 Task: Find connections with filter location Cruzeiro do Sul with filter topic #healthcarewith filter profile language German with filter current company Job4freshers with filter school Modern Education Society's College of Engineering, Pune with filter industry Air, Water, and Waste Program Management with filter service category Commercial Real Estate with filter keywords title Bookkeeper
Action: Mouse moved to (624, 114)
Screenshot: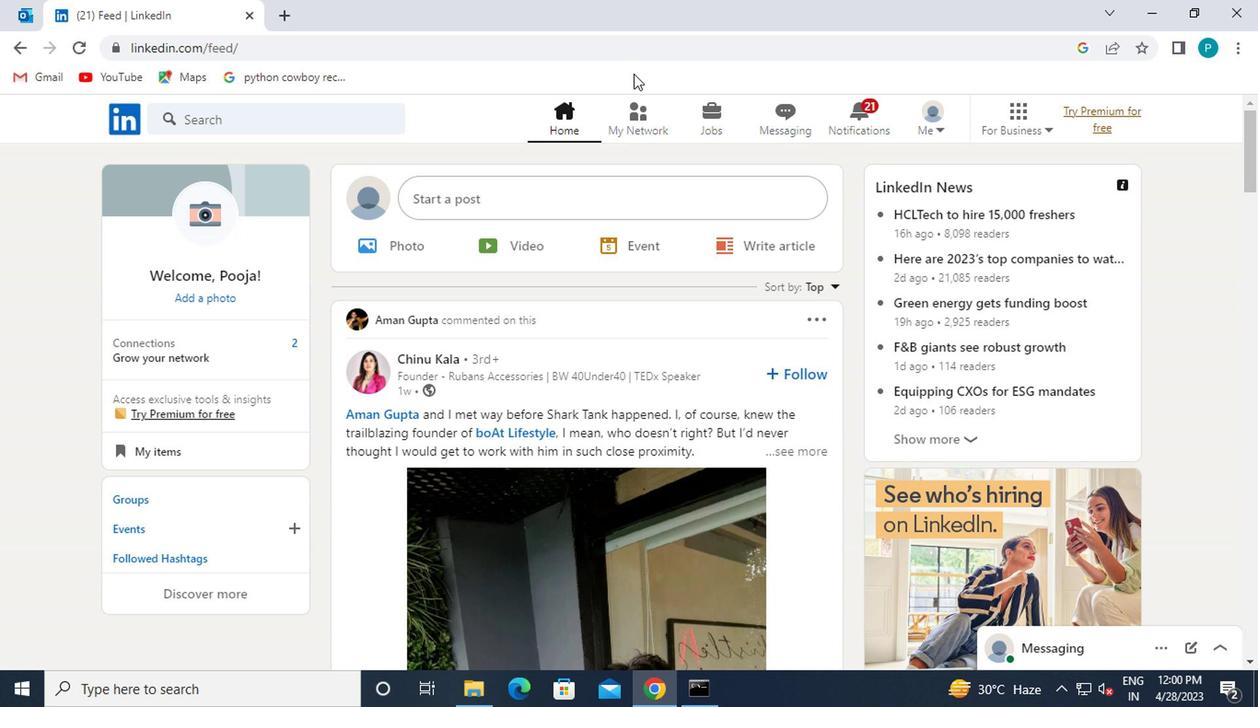 
Action: Mouse pressed left at (624, 114)
Screenshot: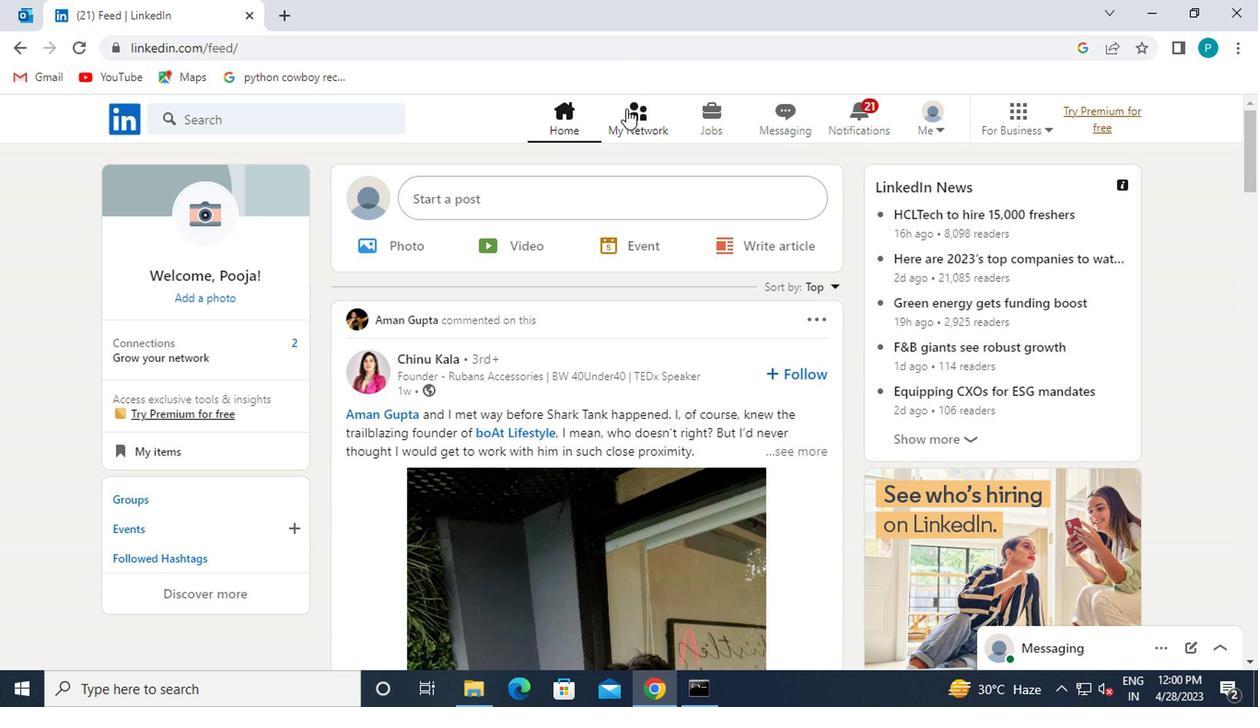 
Action: Mouse moved to (223, 217)
Screenshot: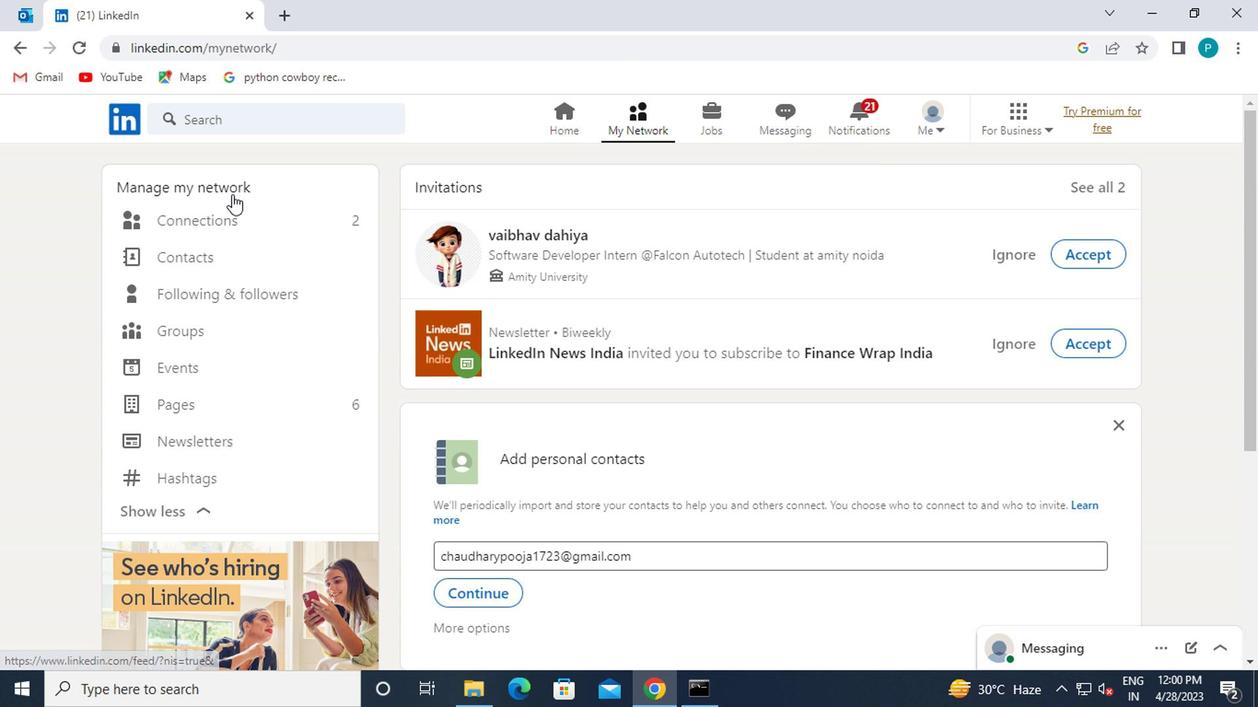 
Action: Mouse pressed left at (223, 217)
Screenshot: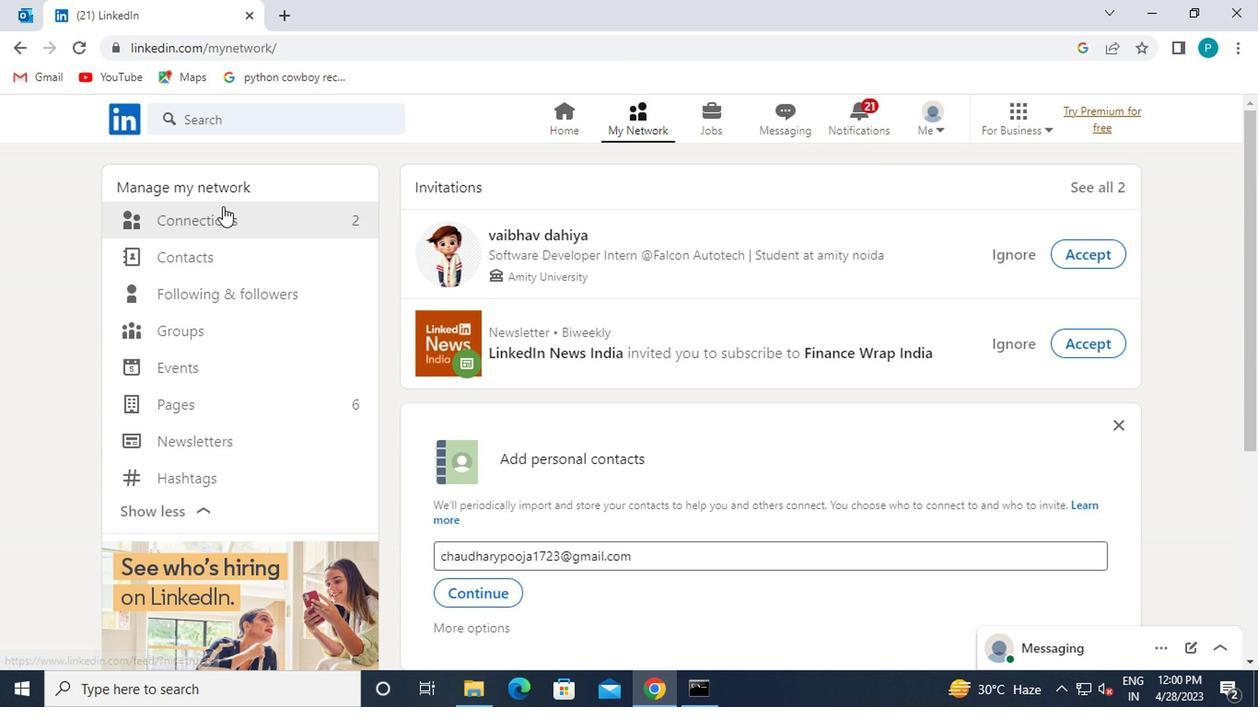 
Action: Mouse moved to (710, 228)
Screenshot: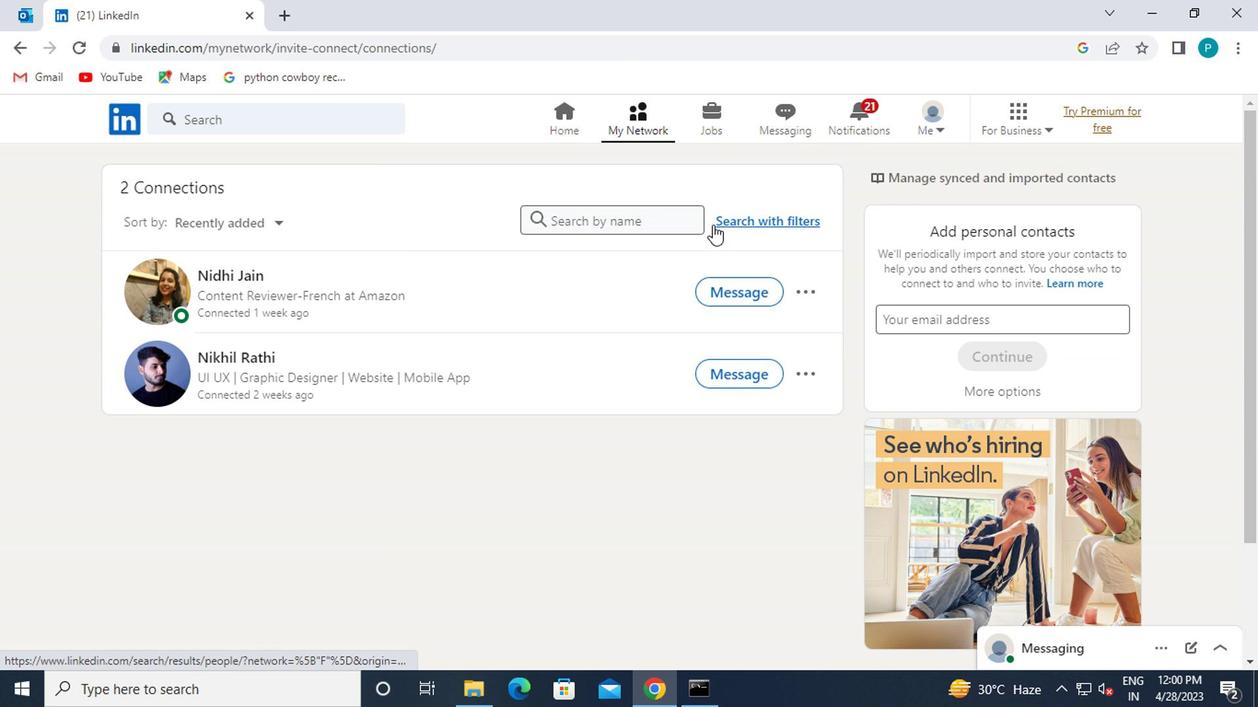 
Action: Mouse pressed left at (710, 228)
Screenshot: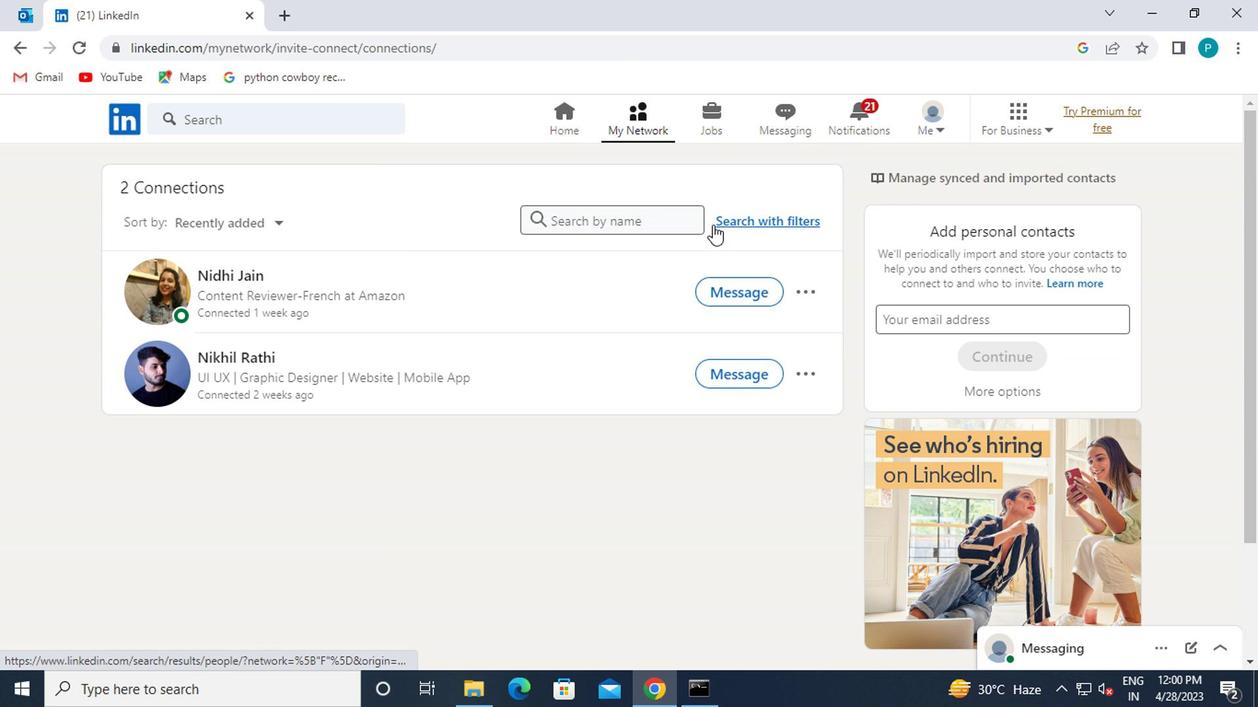 
Action: Mouse moved to (665, 167)
Screenshot: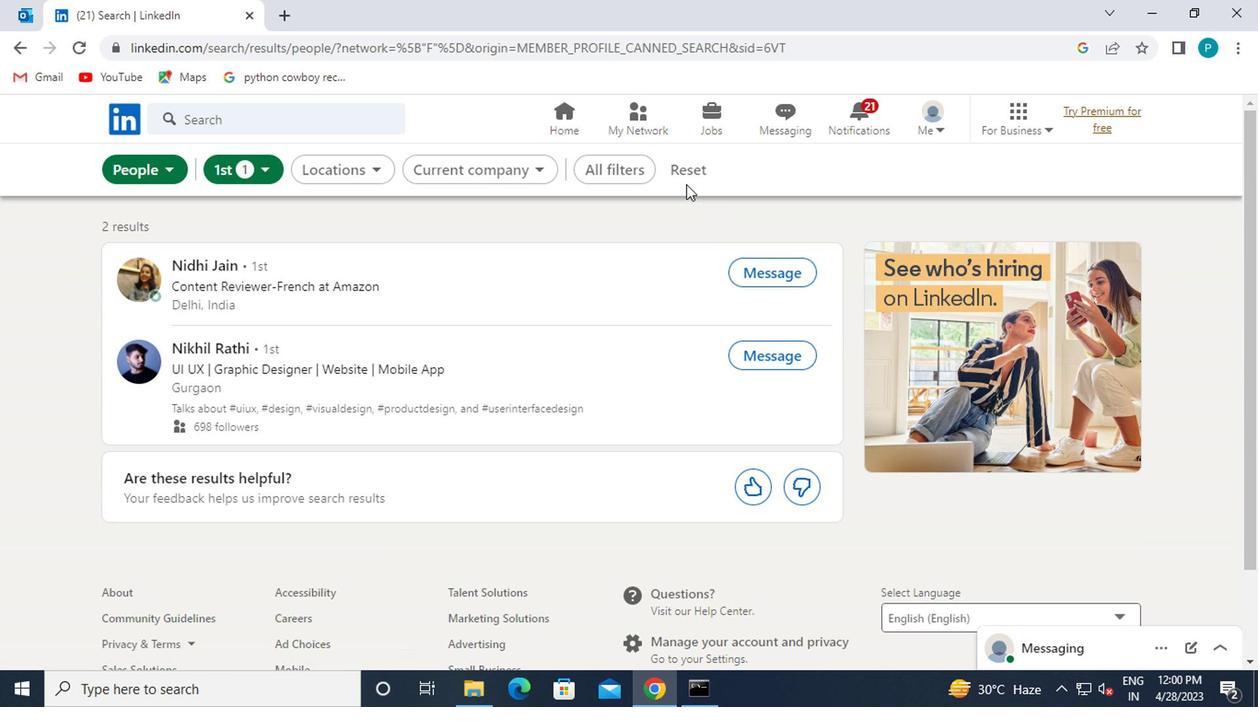 
Action: Mouse pressed left at (665, 167)
Screenshot: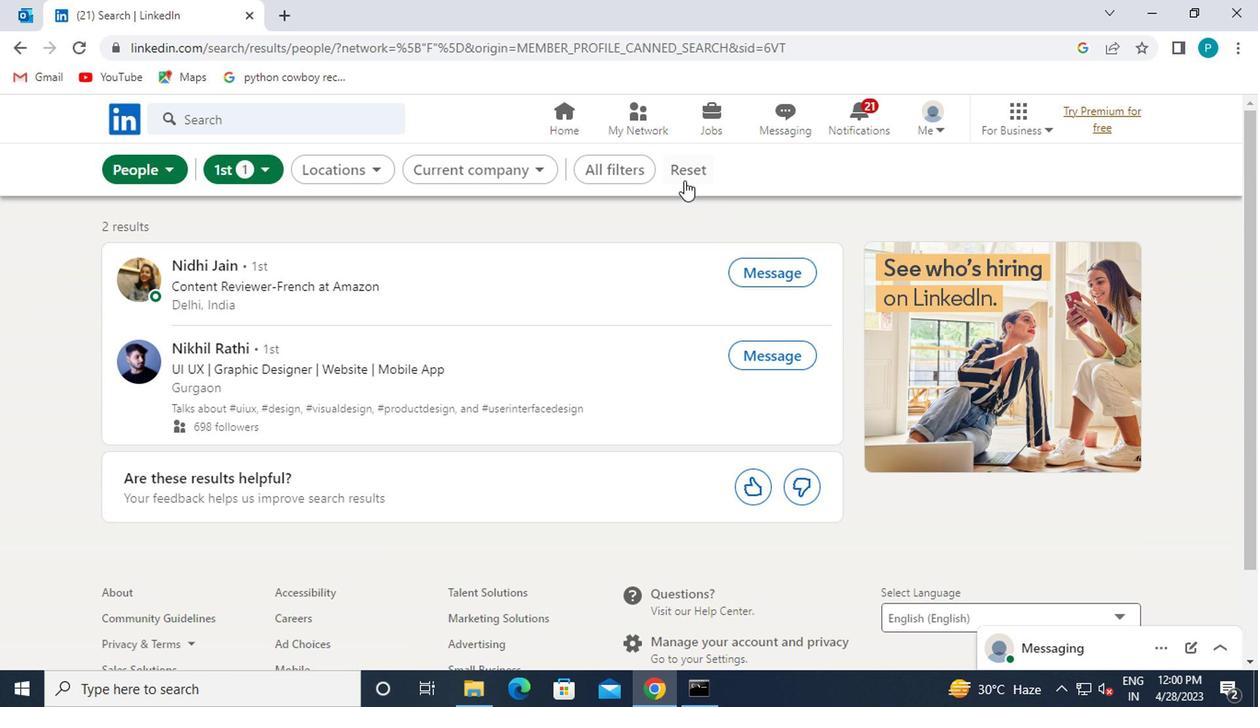 
Action: Mouse moved to (659, 178)
Screenshot: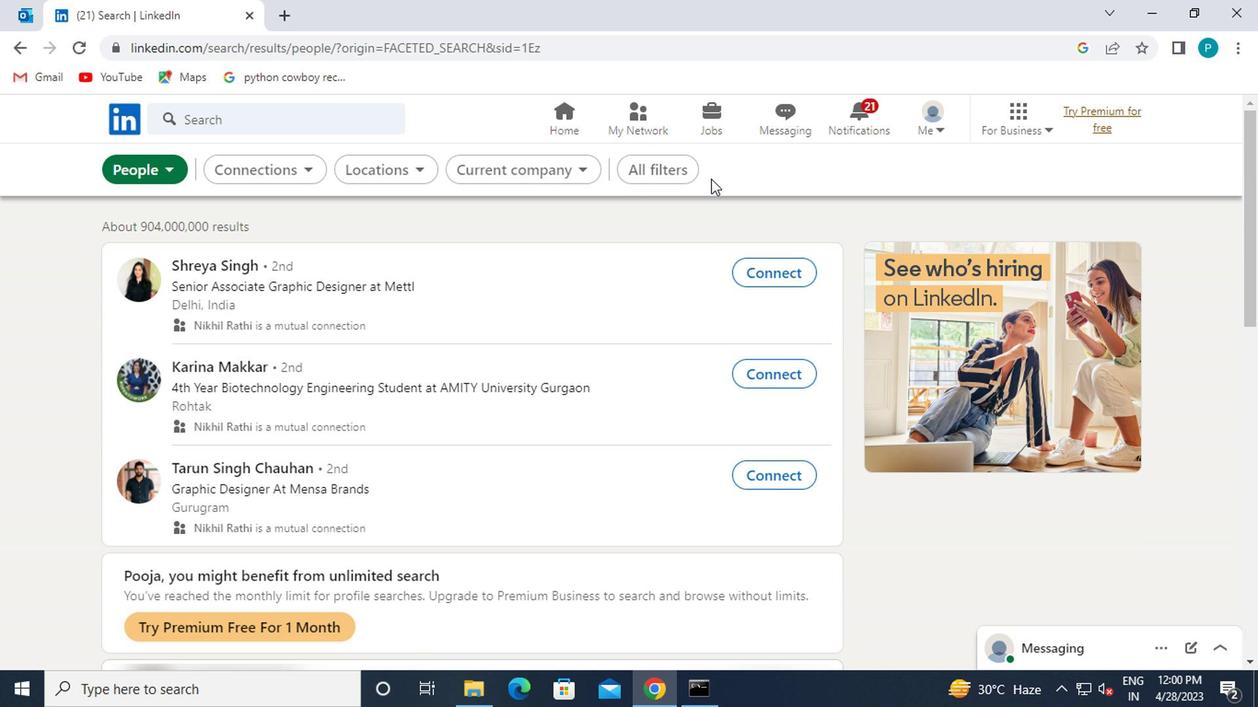 
Action: Mouse pressed left at (659, 178)
Screenshot: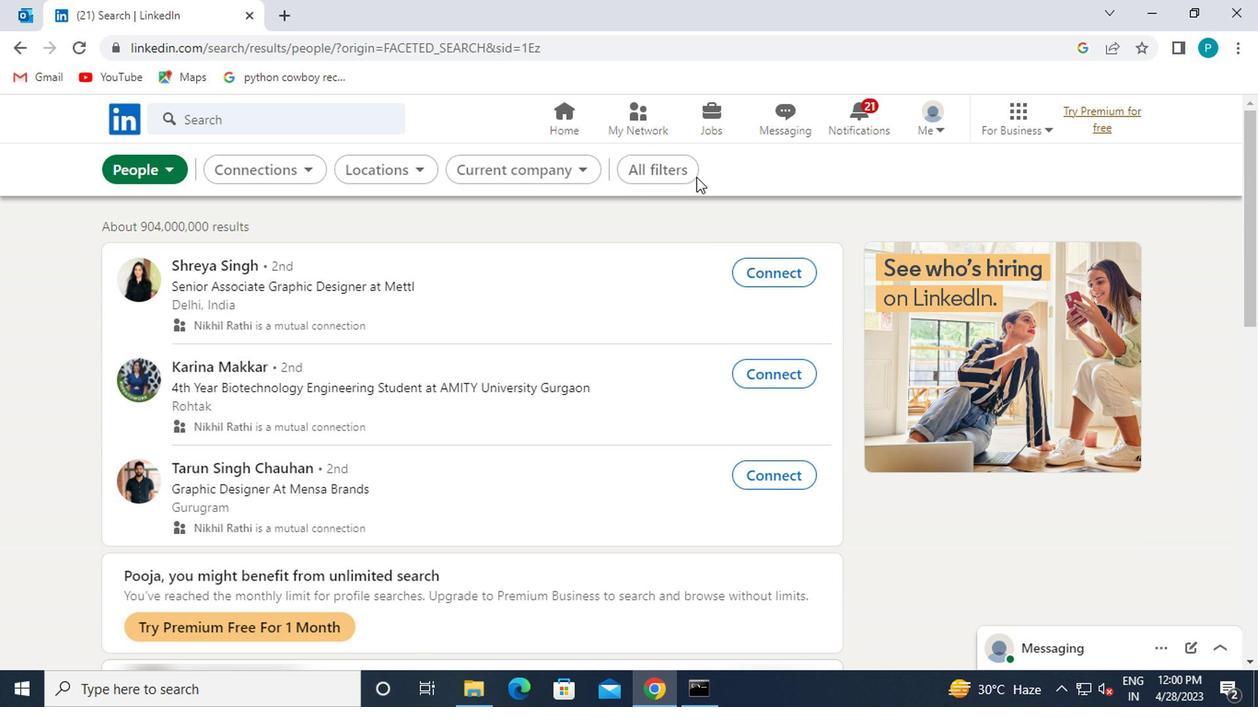 
Action: Mouse moved to (1148, 448)
Screenshot: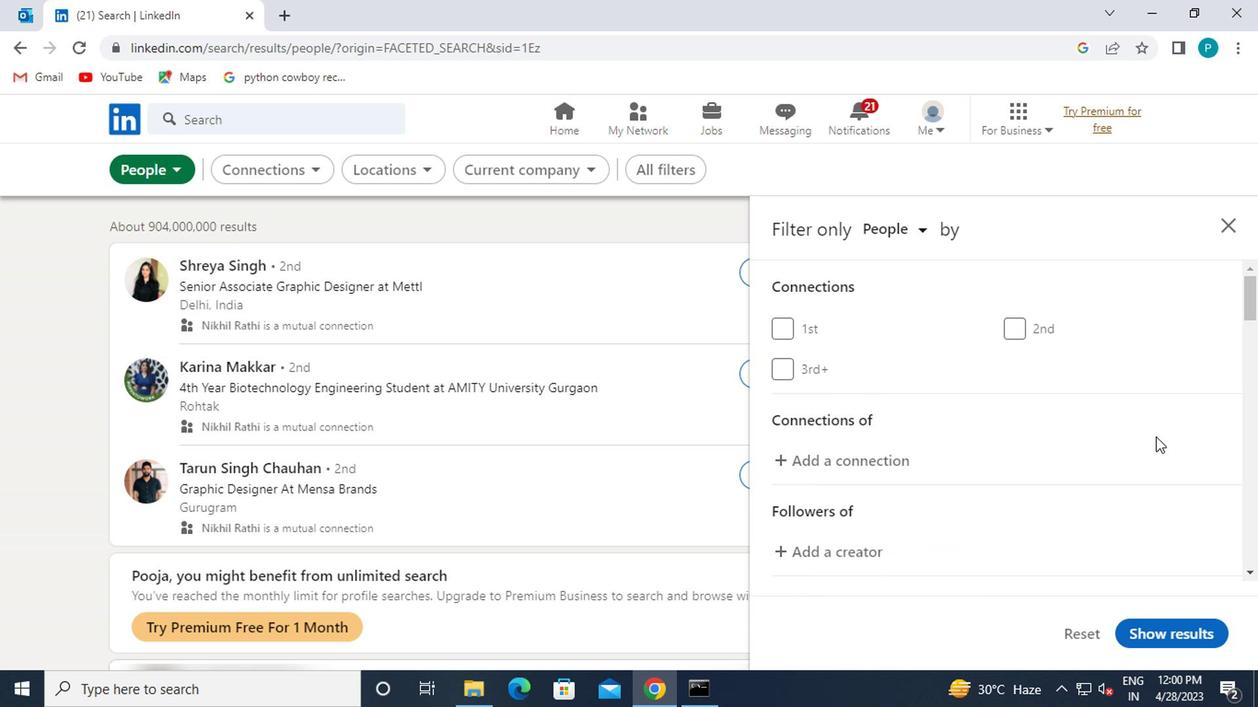 
Action: Mouse scrolled (1148, 447) with delta (0, 0)
Screenshot: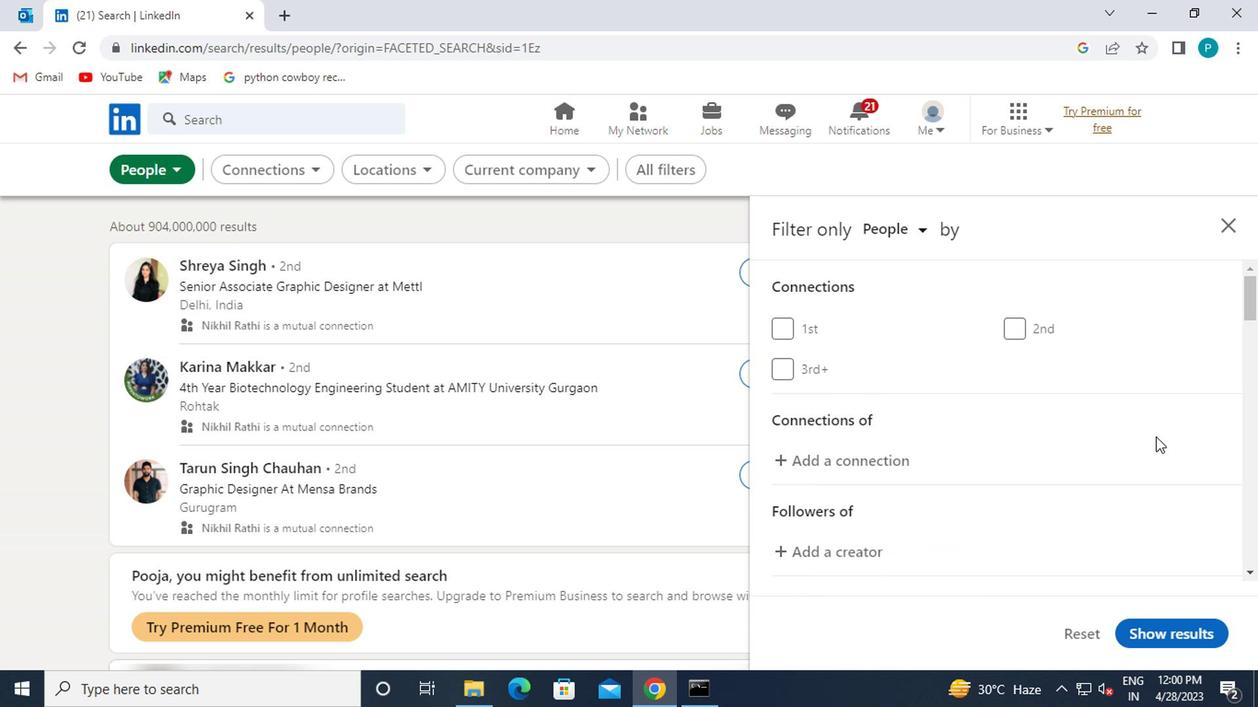 
Action: Mouse moved to (1146, 449)
Screenshot: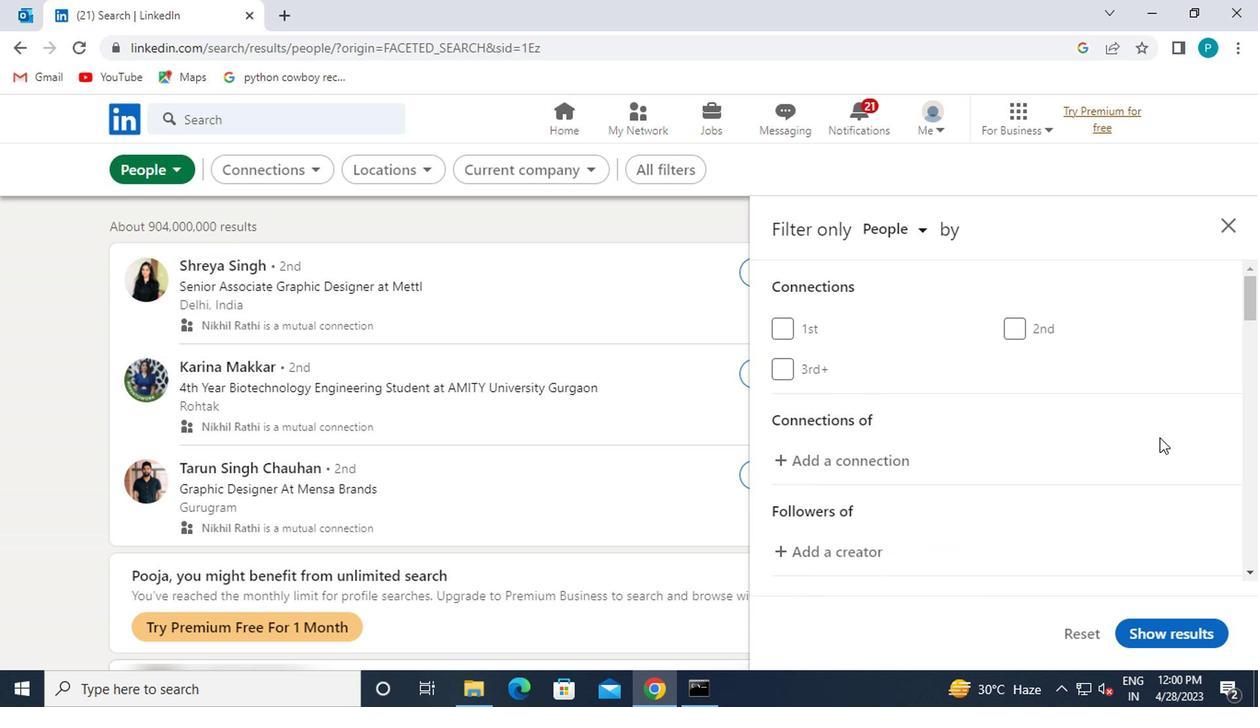 
Action: Mouse scrolled (1146, 448) with delta (0, -1)
Screenshot: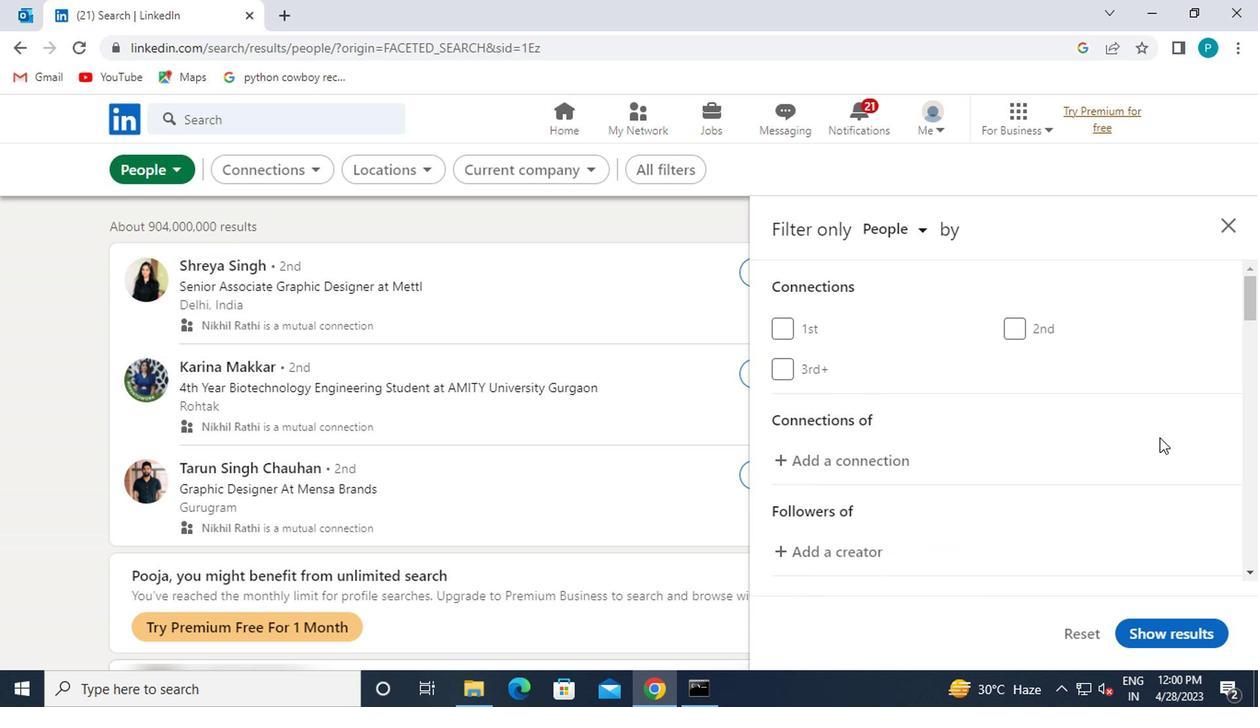 
Action: Mouse moved to (1068, 474)
Screenshot: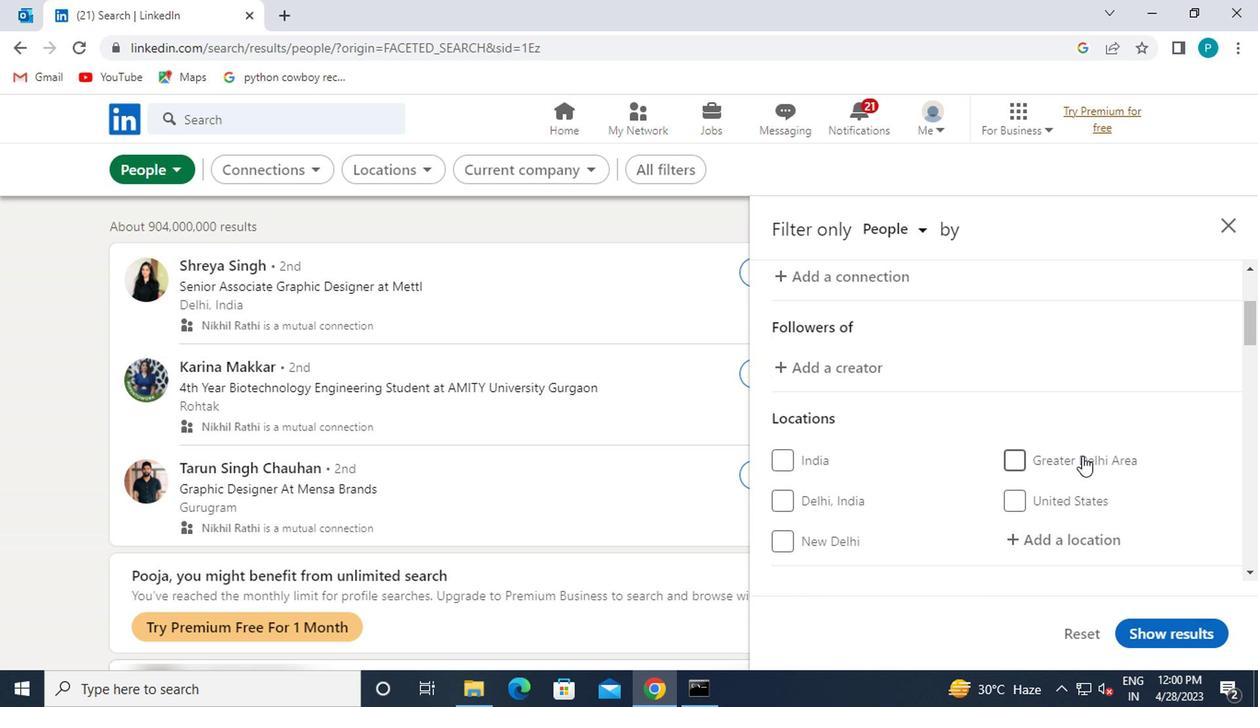 
Action: Mouse scrolled (1068, 473) with delta (0, 0)
Screenshot: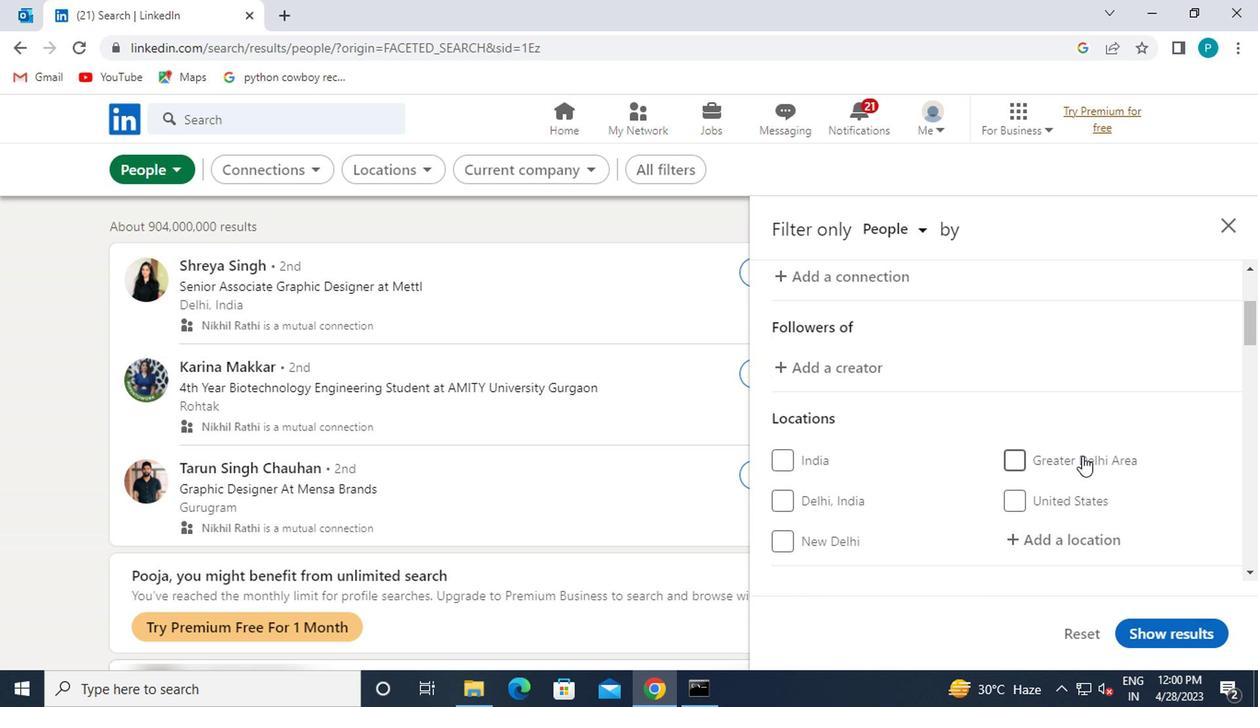 
Action: Mouse moved to (1061, 454)
Screenshot: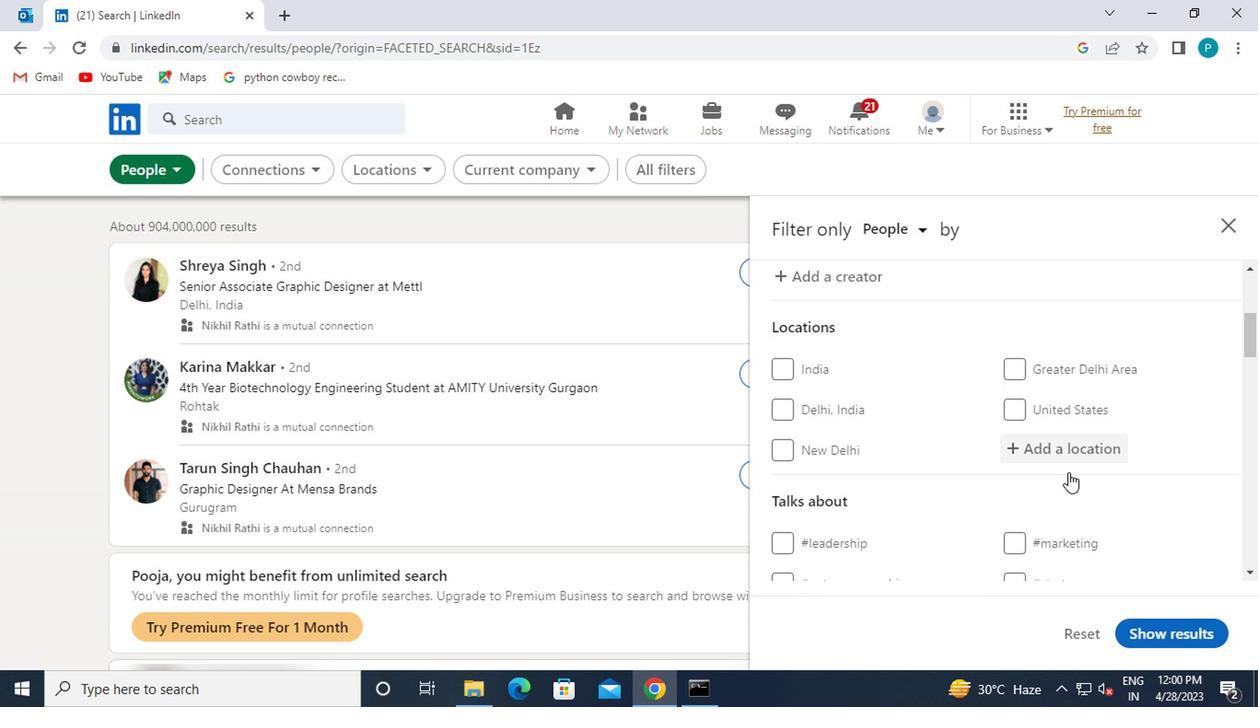 
Action: Mouse pressed left at (1061, 454)
Screenshot: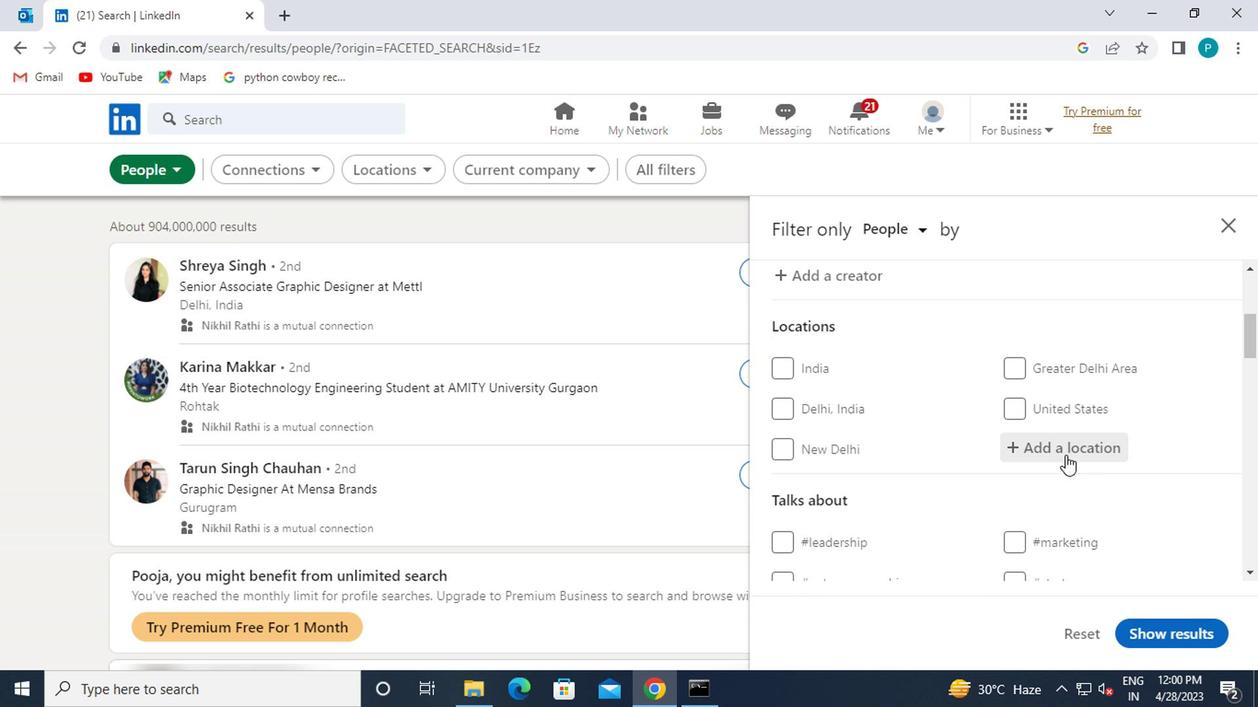 
Action: Mouse moved to (1026, 503)
Screenshot: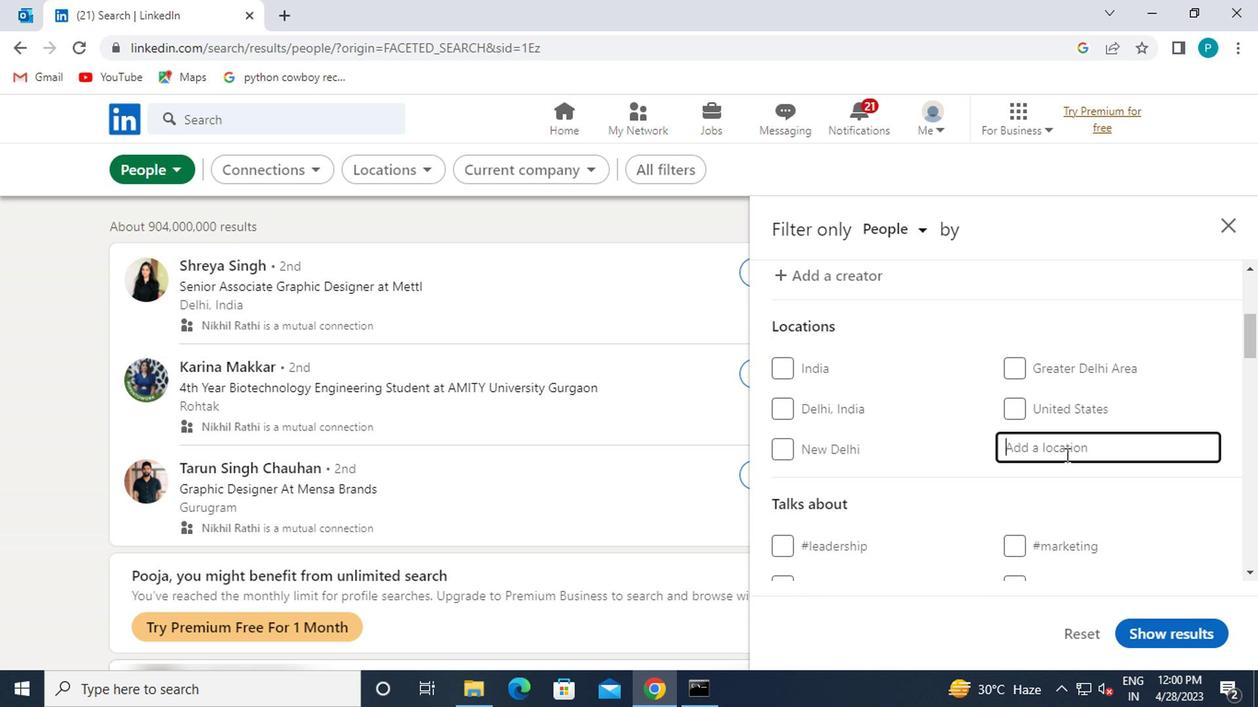 
Action: Key pressed <Key.caps_lock>c<Key.caps_lock>ru
Screenshot: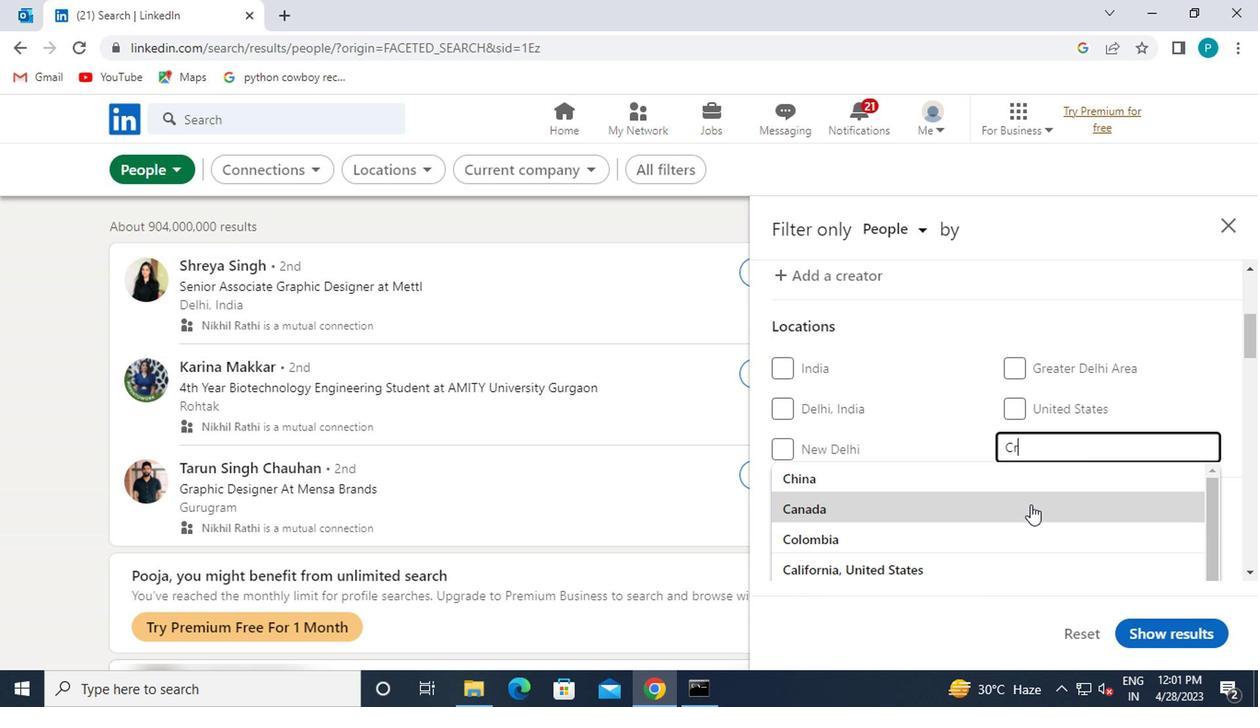 
Action: Mouse moved to (1025, 504)
Screenshot: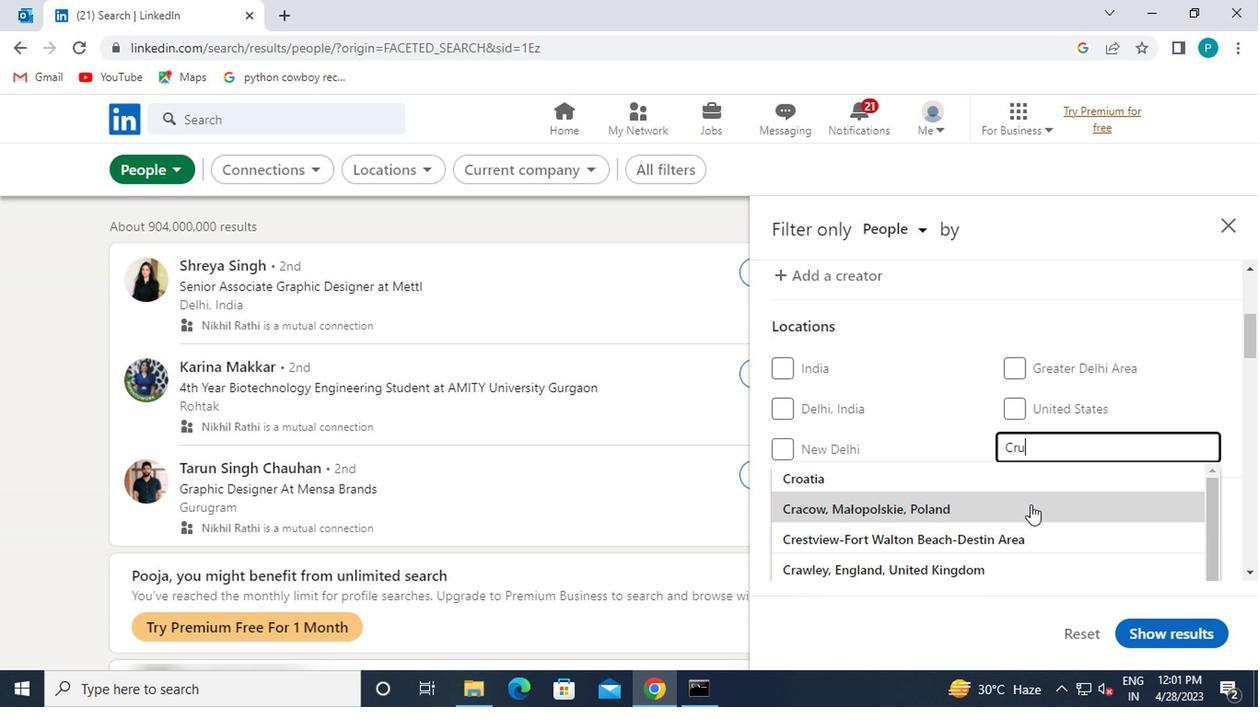 
Action: Key pressed ze
Screenshot: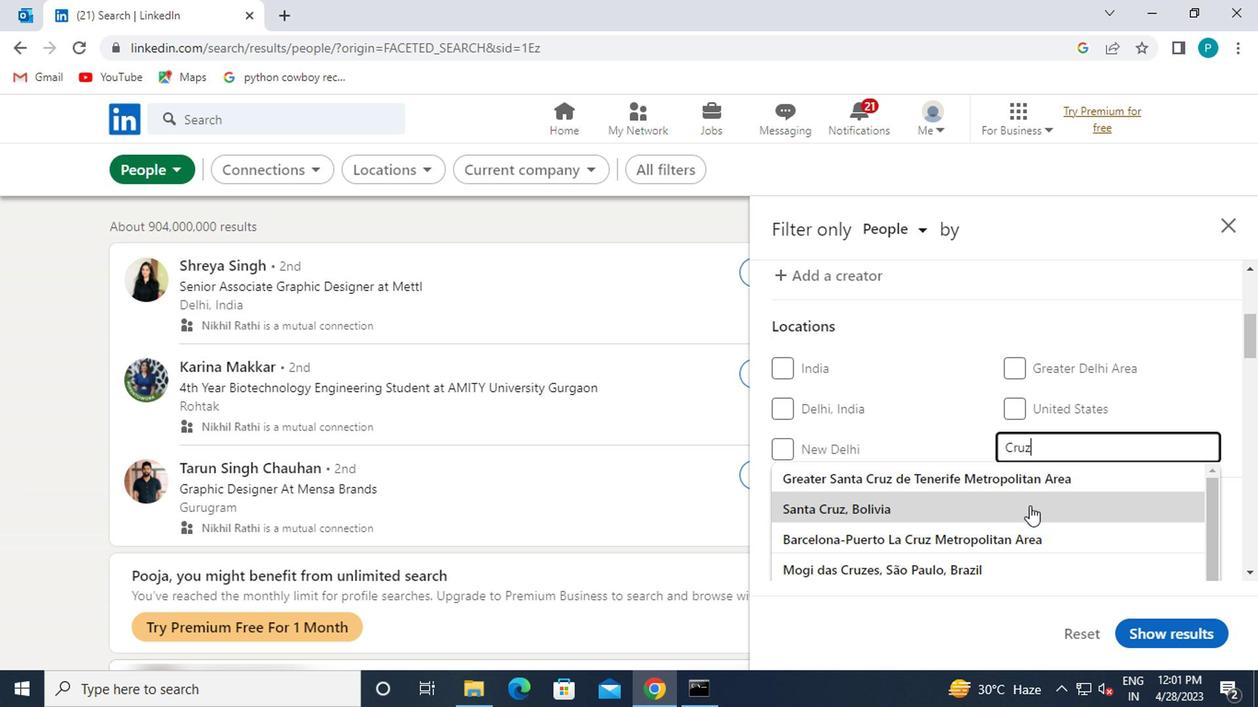 
Action: Mouse moved to (1001, 528)
Screenshot: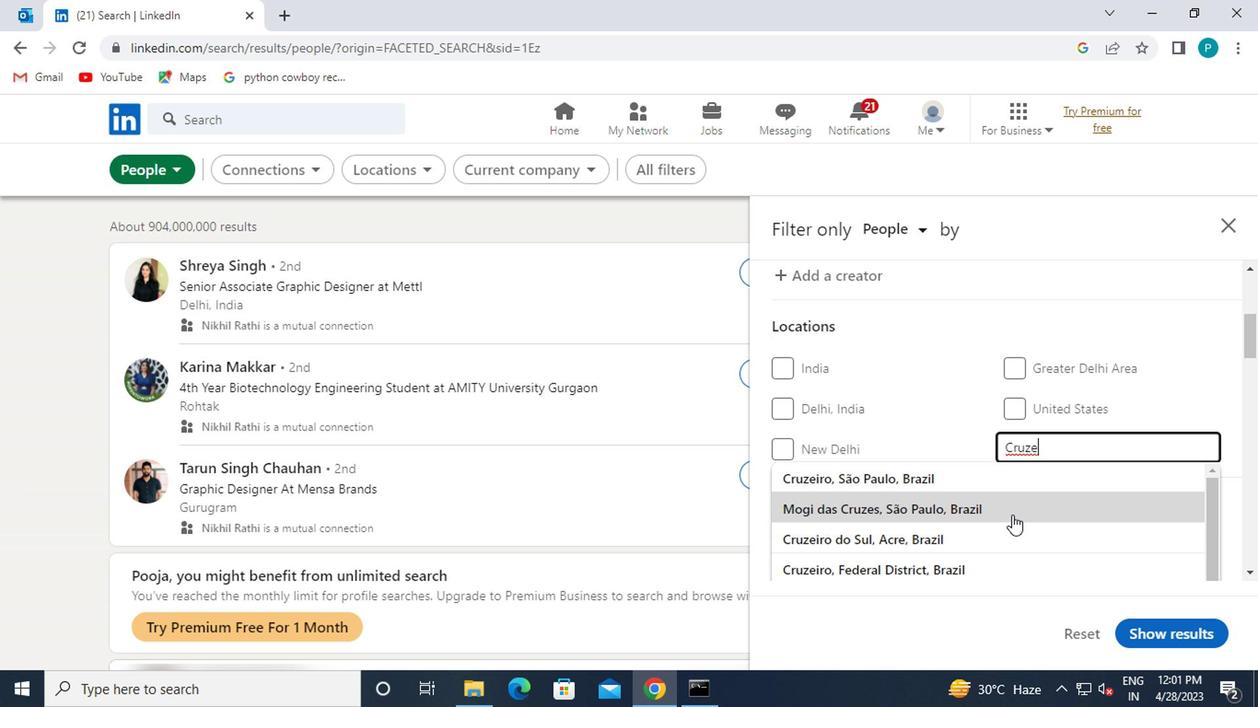 
Action: Mouse pressed left at (1001, 528)
Screenshot: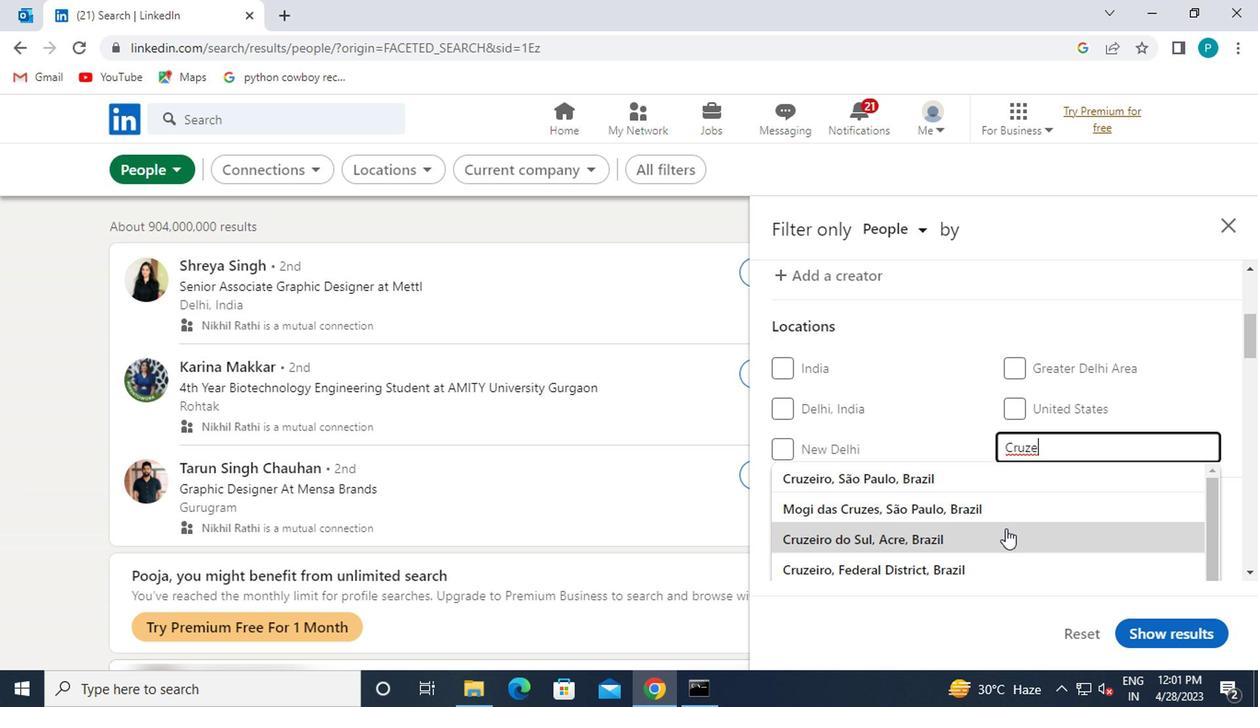 
Action: Mouse moved to (999, 520)
Screenshot: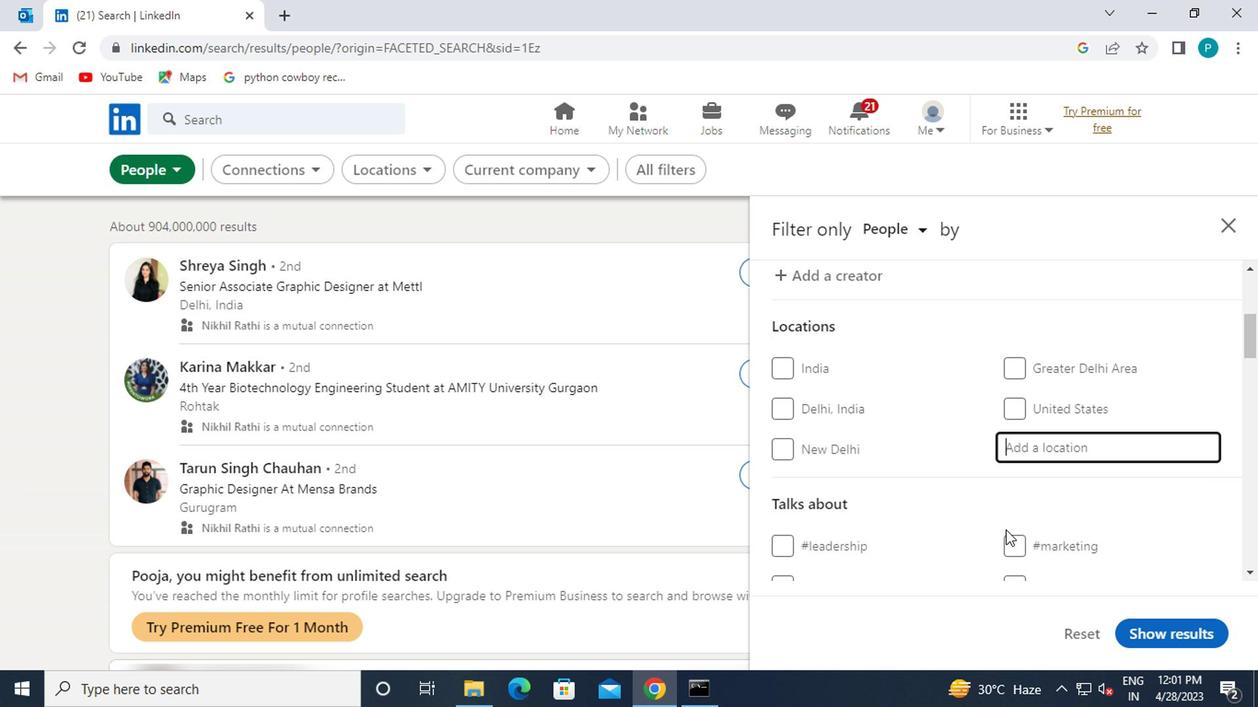 
Action: Mouse scrolled (999, 520) with delta (0, 0)
Screenshot: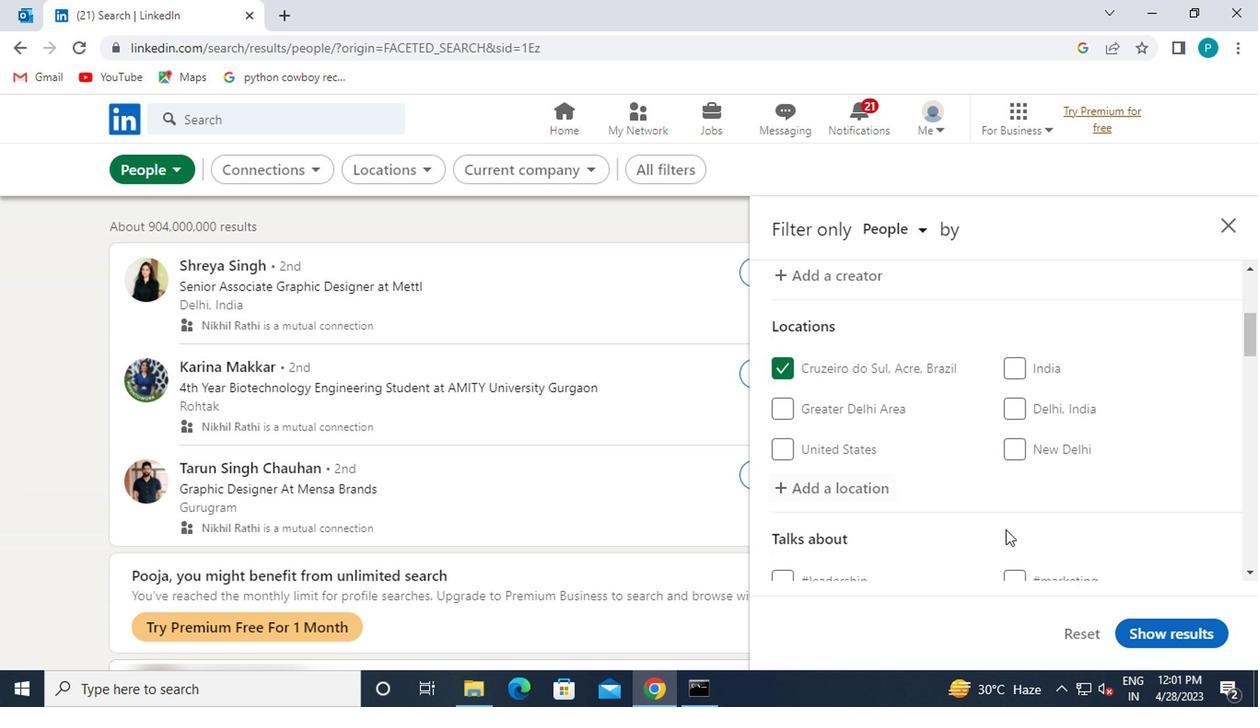 
Action: Mouse scrolled (999, 520) with delta (0, 0)
Screenshot: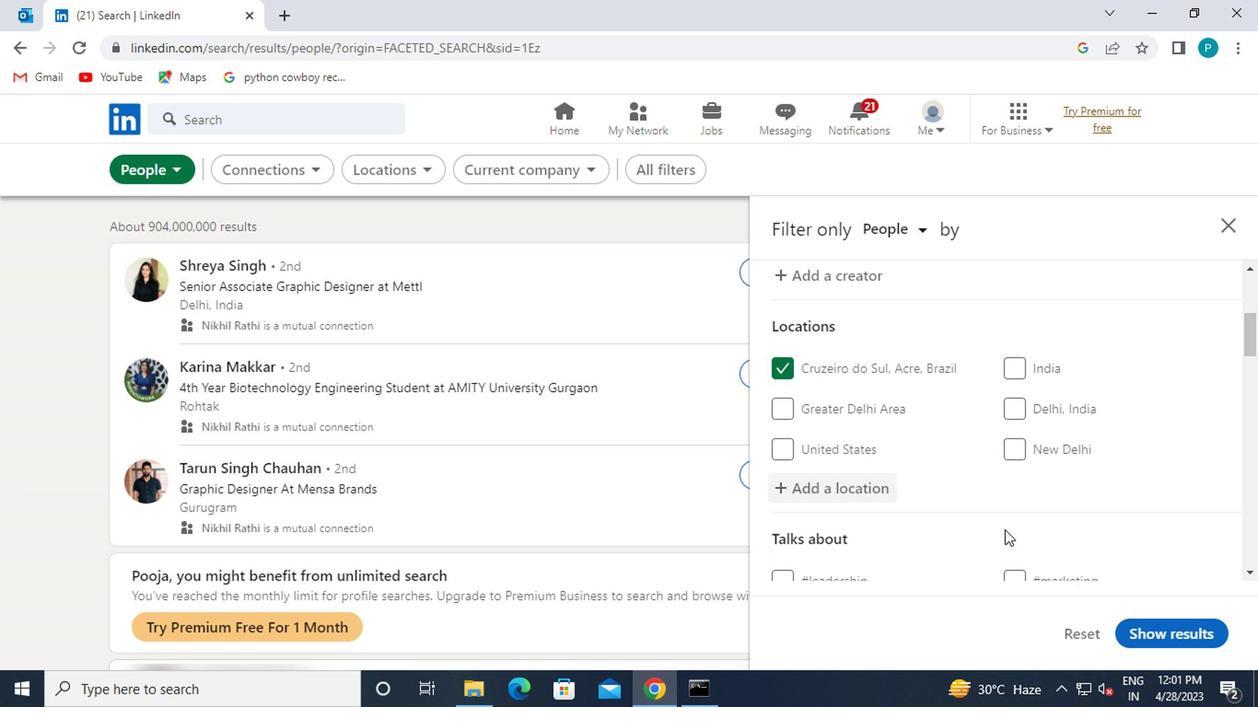 
Action: Mouse moved to (1041, 473)
Screenshot: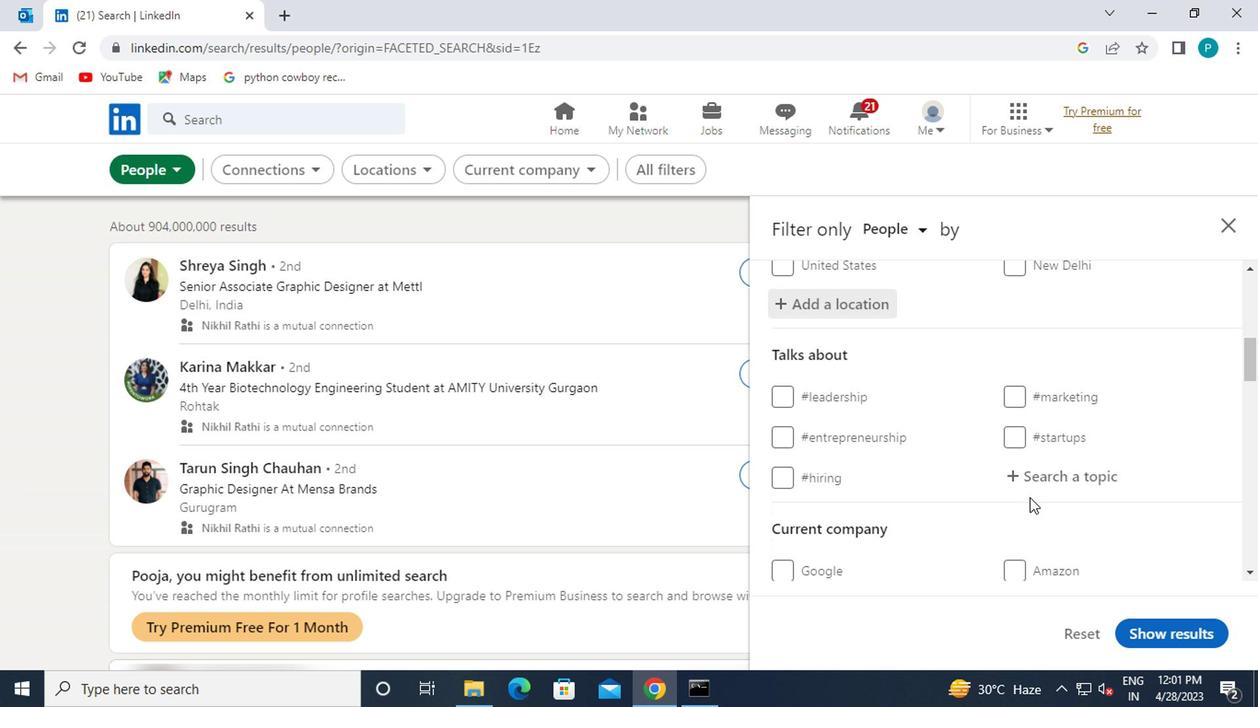 
Action: Mouse pressed left at (1041, 473)
Screenshot: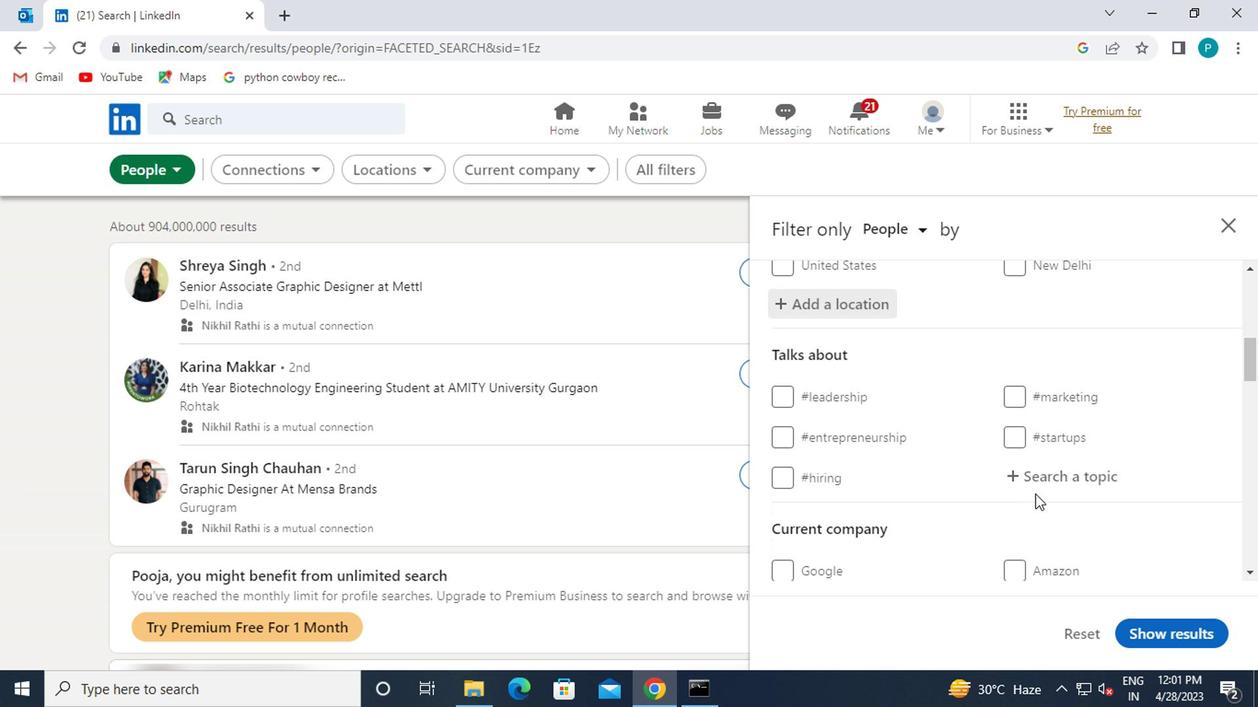 
Action: Mouse moved to (1045, 473)
Screenshot: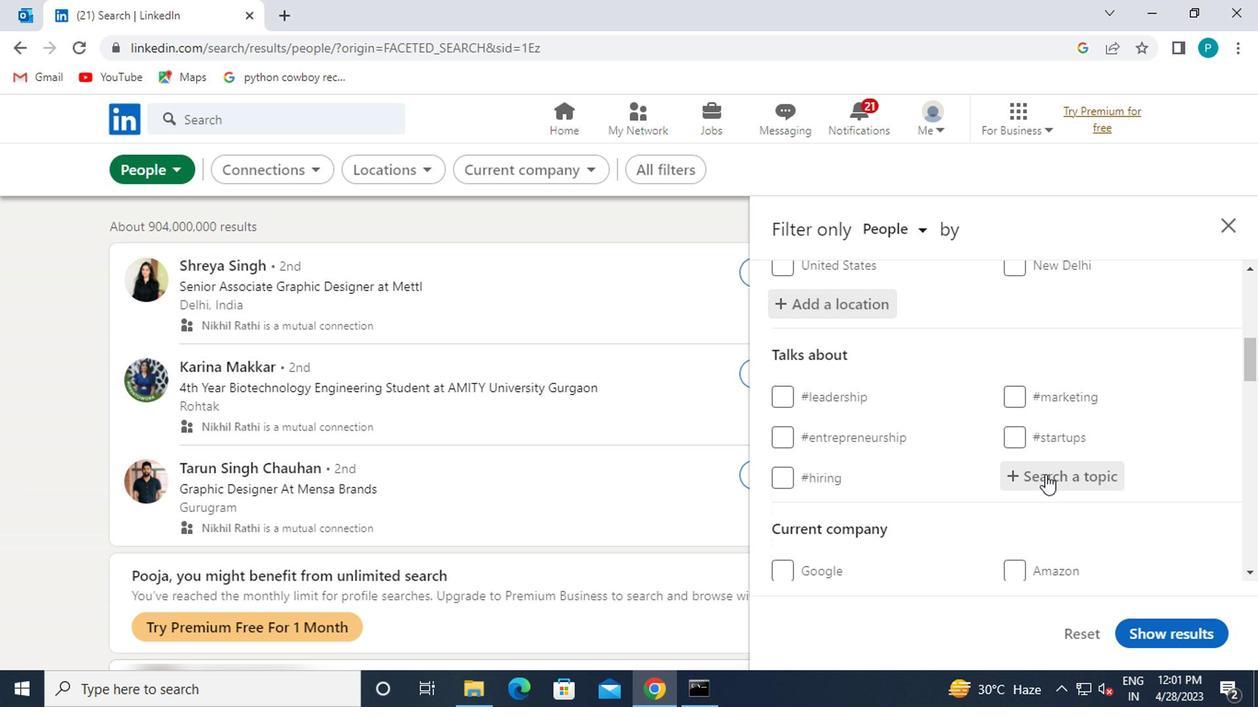 
Action: Key pressed <Key.shift>#HEALTHCARE
Screenshot: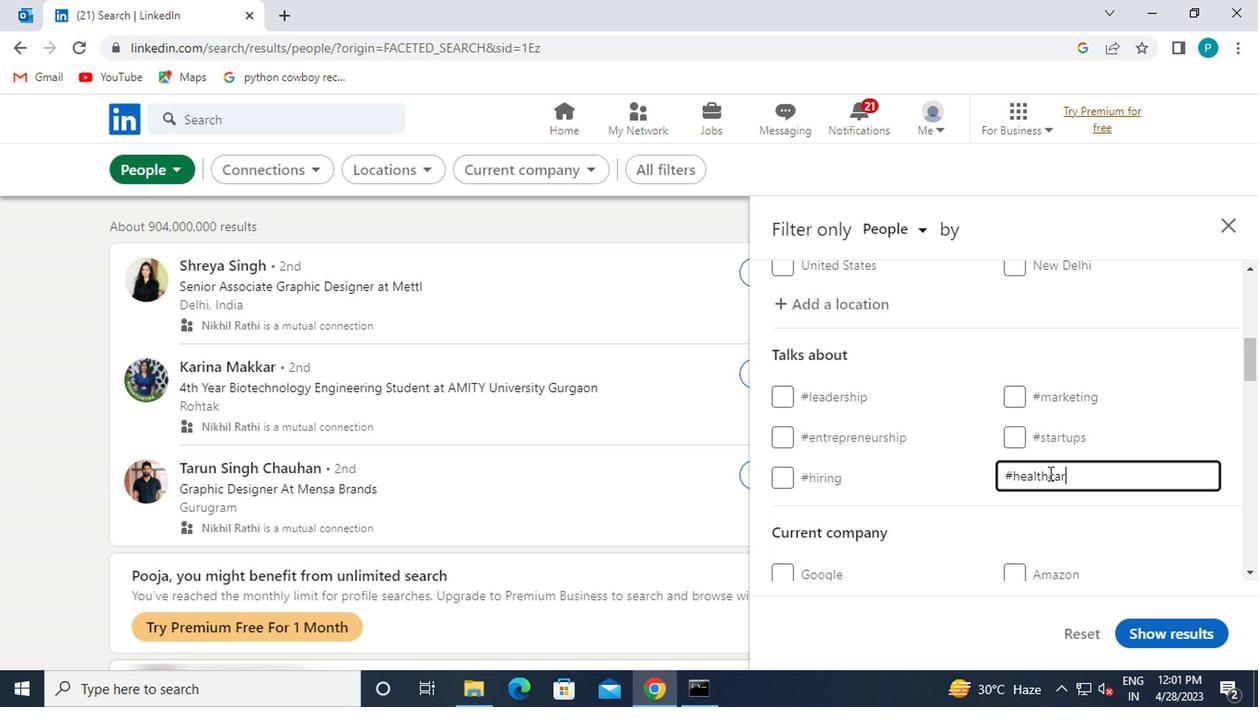 
Action: Mouse moved to (1057, 452)
Screenshot: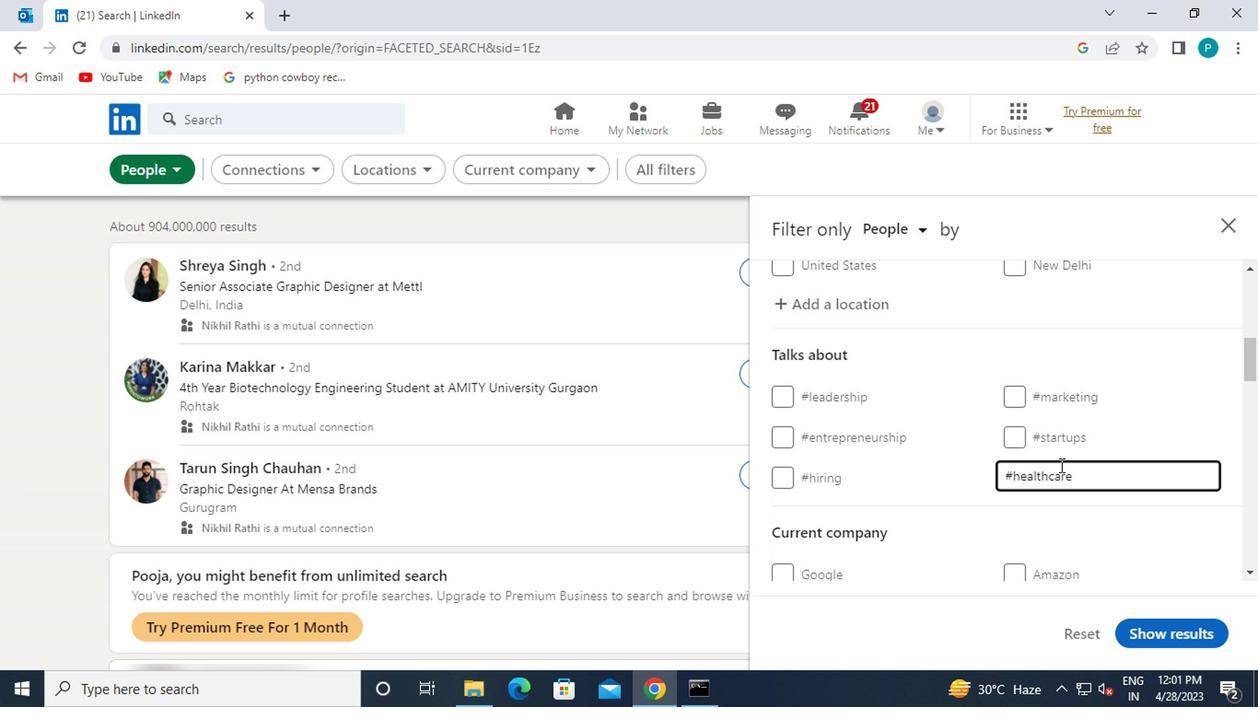 
Action: Mouse scrolled (1057, 450) with delta (0, -1)
Screenshot: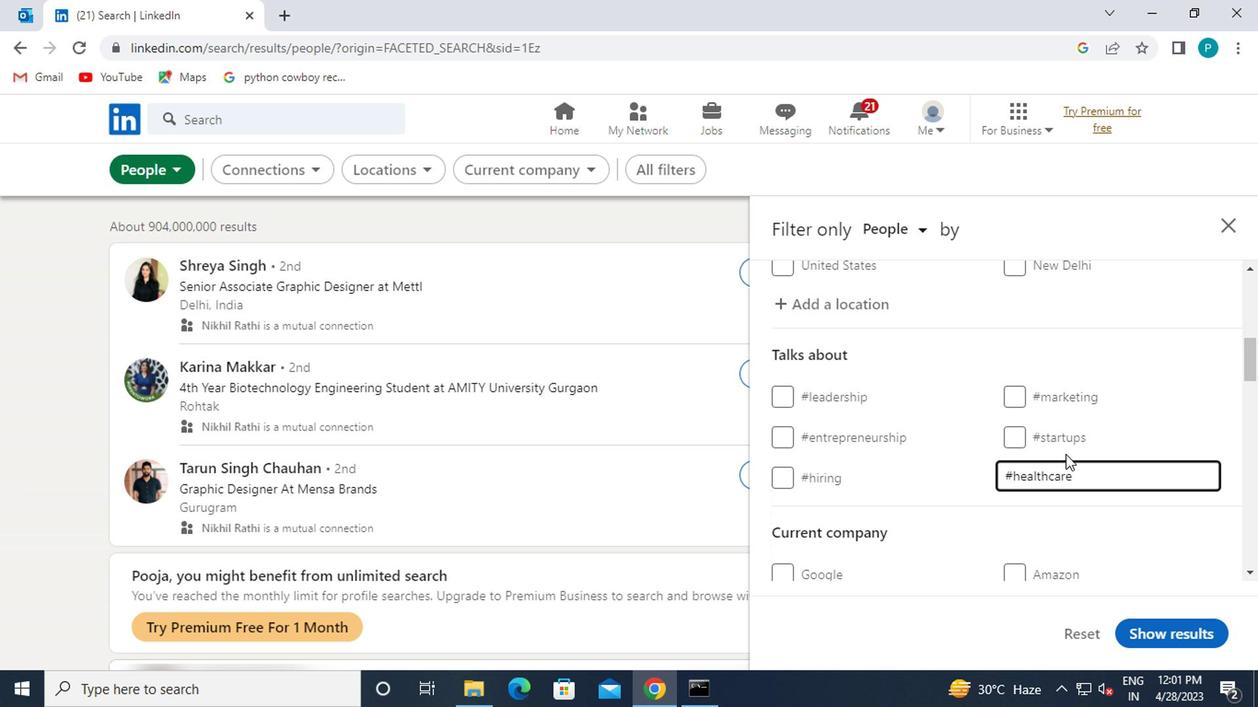 
Action: Mouse scrolled (1057, 450) with delta (0, -1)
Screenshot: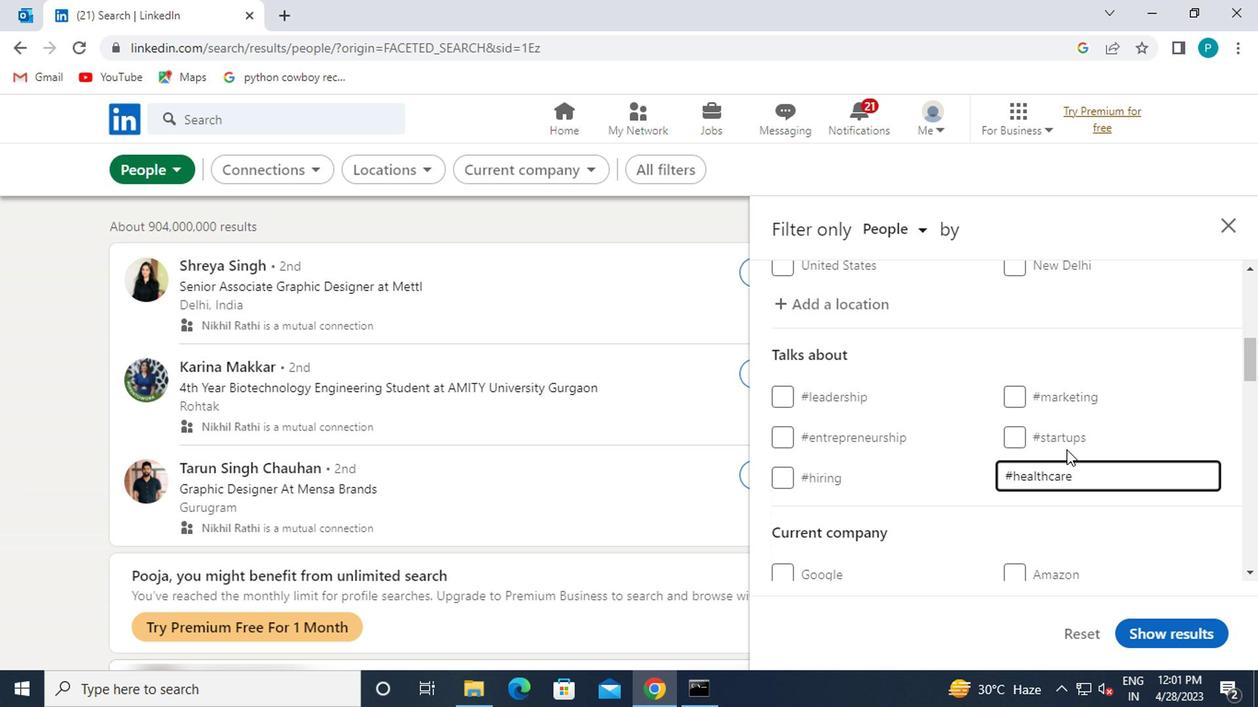 
Action: Mouse moved to (925, 469)
Screenshot: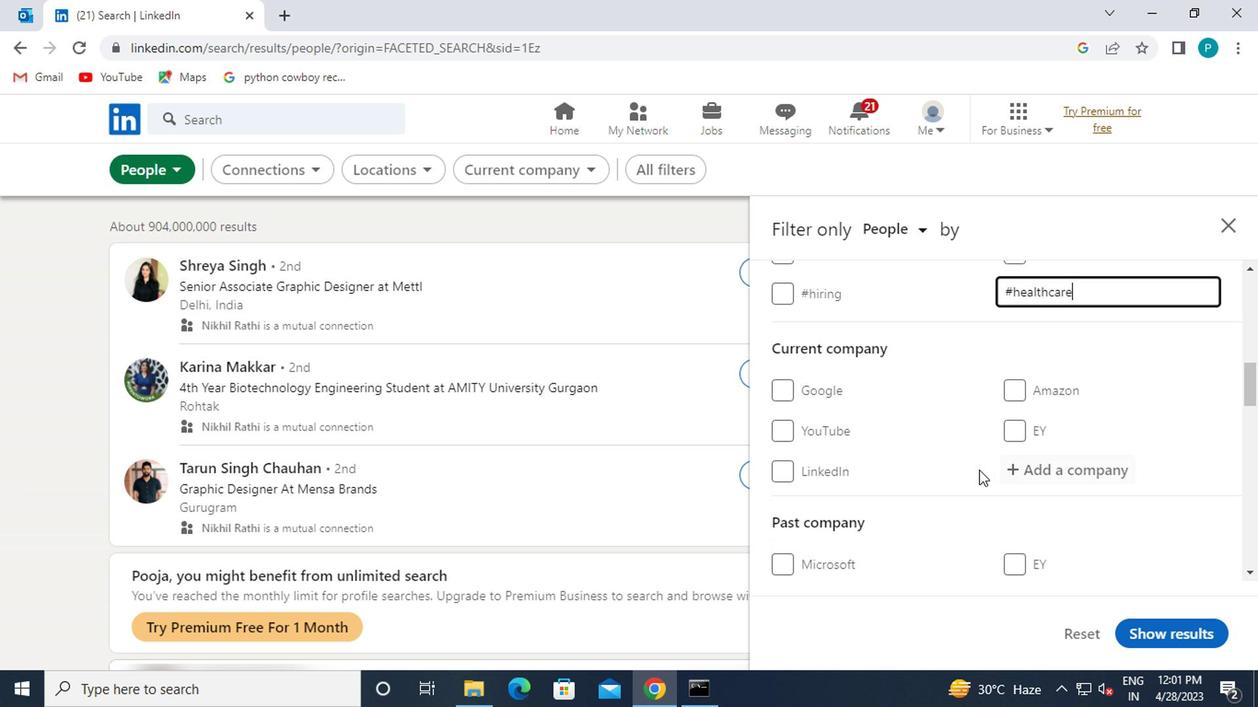 
Action: Mouse scrolled (925, 469) with delta (0, 0)
Screenshot: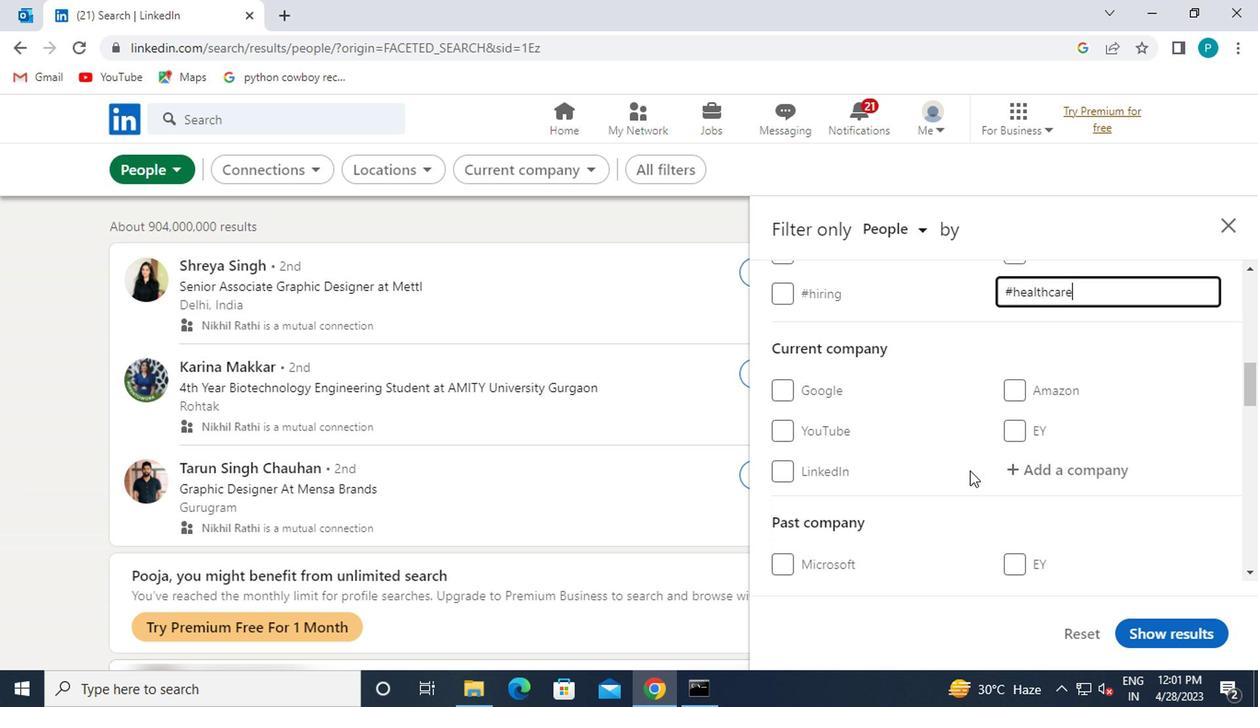
Action: Mouse scrolled (925, 469) with delta (0, 0)
Screenshot: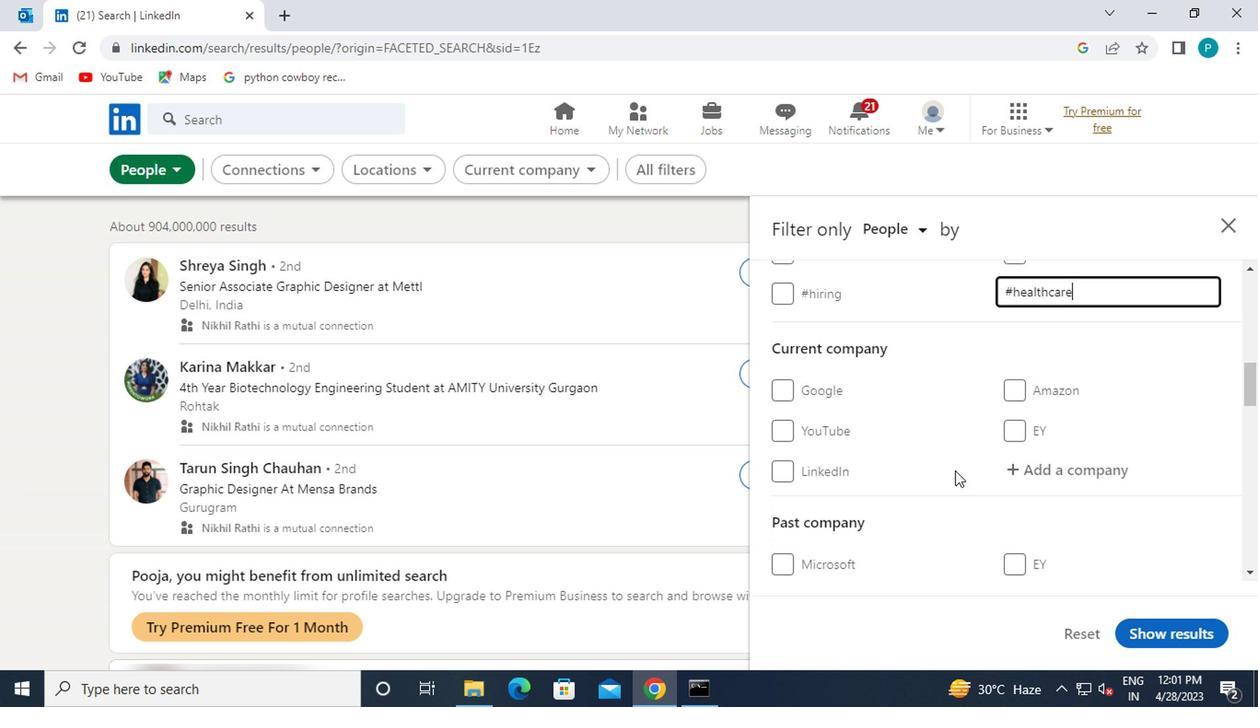 
Action: Mouse moved to (891, 469)
Screenshot: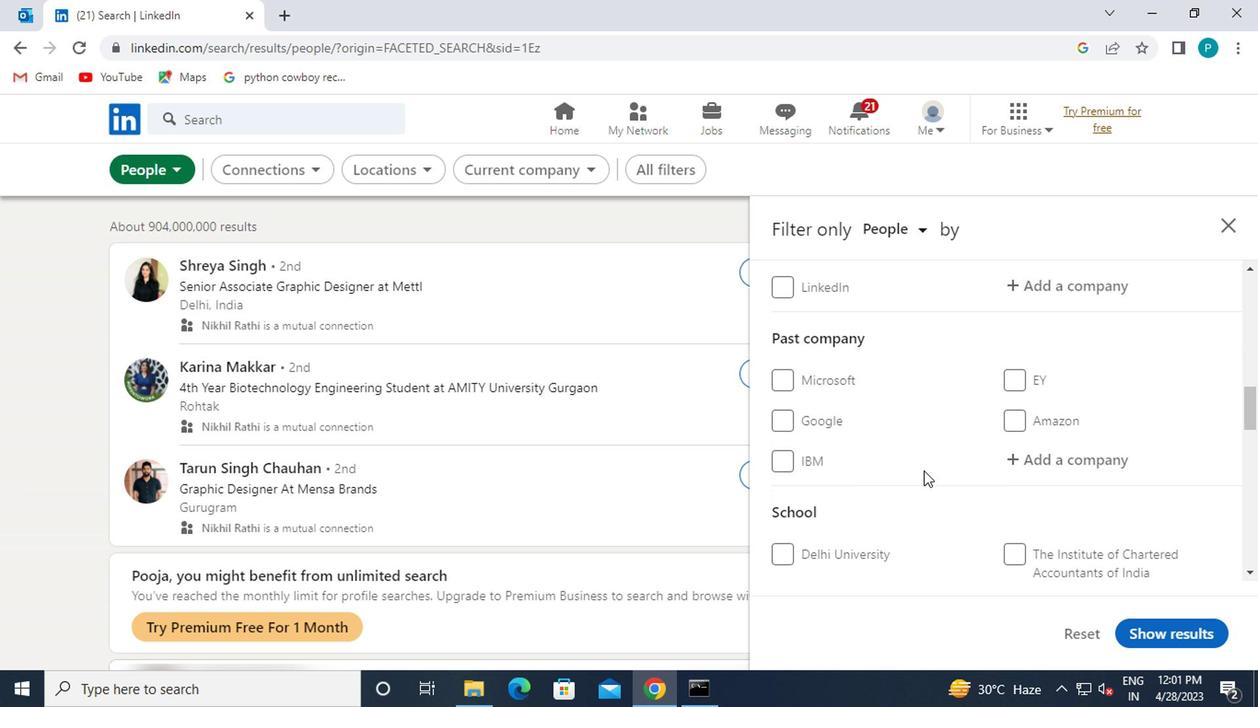 
Action: Mouse scrolled (891, 469) with delta (0, 0)
Screenshot: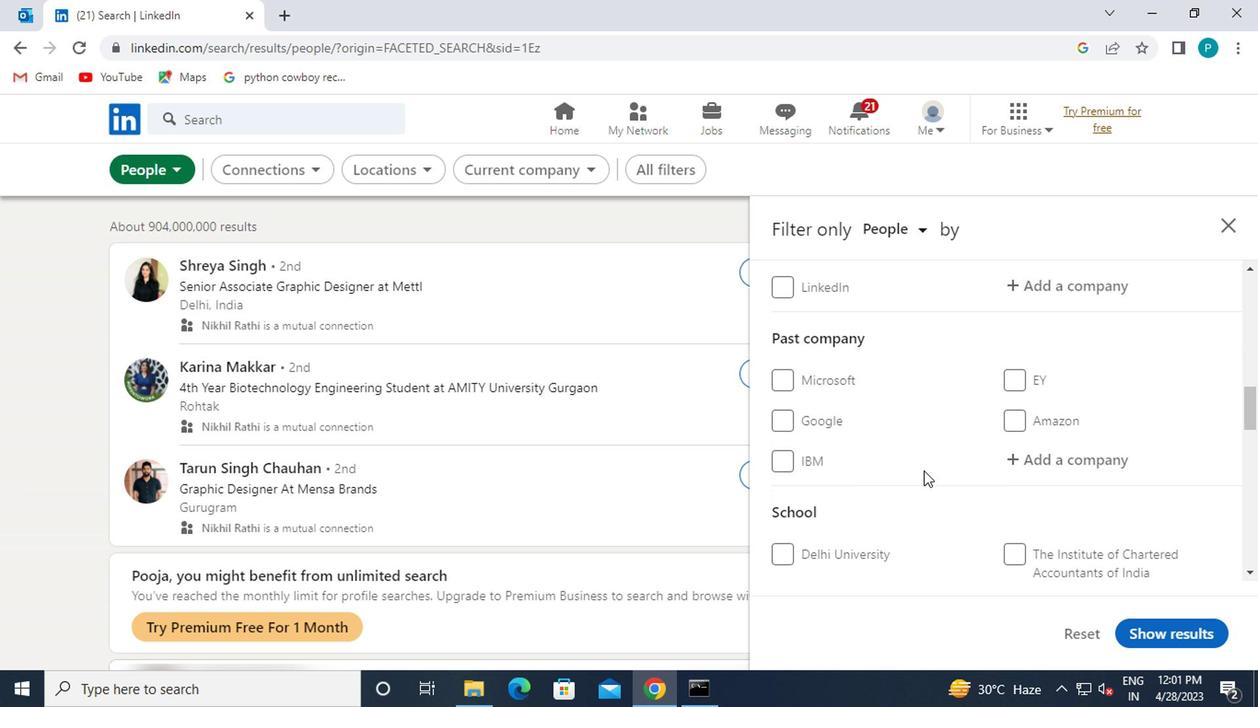 
Action: Mouse moved to (889, 469)
Screenshot: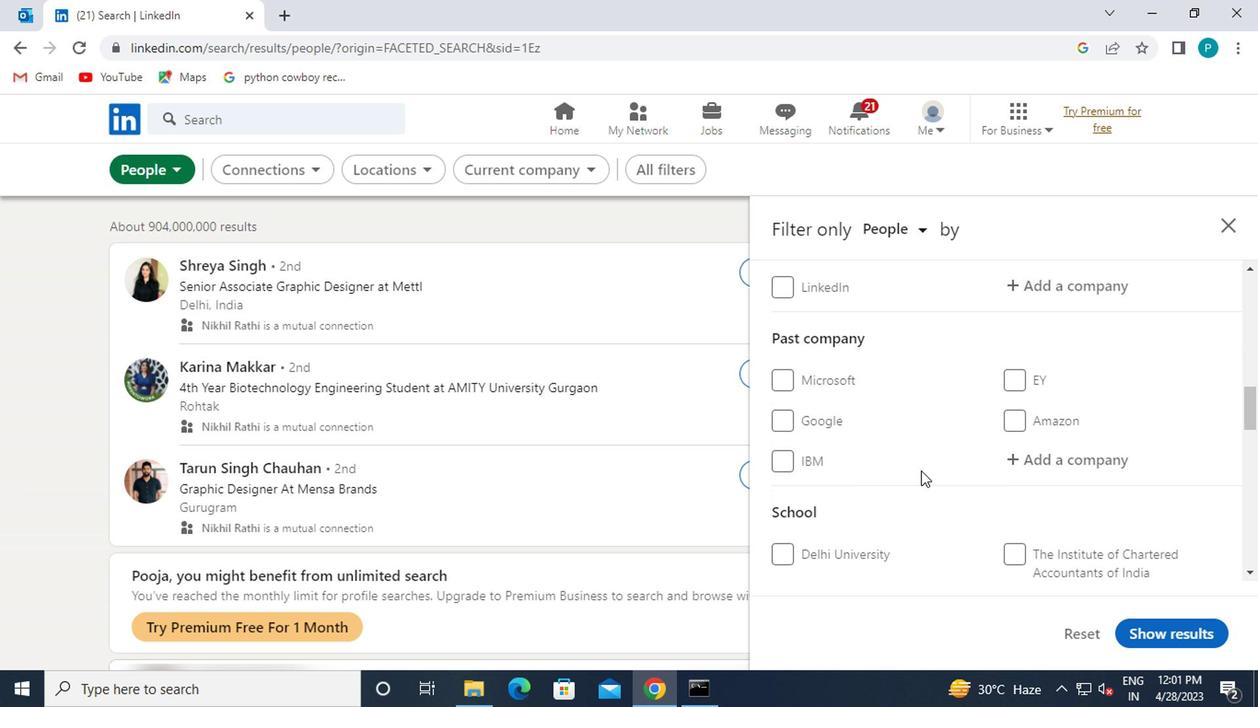 
Action: Mouse scrolled (889, 469) with delta (0, 0)
Screenshot: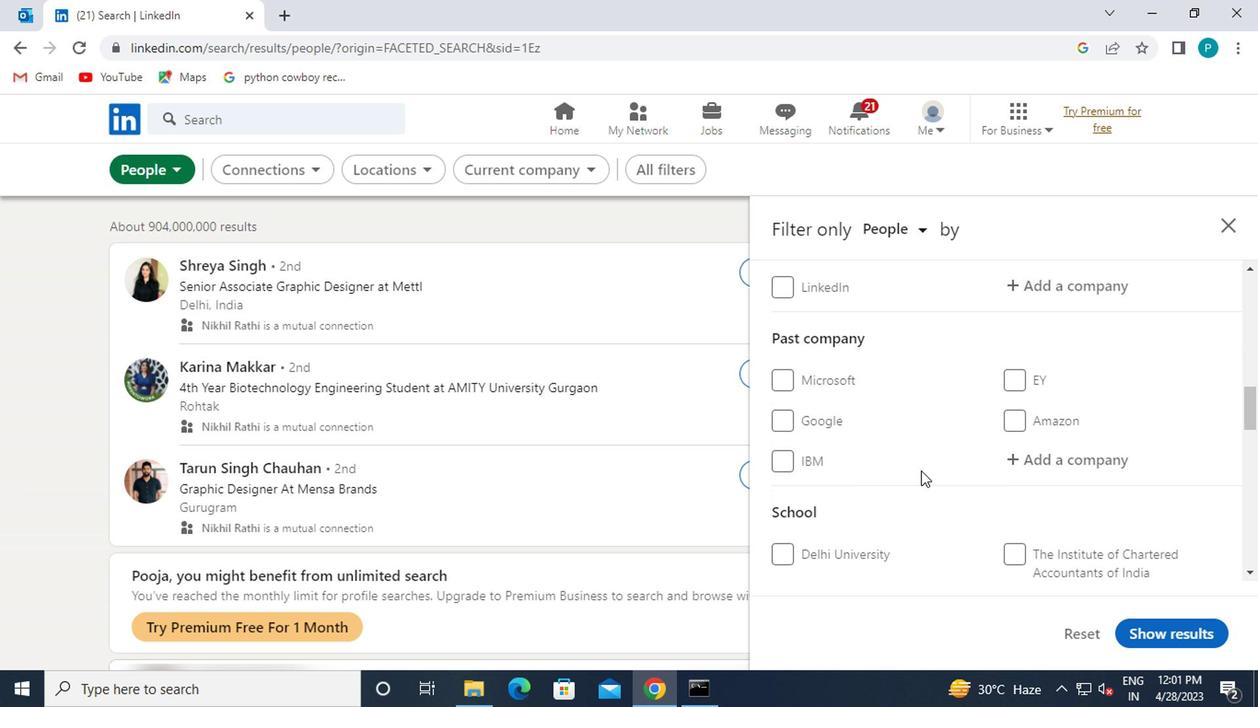 
Action: Mouse moved to (862, 474)
Screenshot: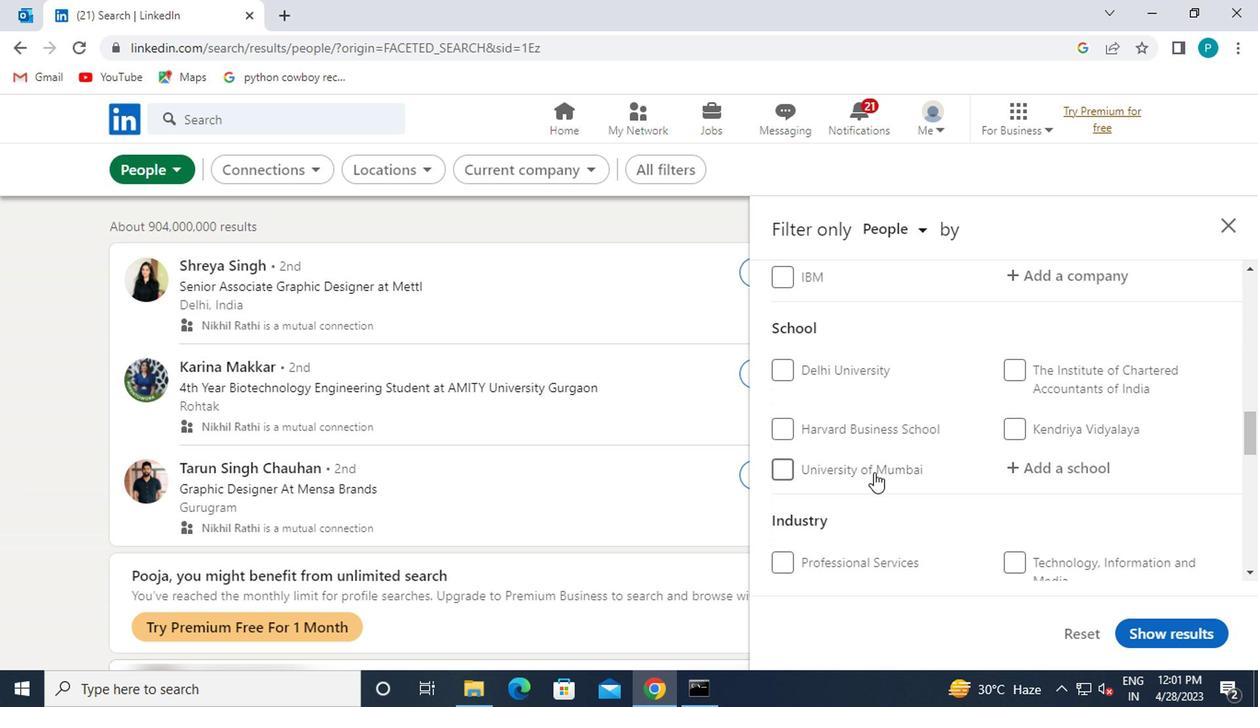 
Action: Mouse scrolled (862, 473) with delta (0, 0)
Screenshot: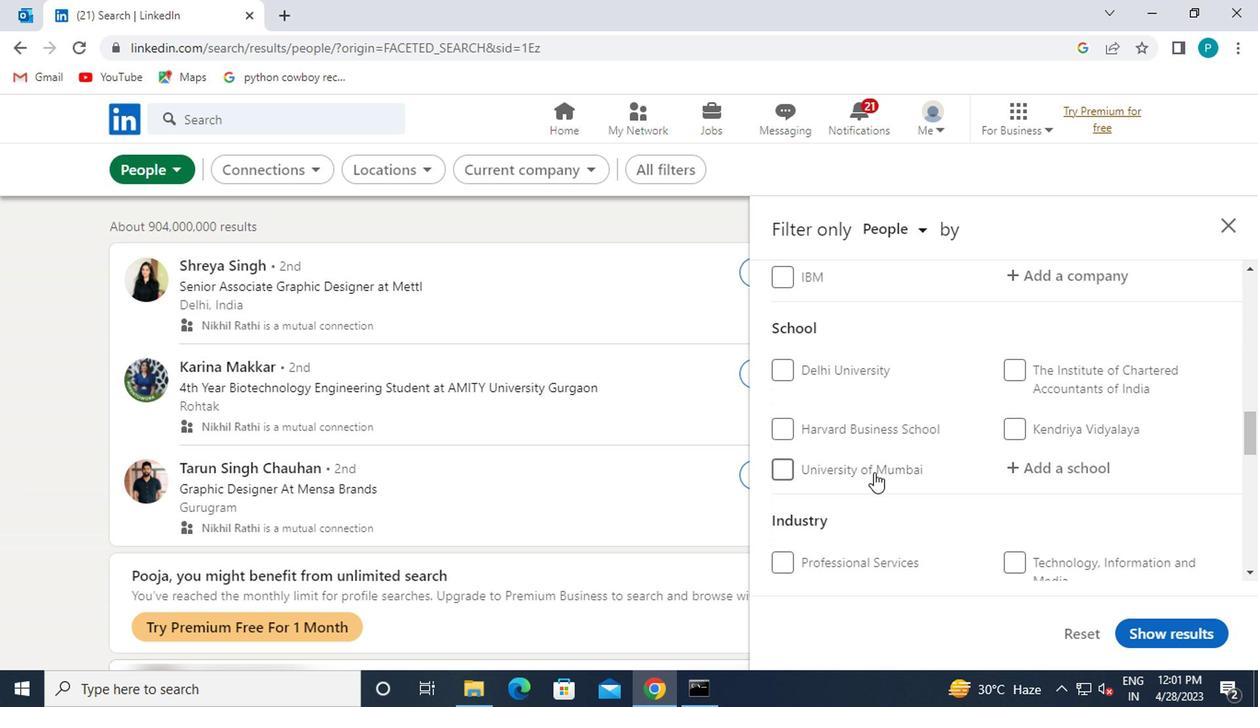 
Action: Mouse scrolled (862, 473) with delta (0, 0)
Screenshot: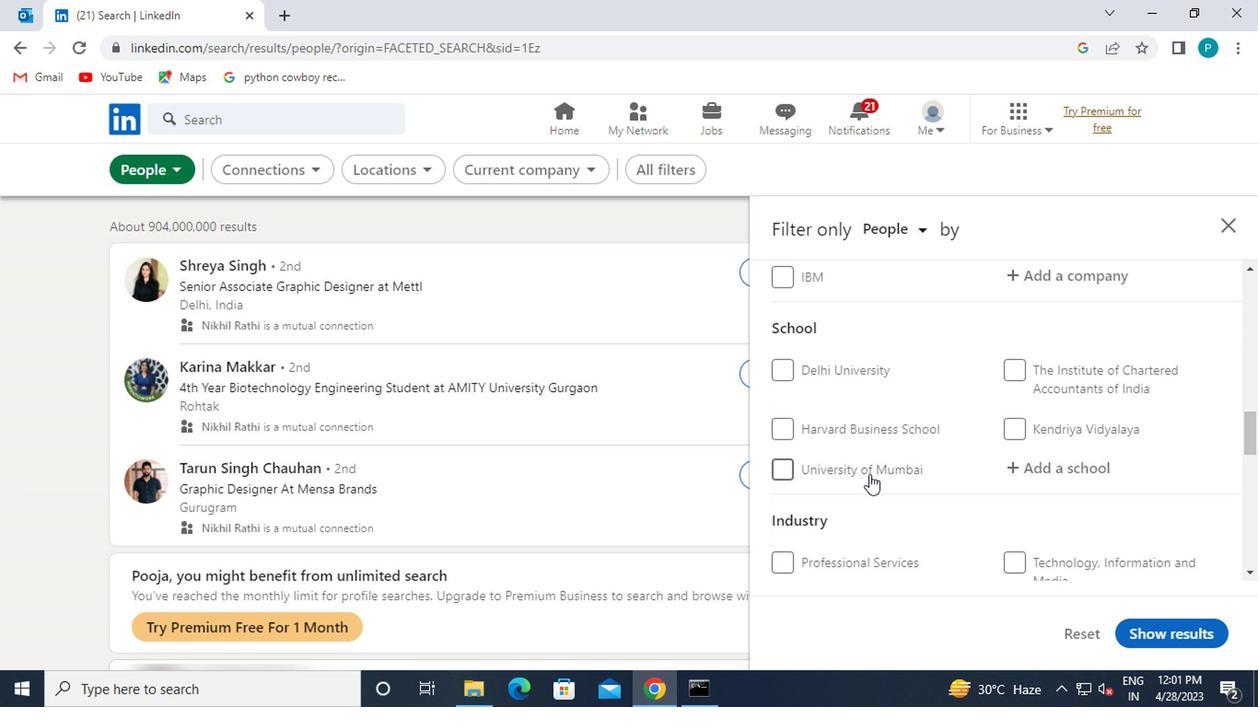 
Action: Mouse scrolled (862, 473) with delta (0, 0)
Screenshot: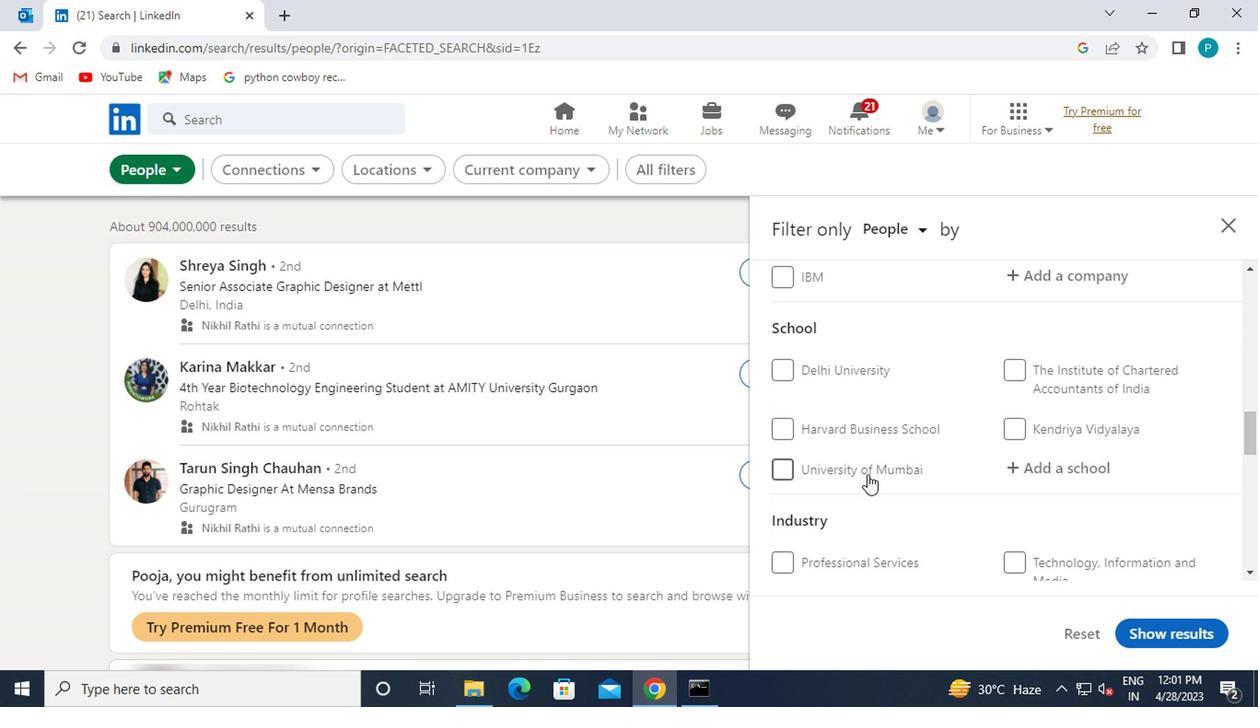 
Action: Mouse scrolled (862, 473) with delta (0, 0)
Screenshot: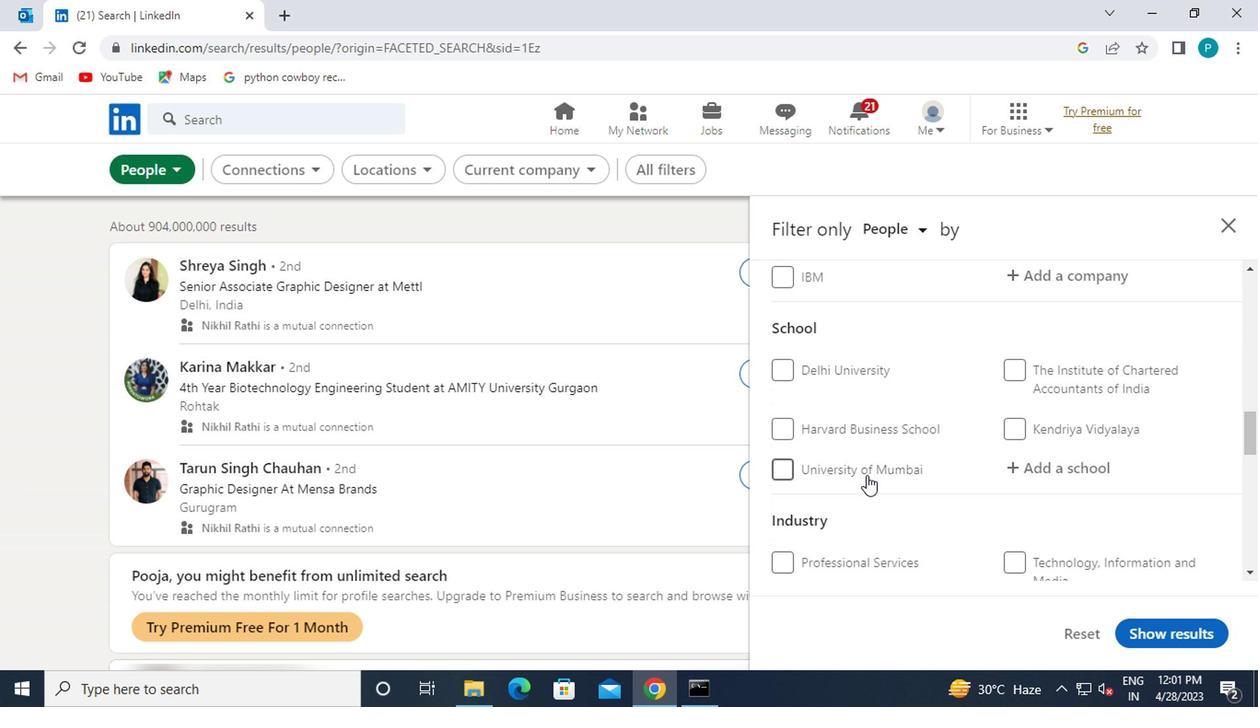 
Action: Mouse moved to (861, 475)
Screenshot: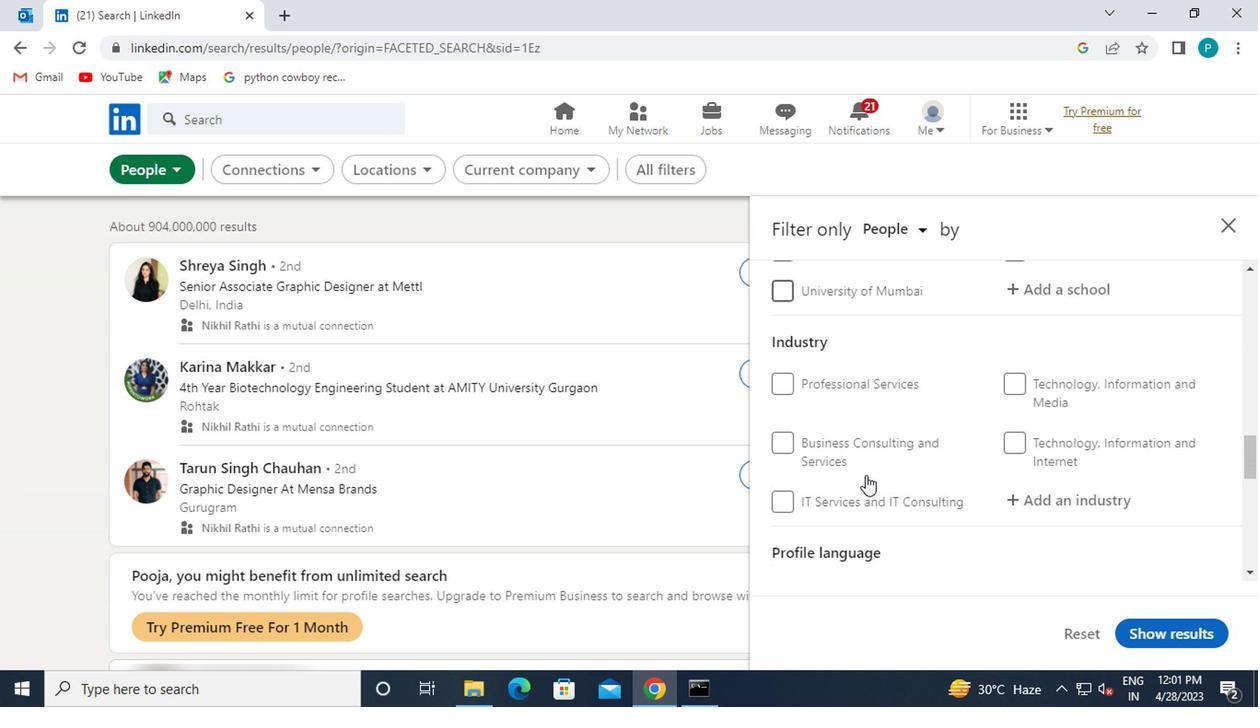
Action: Mouse scrolled (861, 474) with delta (0, -1)
Screenshot: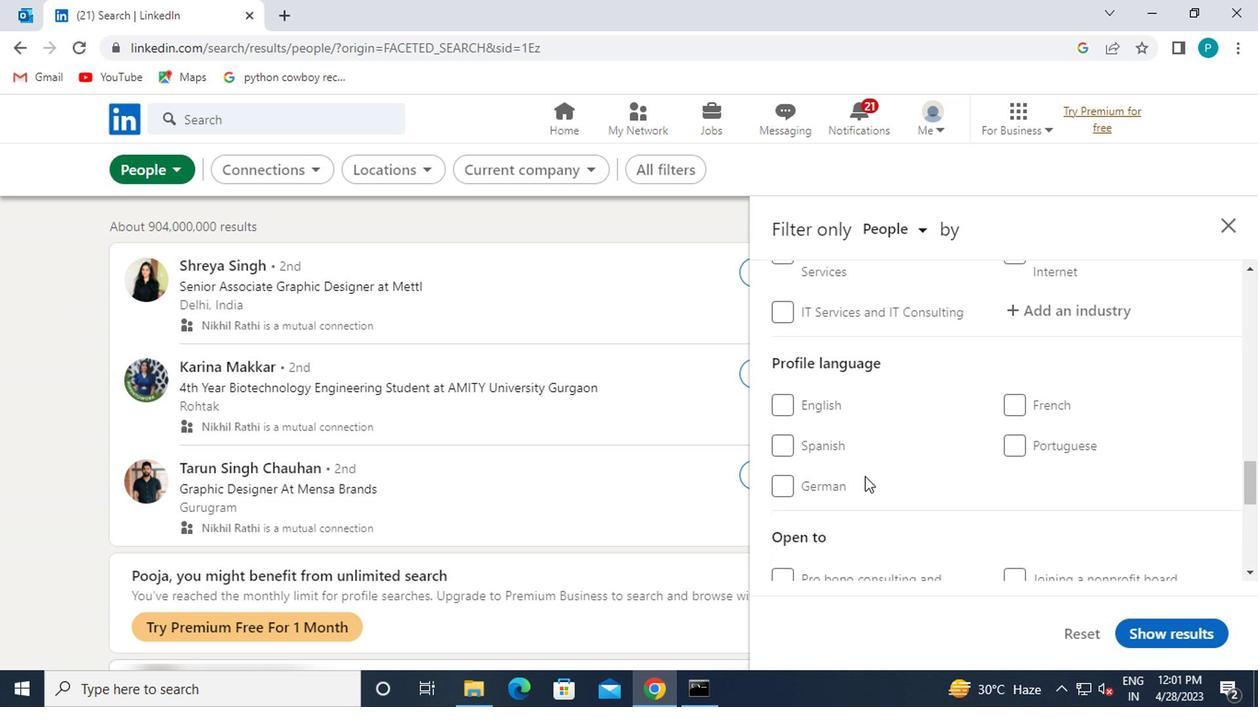 
Action: Mouse moved to (840, 450)
Screenshot: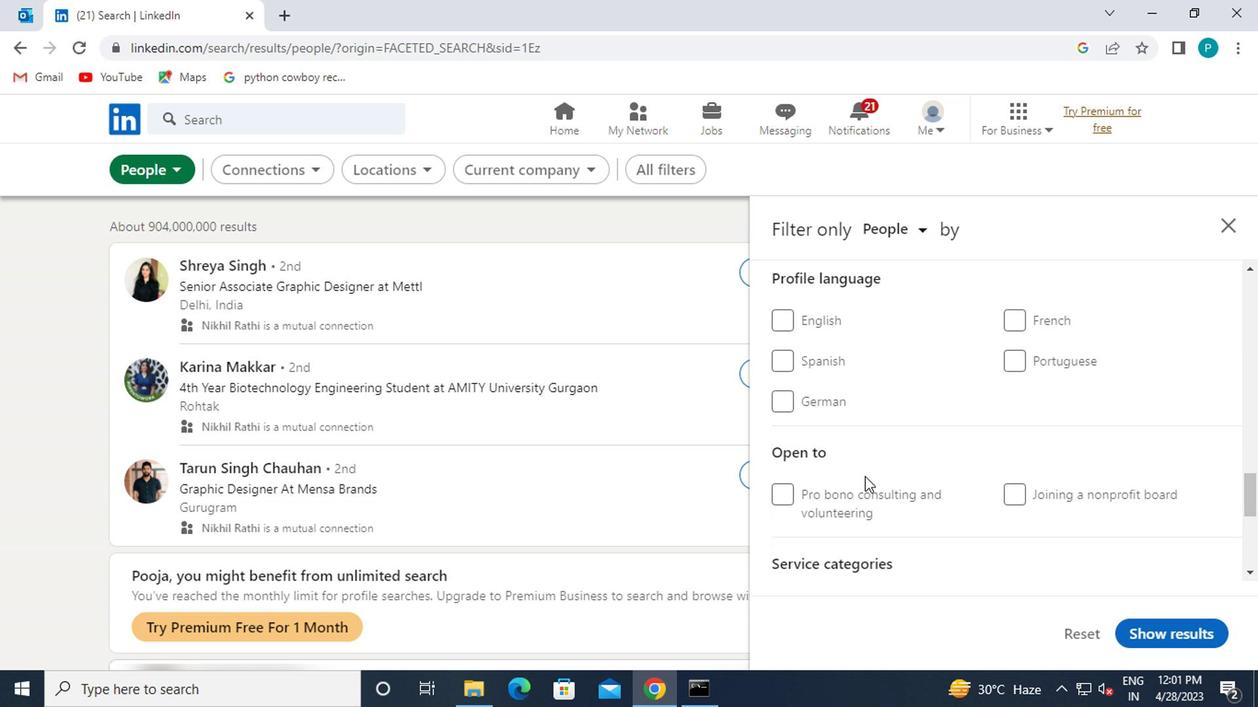 
Action: Mouse scrolled (840, 452) with delta (0, 1)
Screenshot: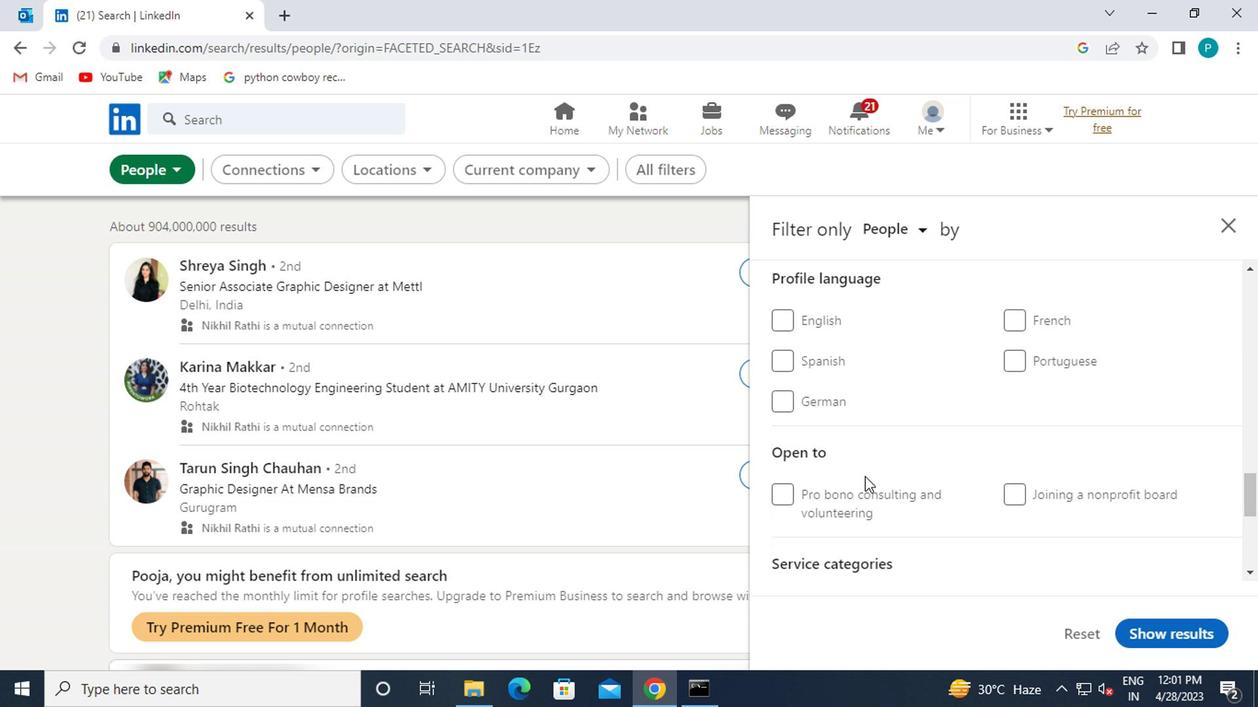 
Action: Mouse moved to (825, 492)
Screenshot: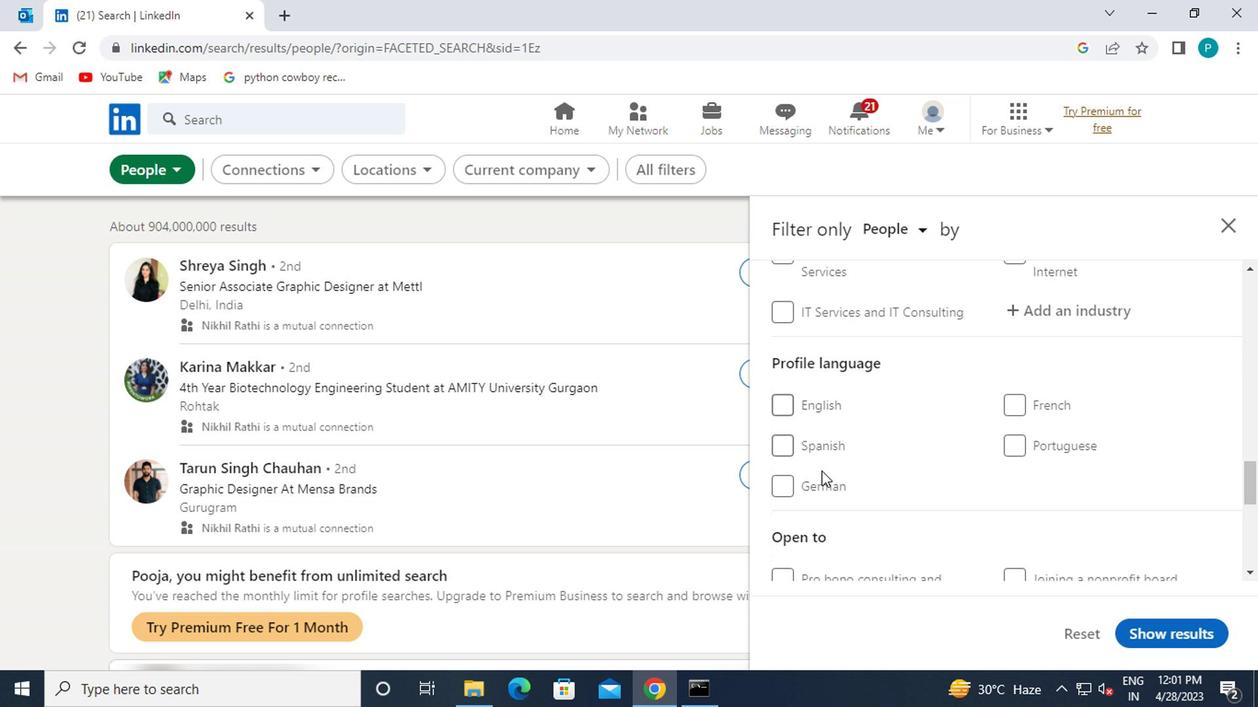 
Action: Mouse pressed left at (825, 492)
Screenshot: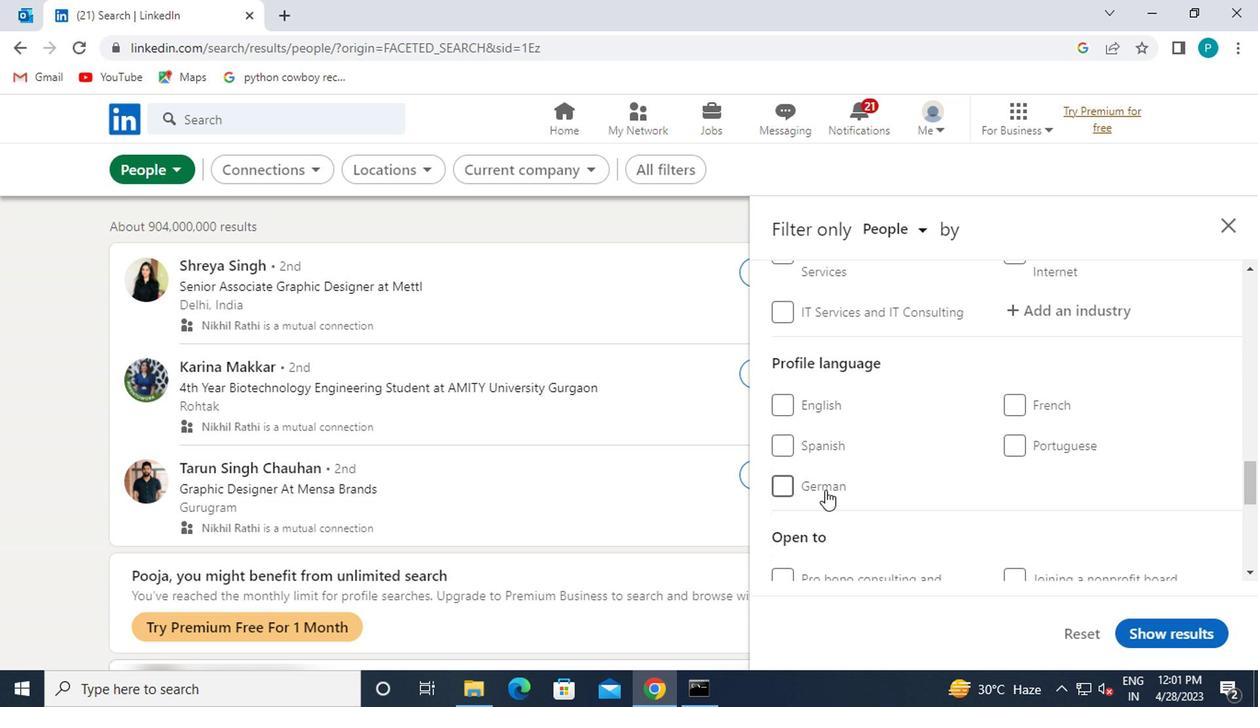 
Action: Mouse moved to (955, 490)
Screenshot: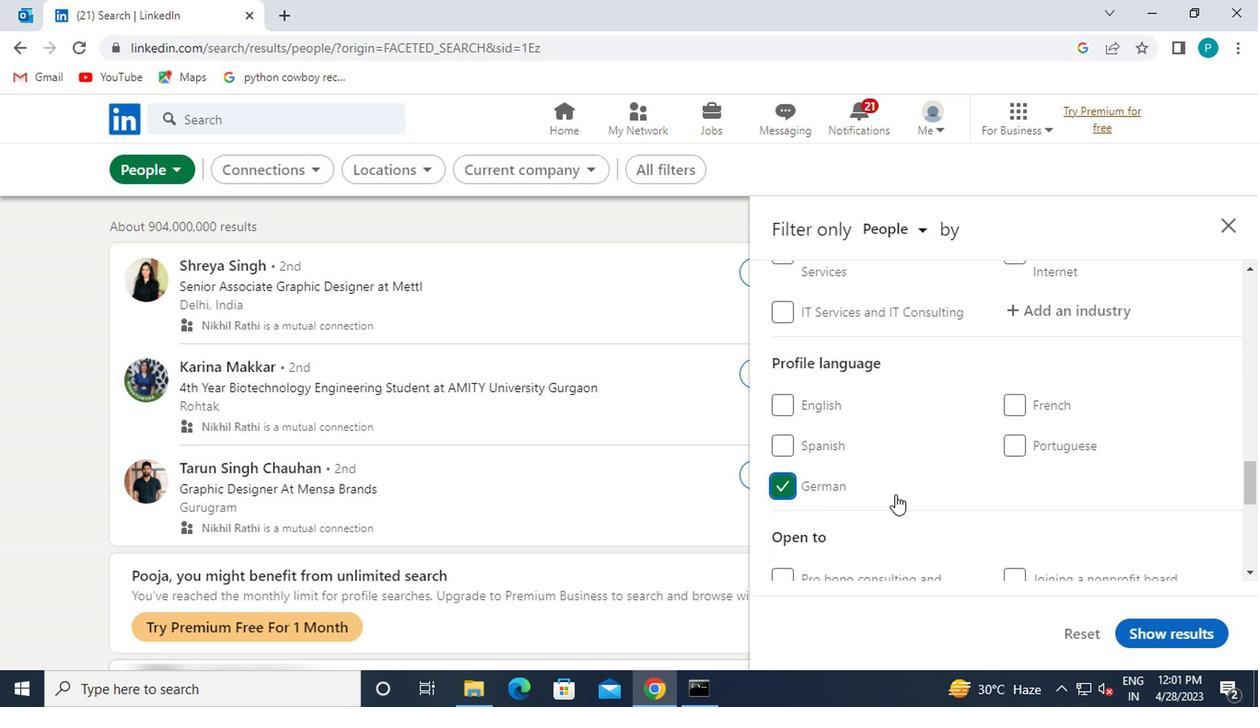 
Action: Mouse scrolled (955, 492) with delta (0, 1)
Screenshot: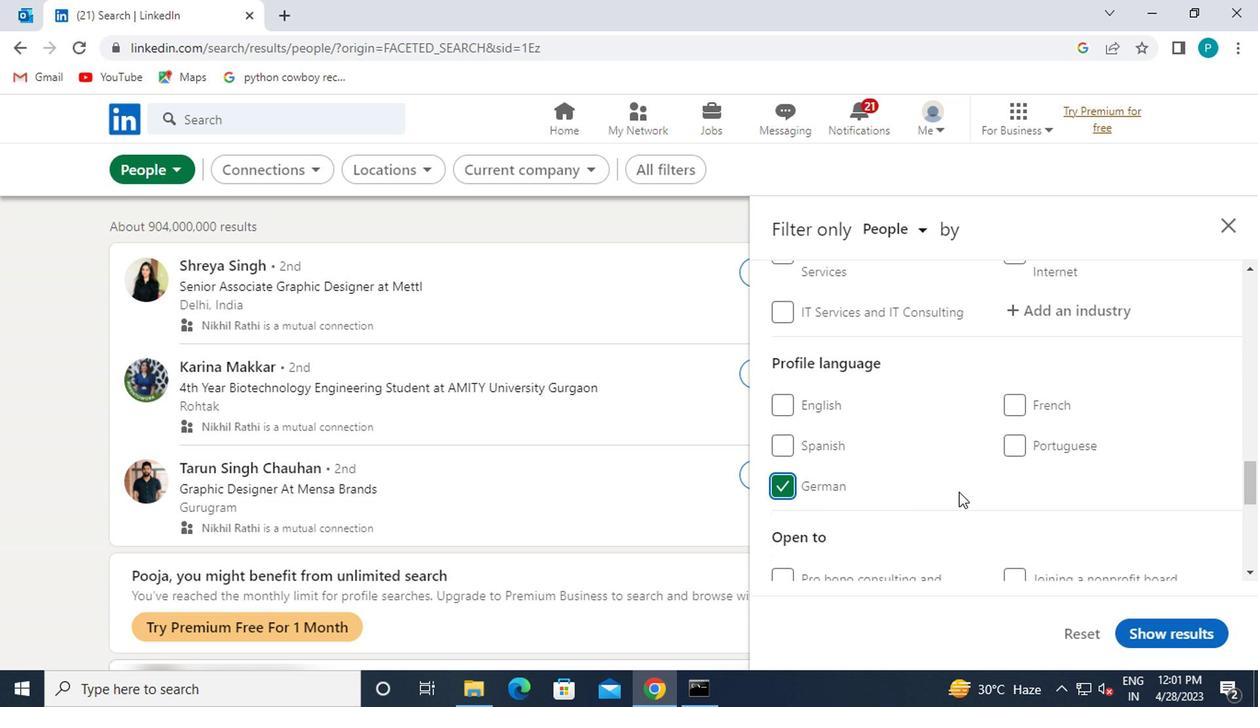 
Action: Mouse scrolled (955, 492) with delta (0, 1)
Screenshot: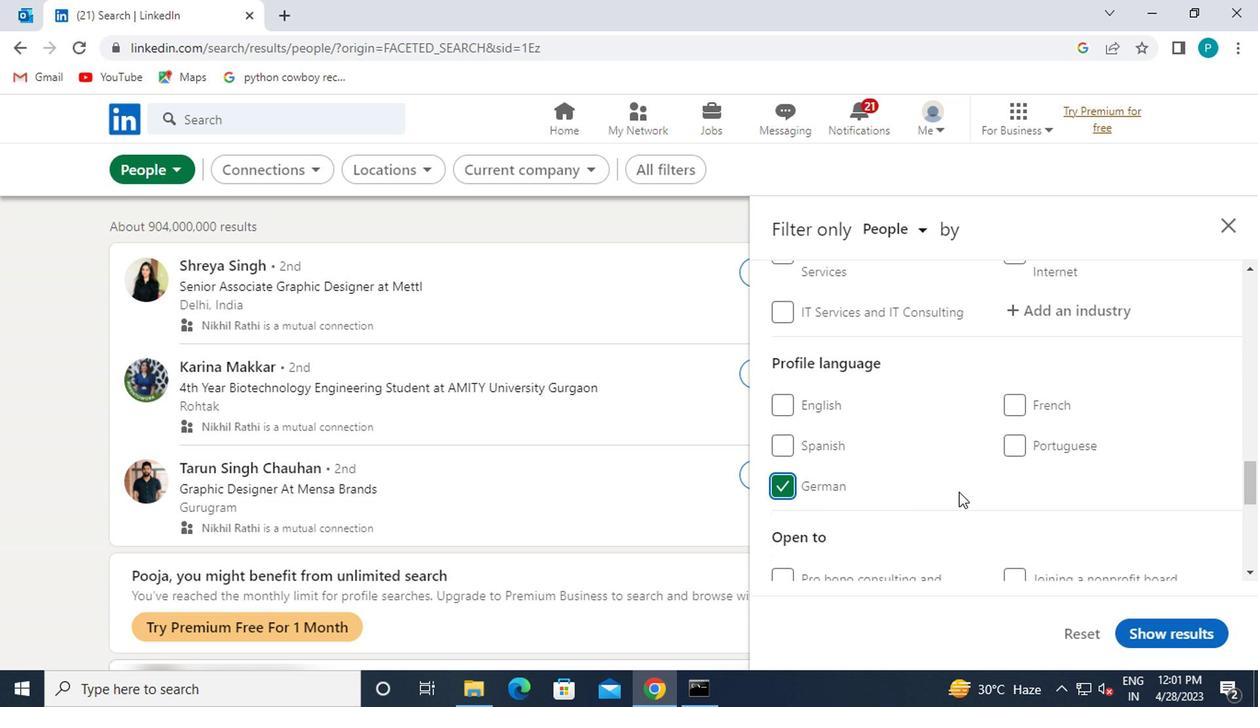 
Action: Mouse moved to (994, 478)
Screenshot: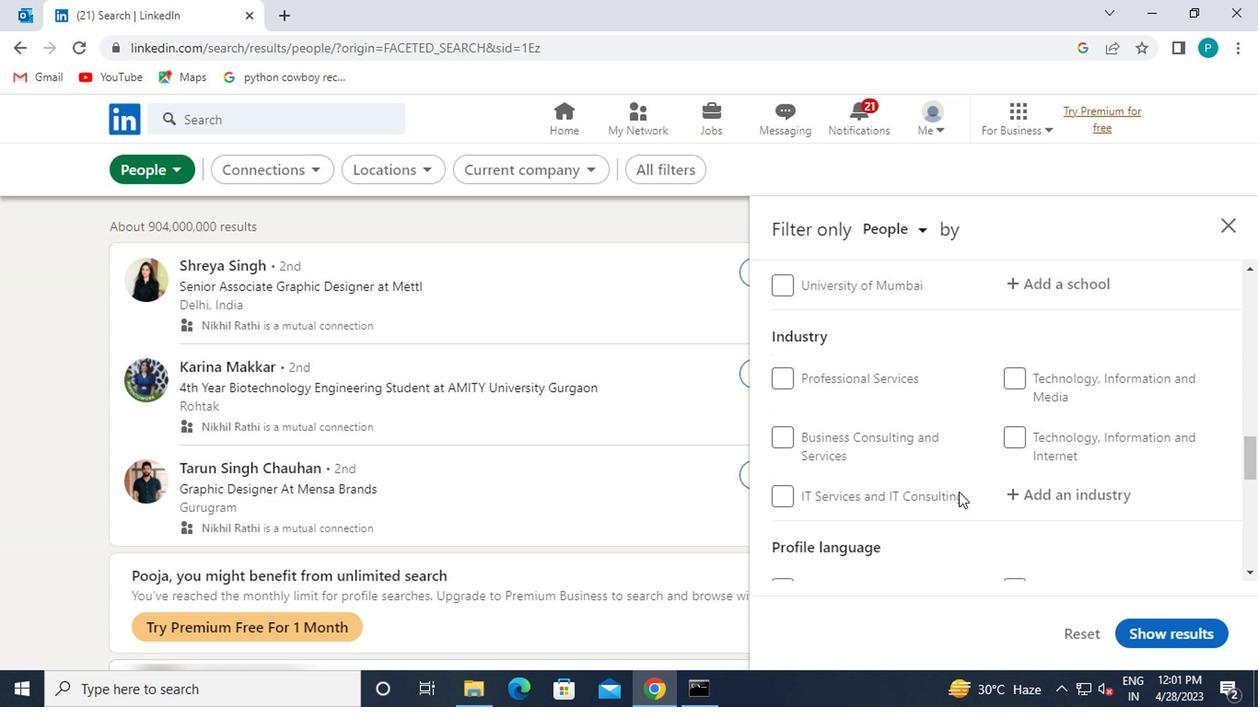 
Action: Mouse scrolled (994, 479) with delta (0, 0)
Screenshot: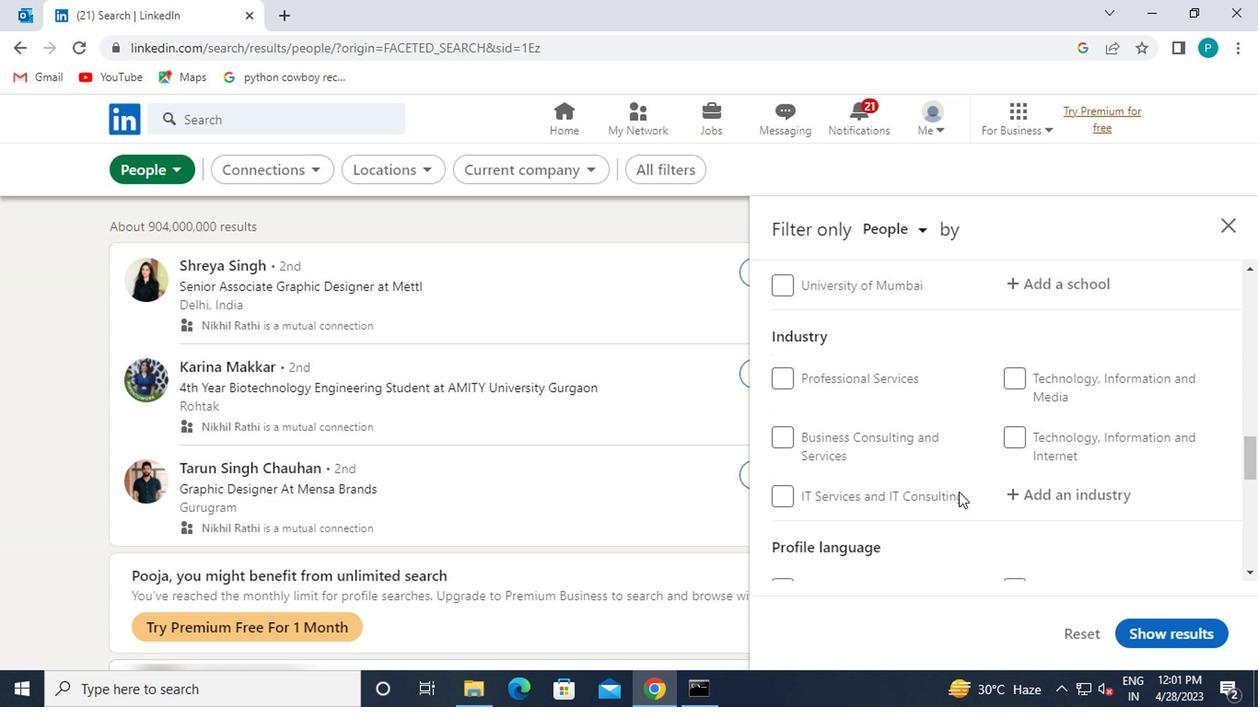 
Action: Mouse moved to (994, 478)
Screenshot: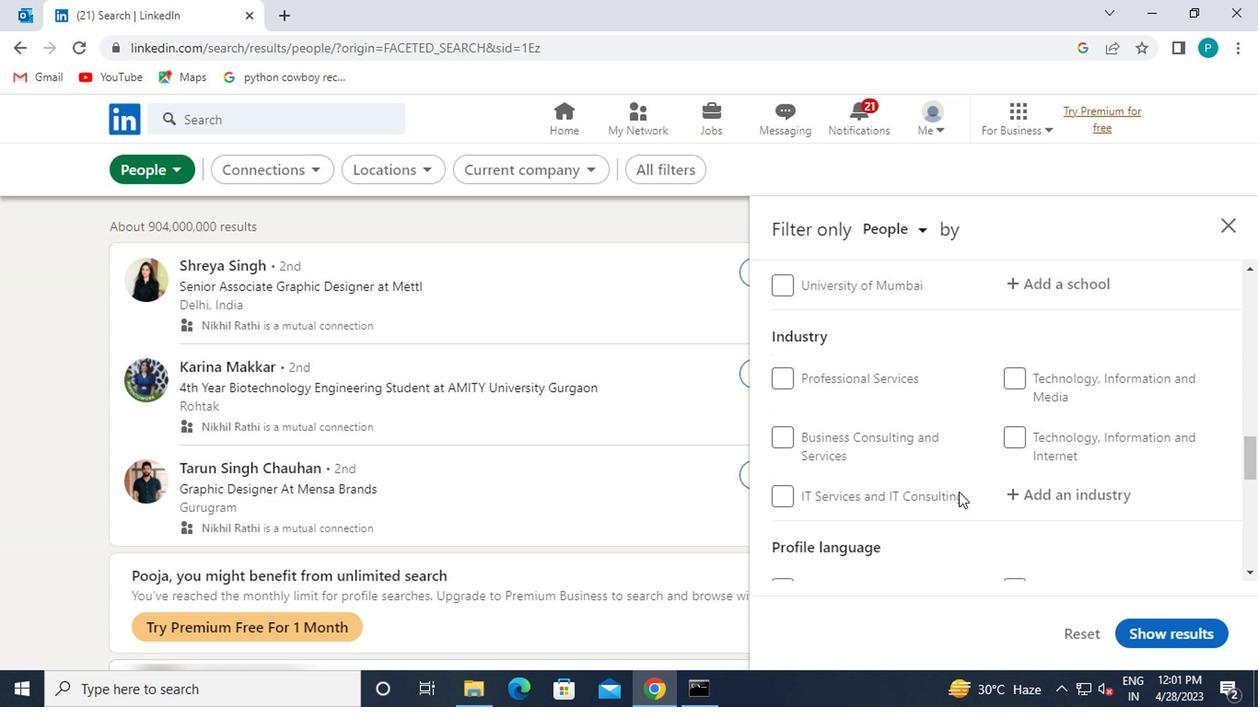
Action: Mouse scrolled (994, 479) with delta (0, 0)
Screenshot: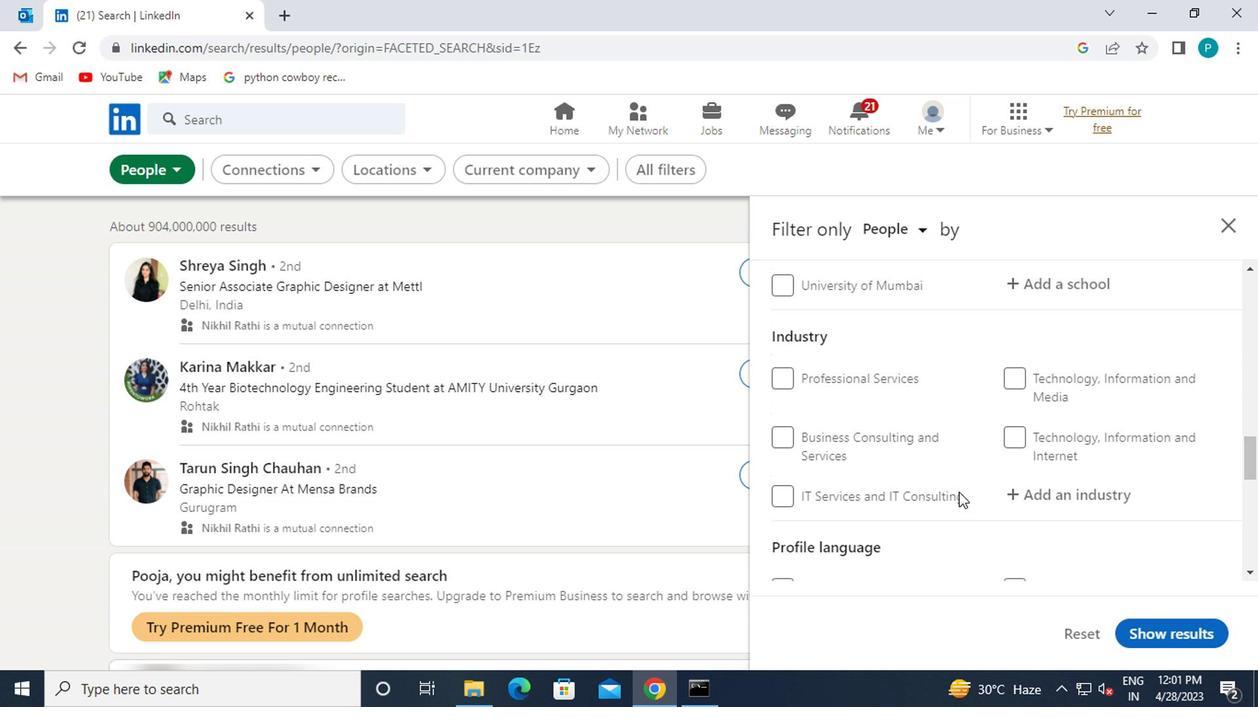 
Action: Mouse moved to (995, 478)
Screenshot: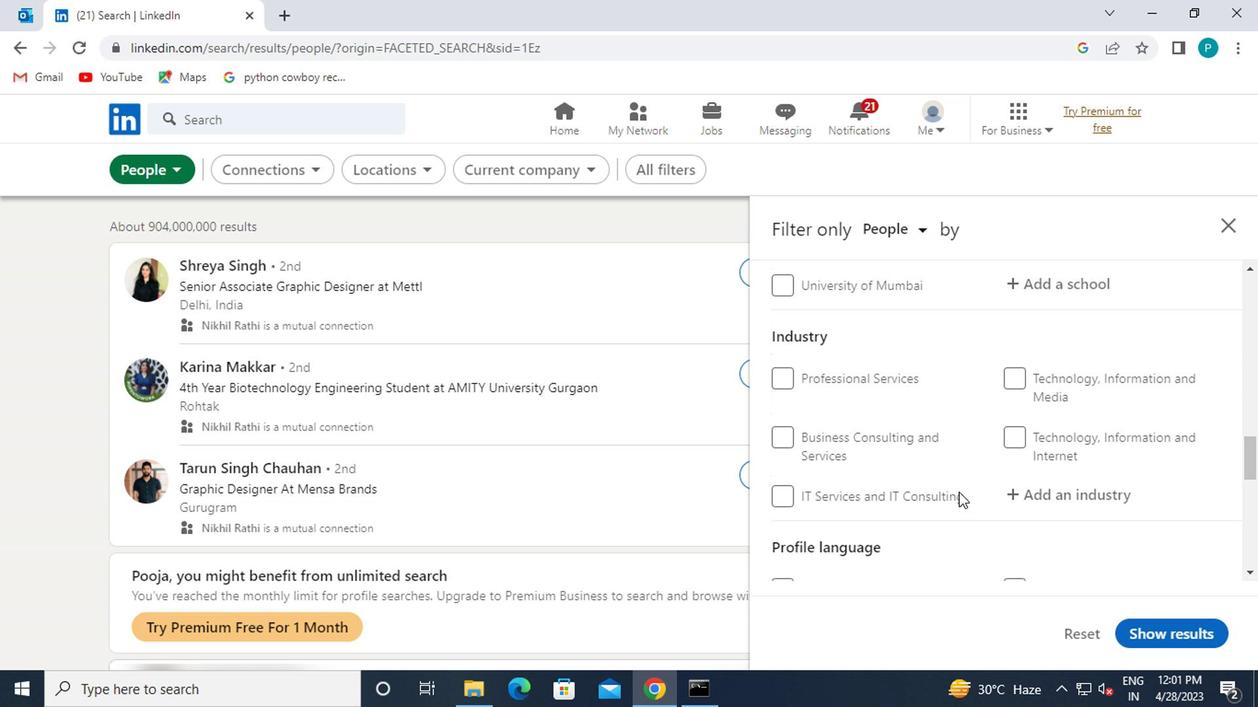 
Action: Mouse scrolled (995, 479) with delta (0, 0)
Screenshot: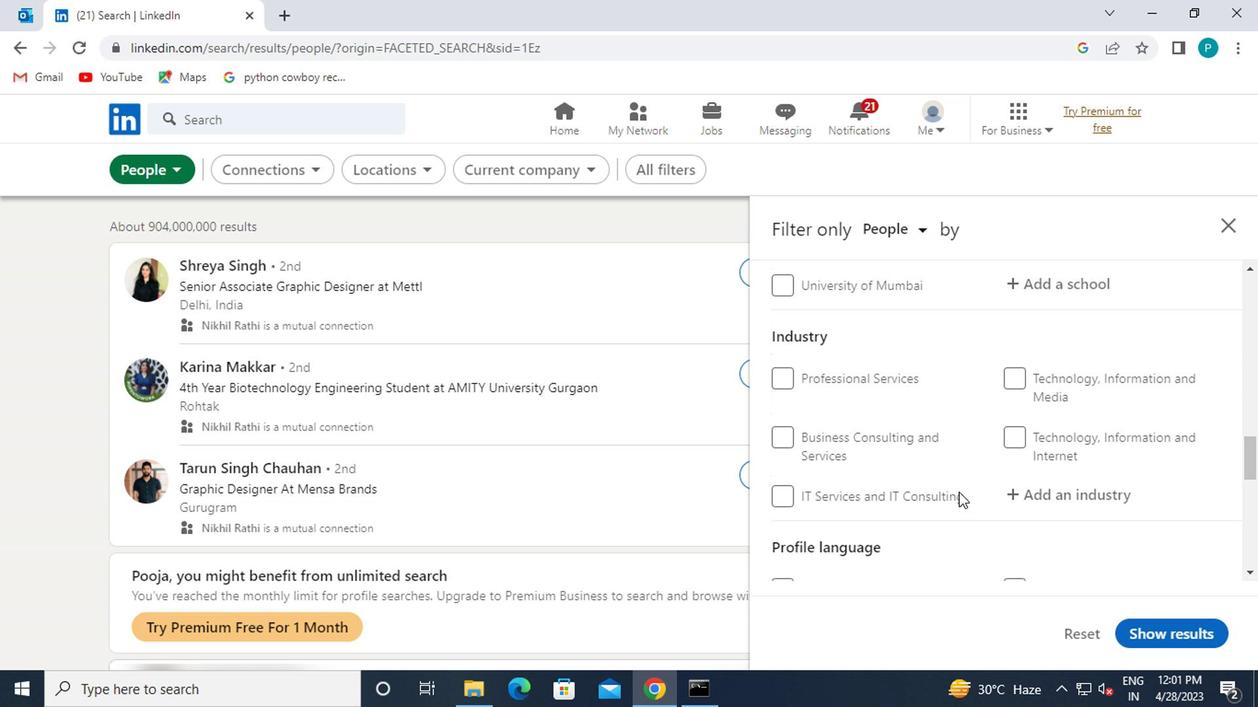 
Action: Mouse scrolled (995, 479) with delta (0, 0)
Screenshot: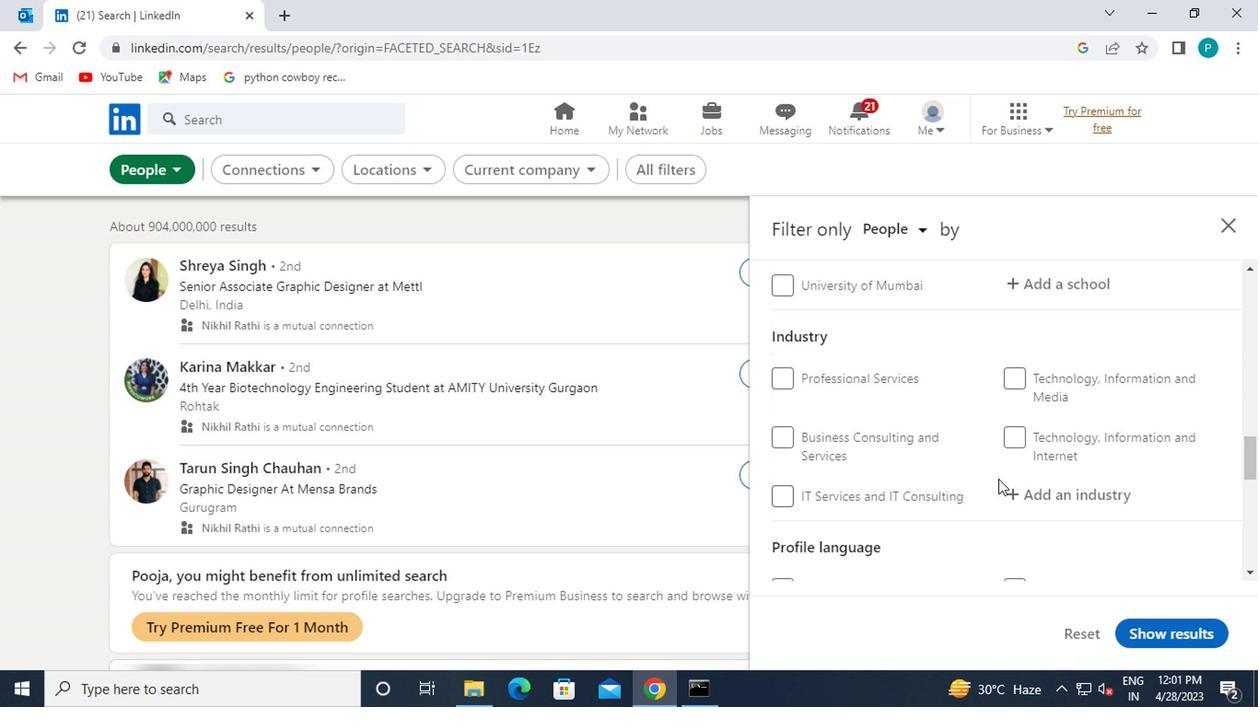 
Action: Mouse scrolled (995, 479) with delta (0, 0)
Screenshot: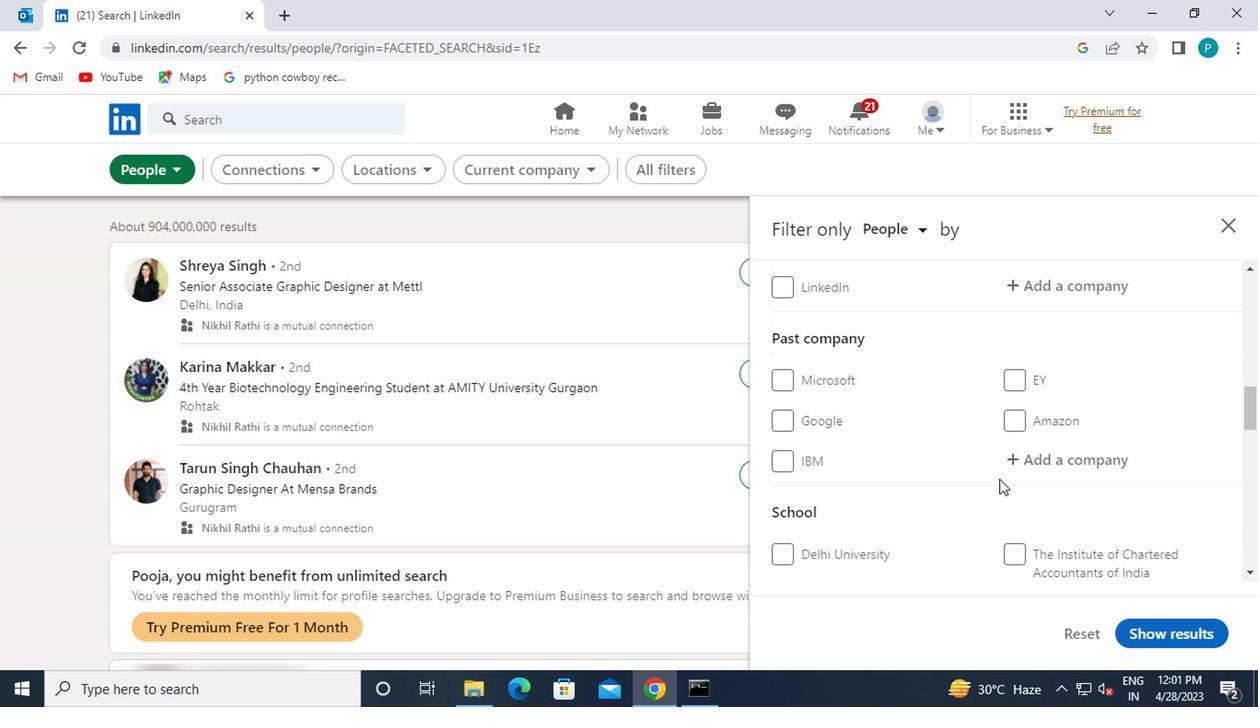 
Action: Mouse scrolled (995, 479) with delta (0, 0)
Screenshot: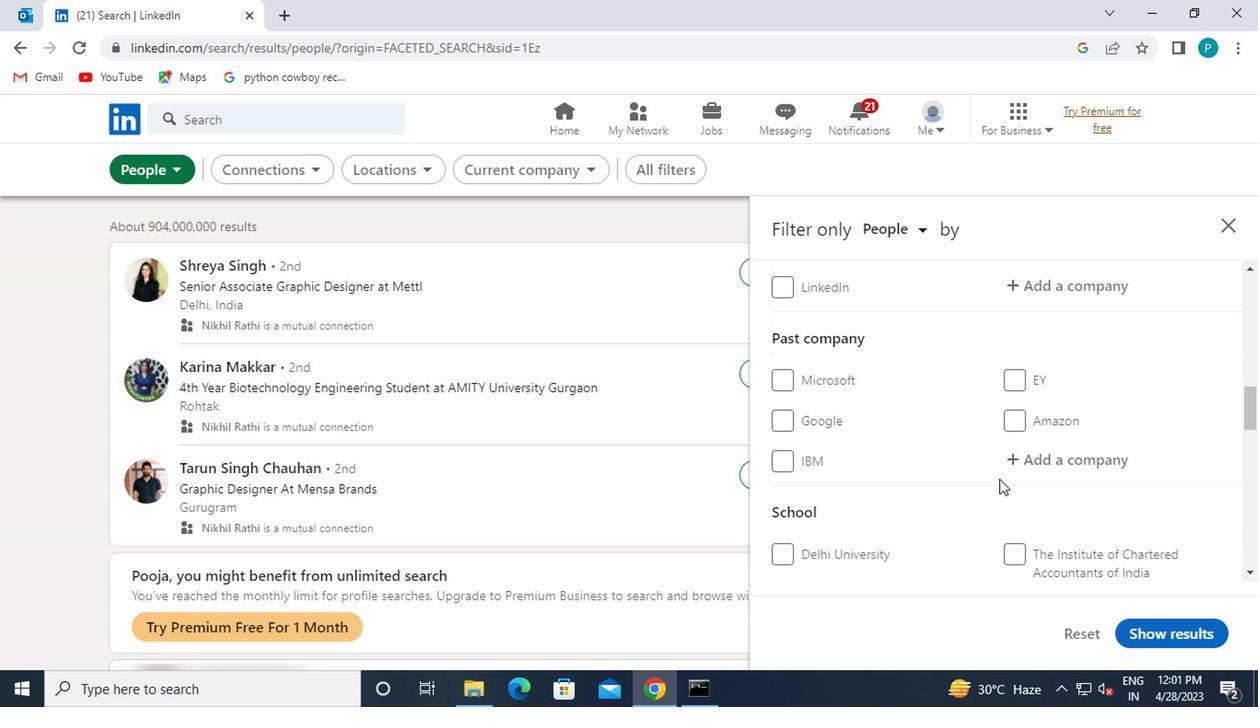 
Action: Mouse moved to (1020, 478)
Screenshot: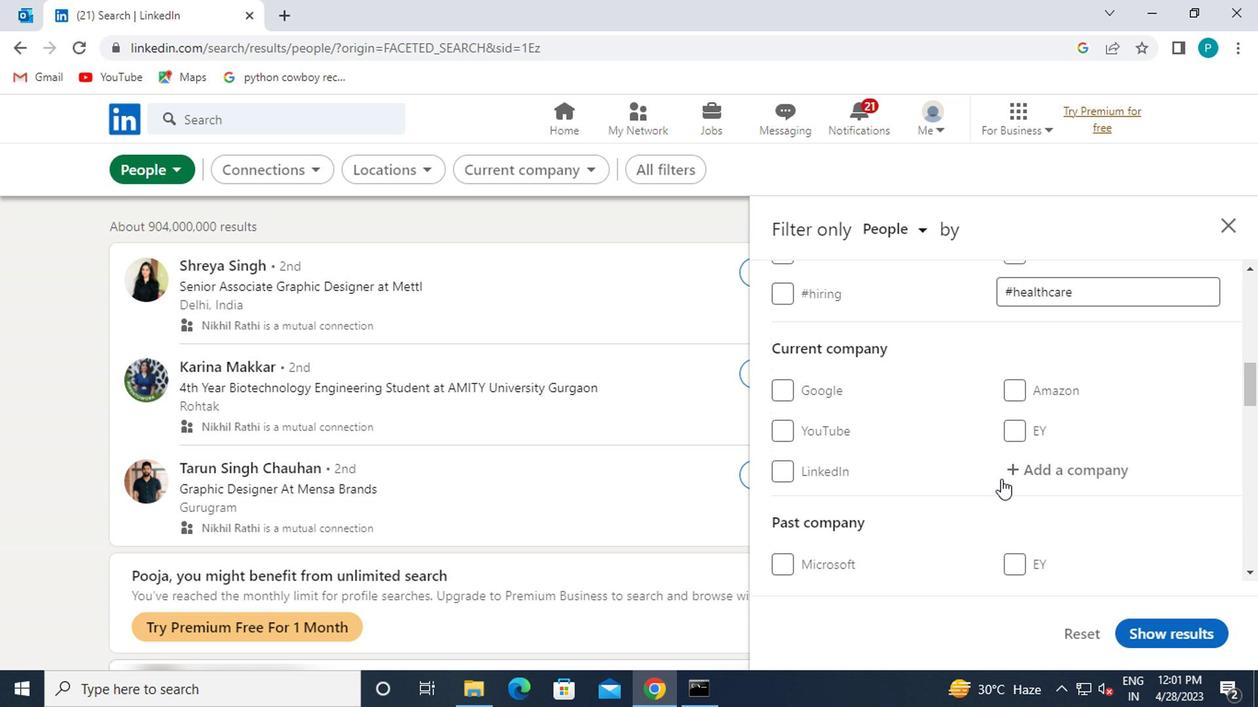 
Action: Mouse pressed left at (1020, 478)
Screenshot: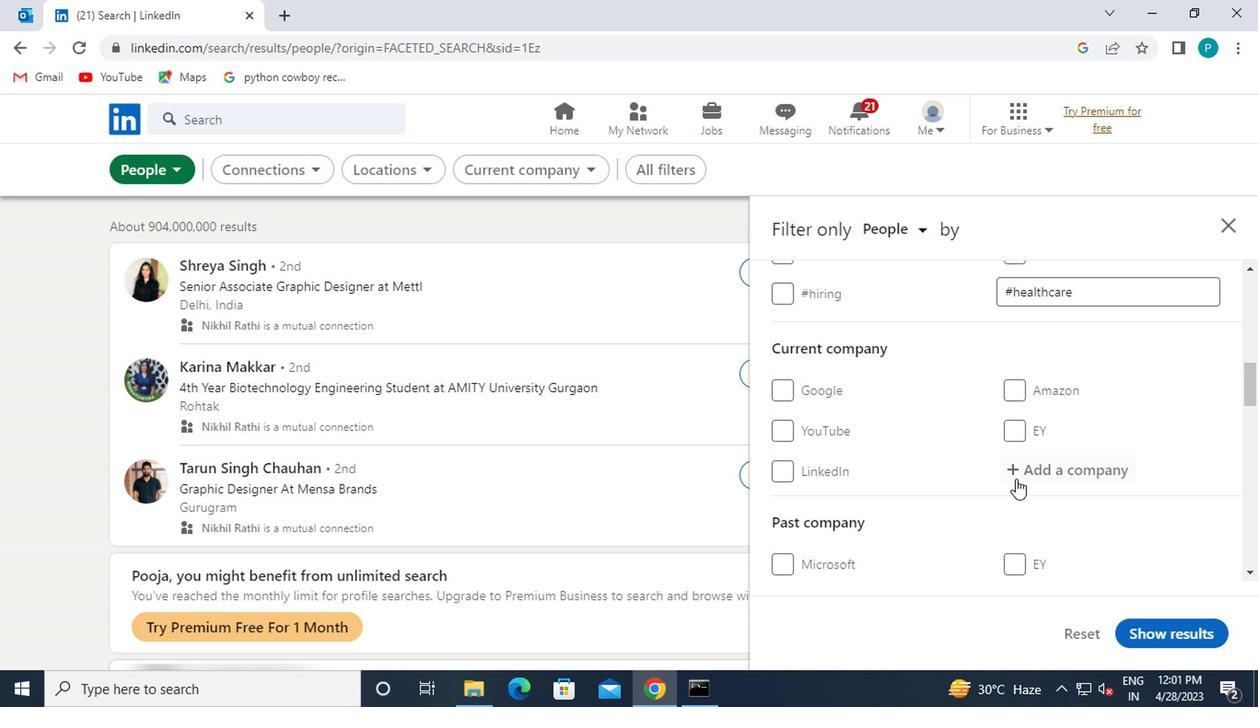 
Action: Key pressed <Key.caps_lock>J<Key.caps_lock>OB
Screenshot: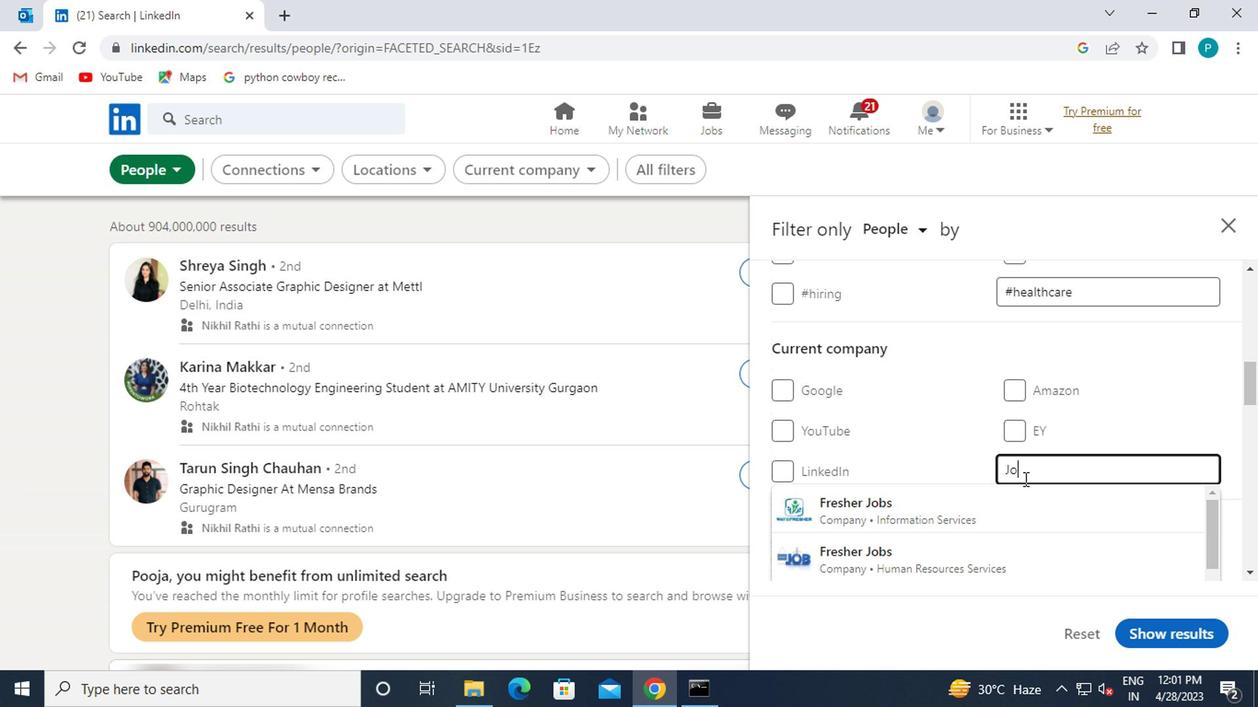 
Action: Mouse moved to (1024, 478)
Screenshot: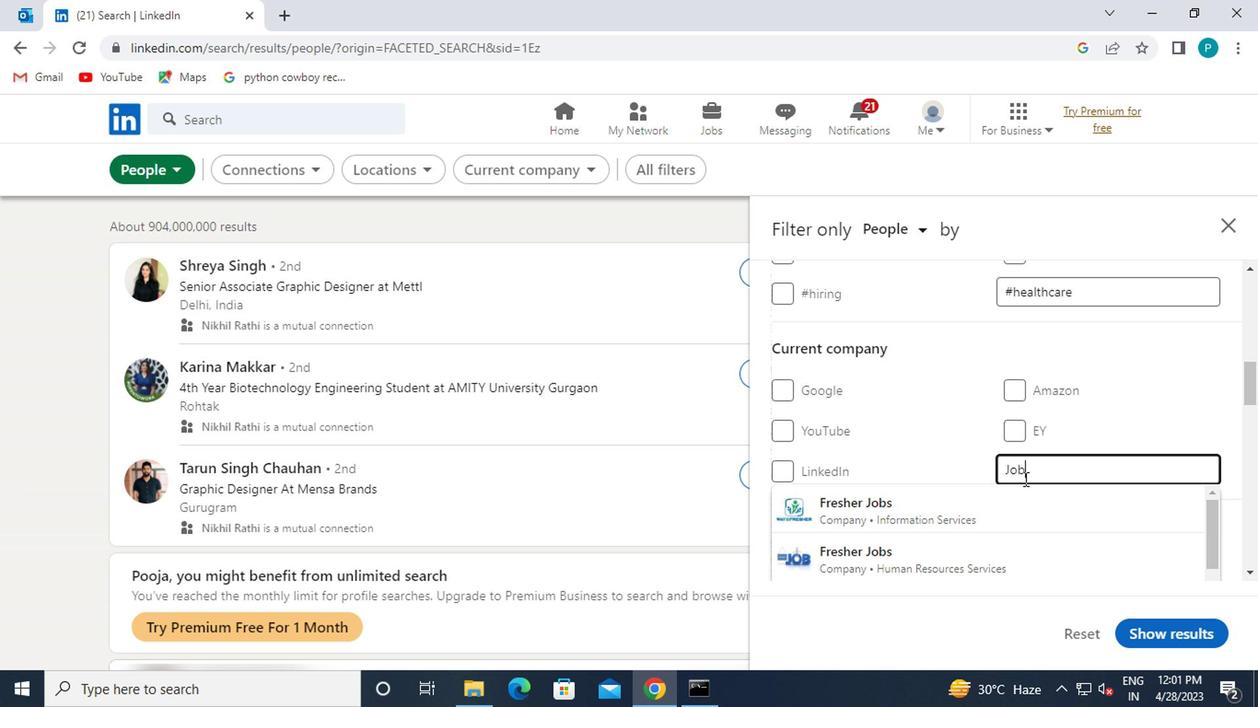 
Action: Key pressed 4
Screenshot: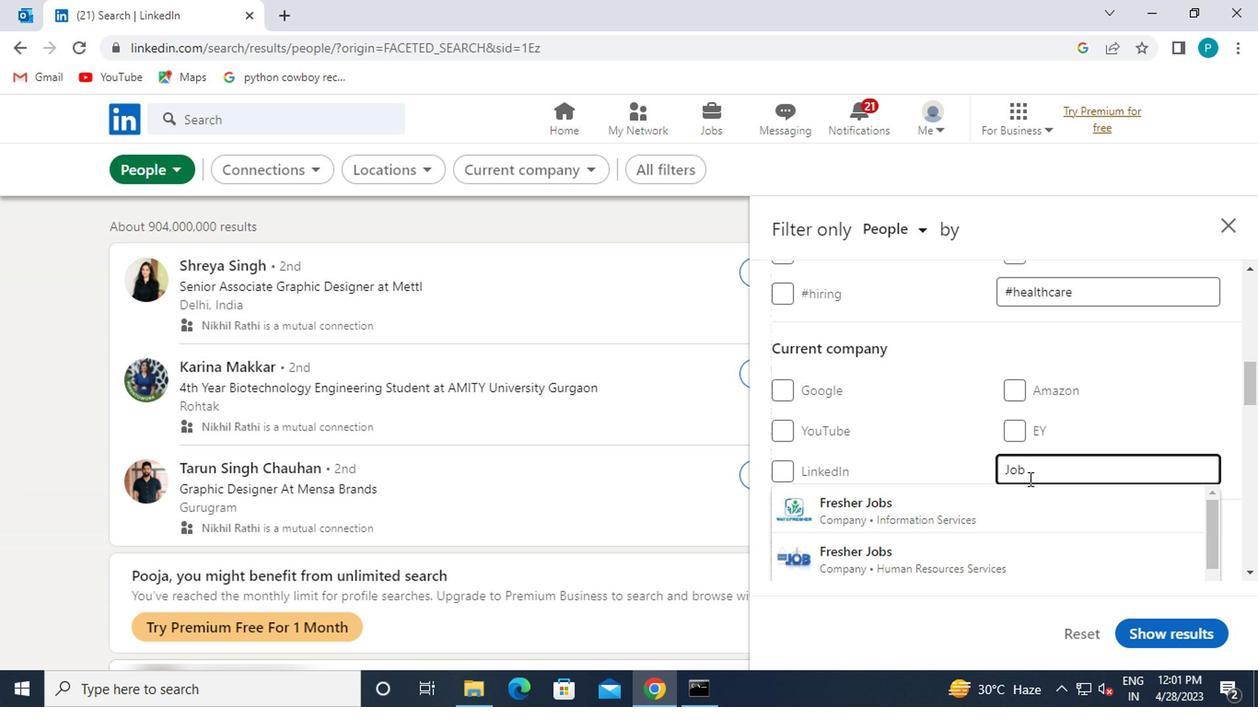 
Action: Mouse moved to (980, 547)
Screenshot: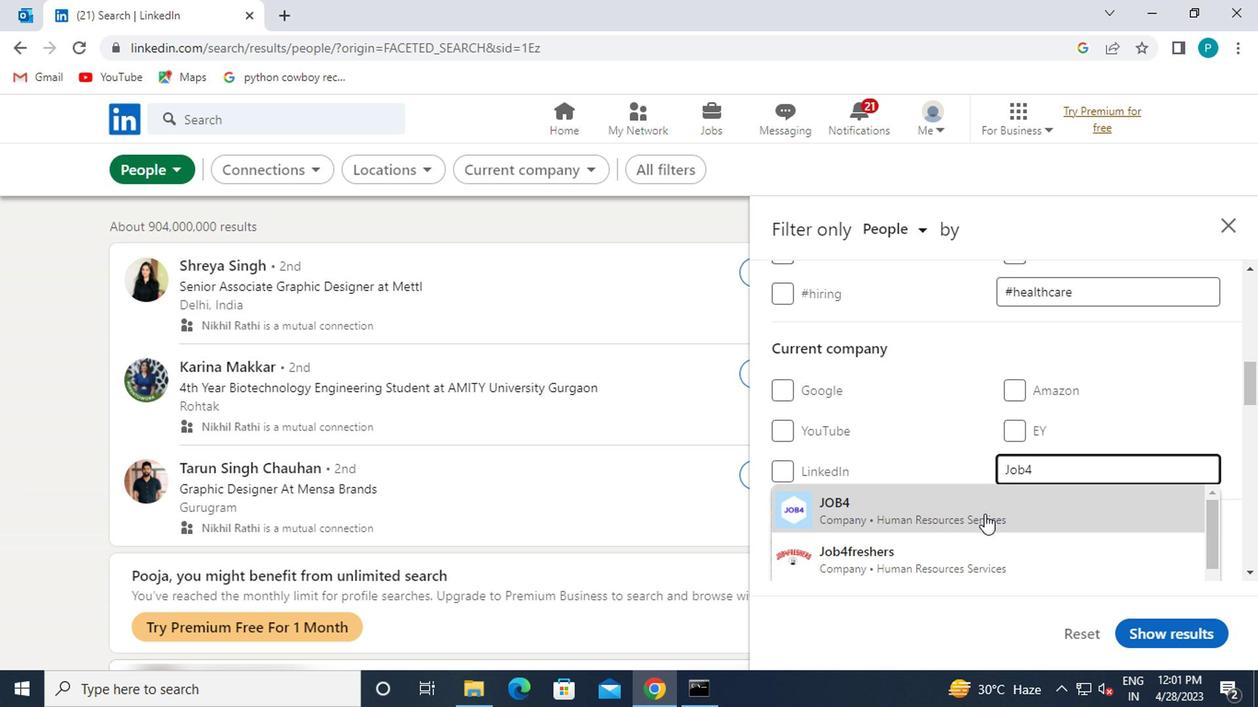 
Action: Mouse pressed left at (980, 547)
Screenshot: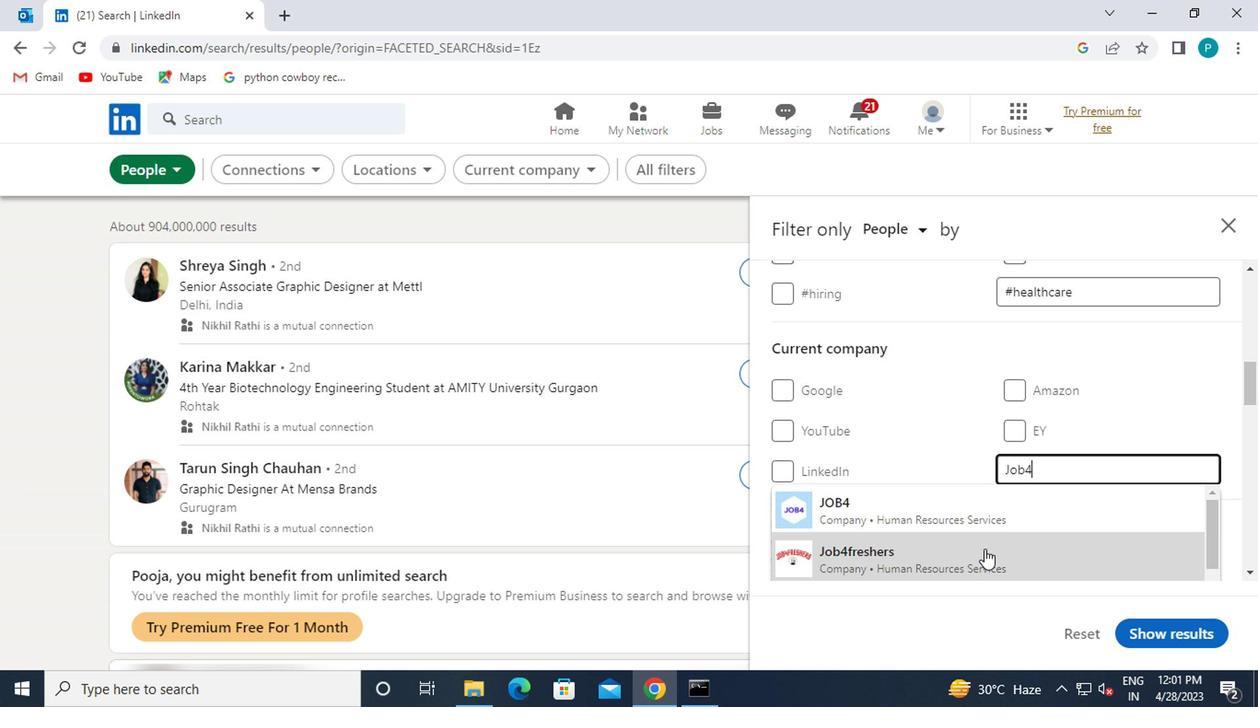 
Action: Mouse moved to (886, 473)
Screenshot: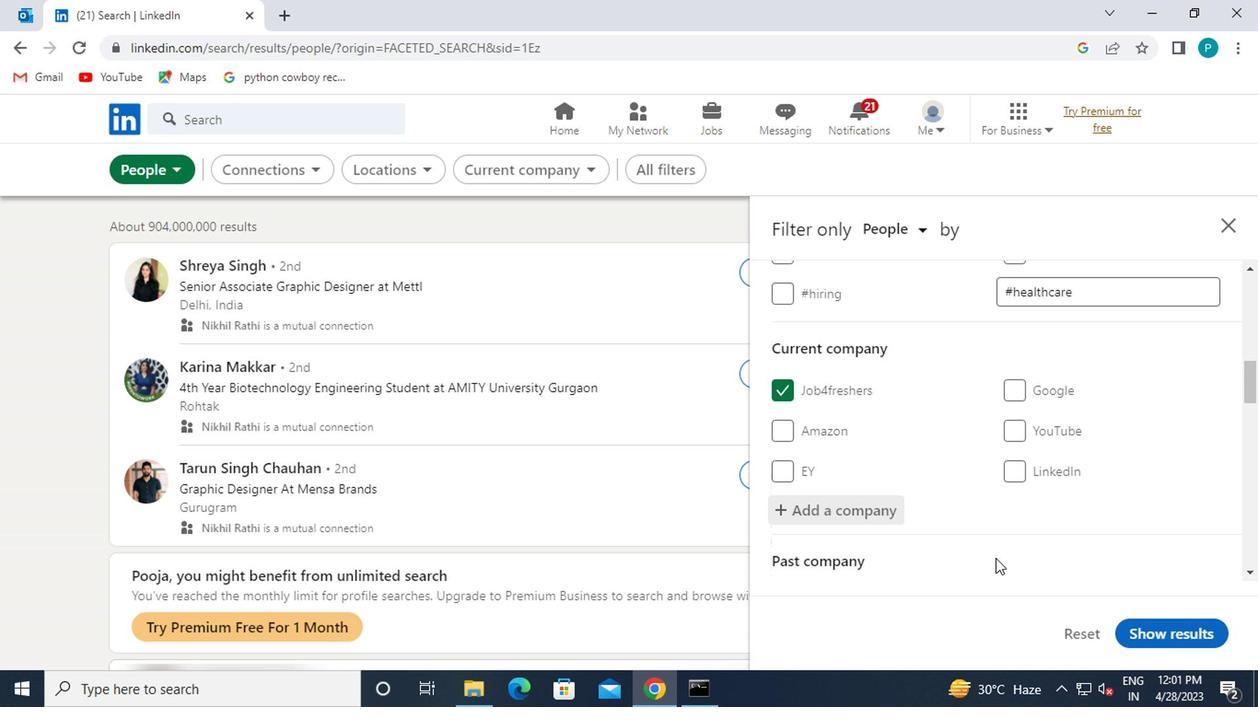 
Action: Mouse scrolled (886, 471) with delta (0, -1)
Screenshot: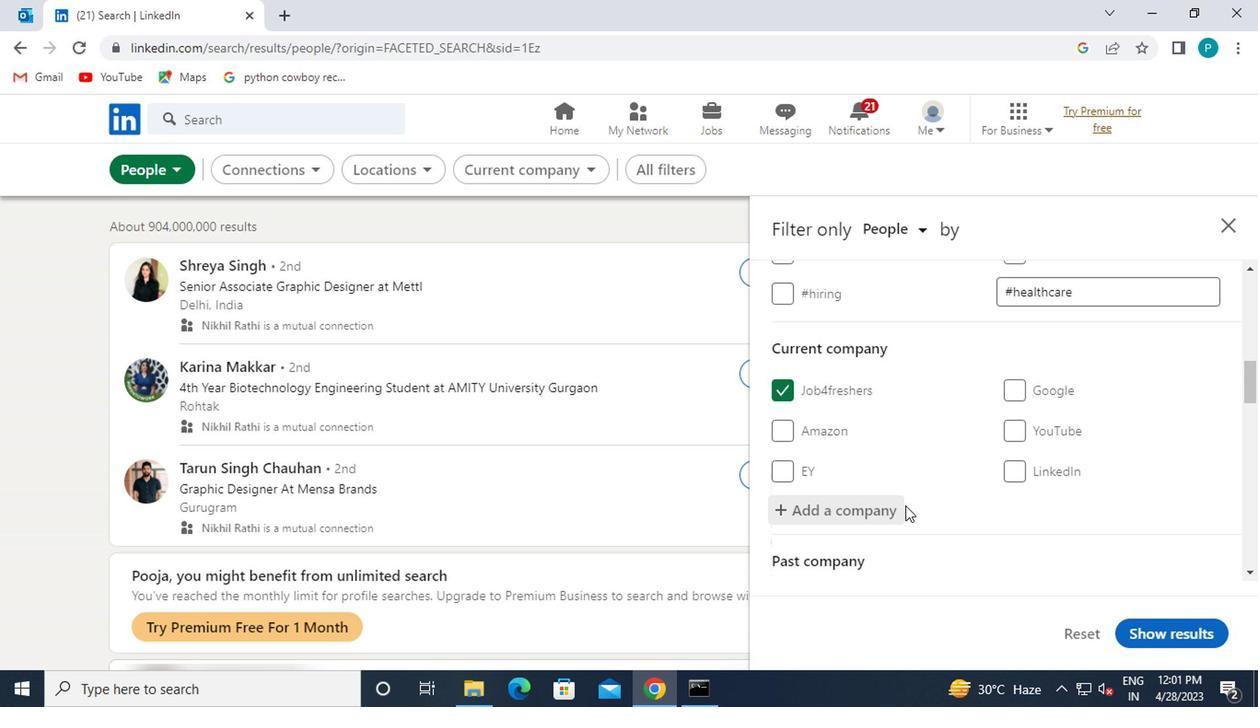 
Action: Mouse scrolled (886, 471) with delta (0, -1)
Screenshot: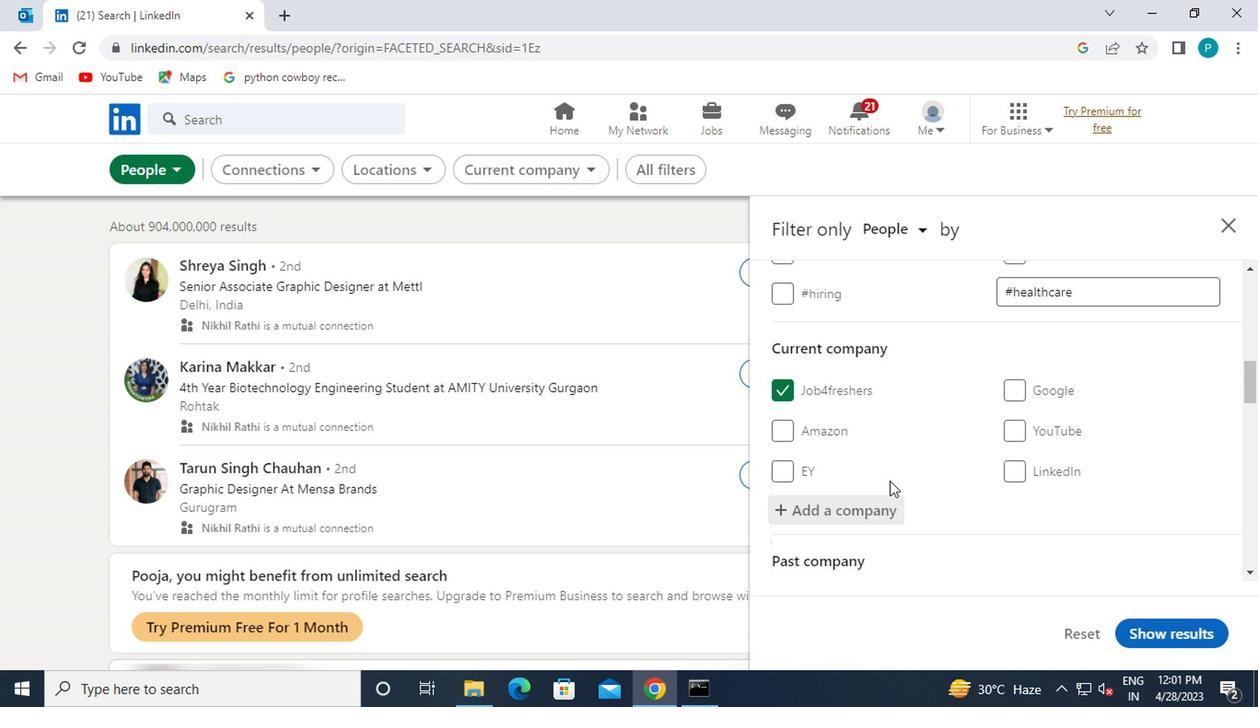 
Action: Mouse scrolled (886, 471) with delta (0, -1)
Screenshot: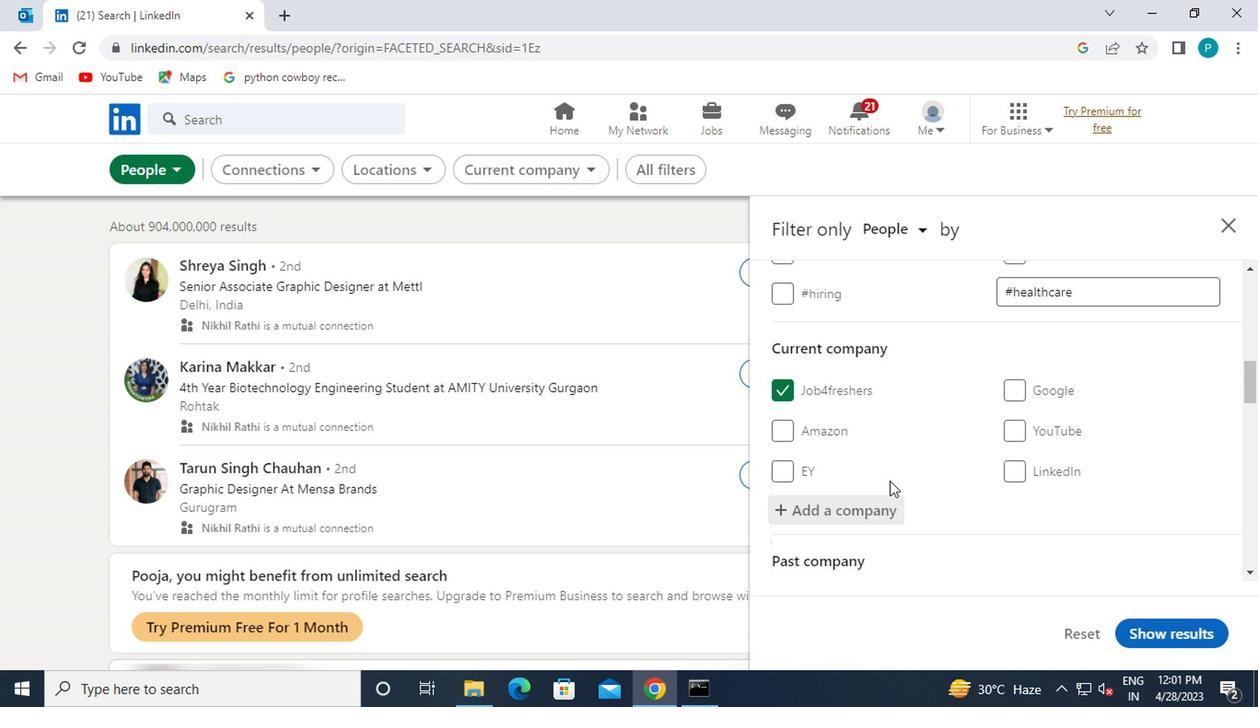 
Action: Mouse scrolled (886, 471) with delta (0, -1)
Screenshot: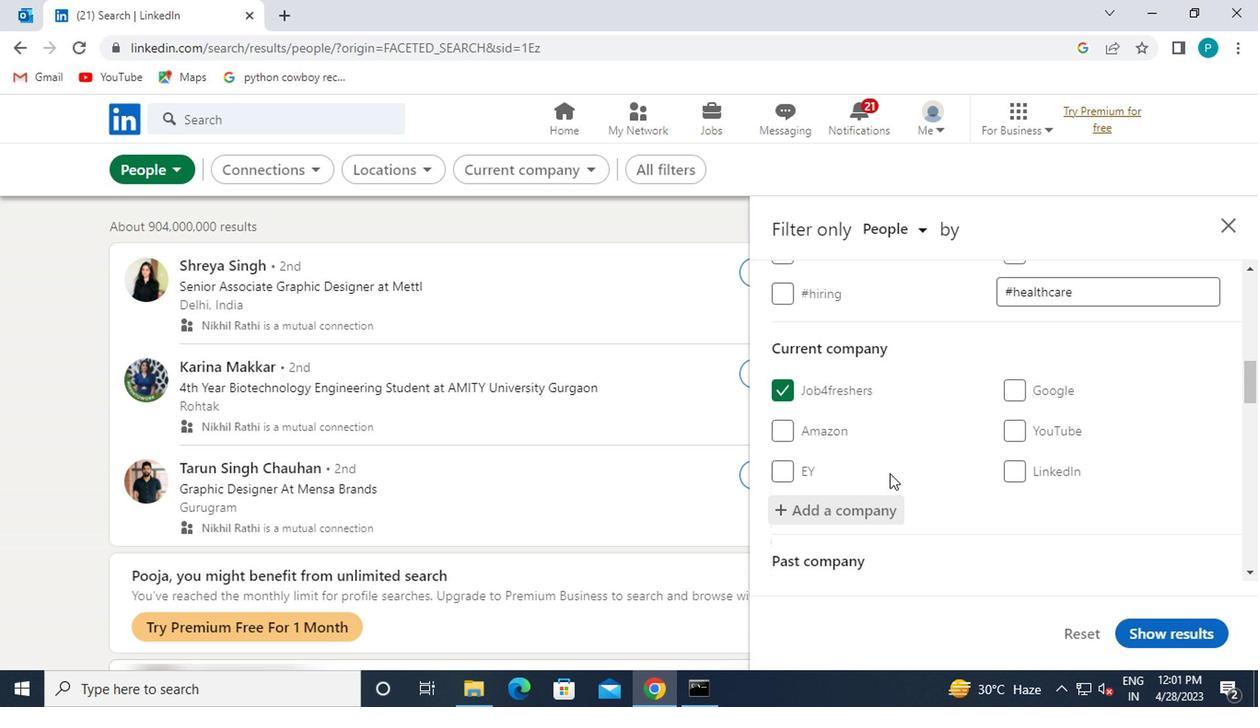 
Action: Mouse moved to (1033, 501)
Screenshot: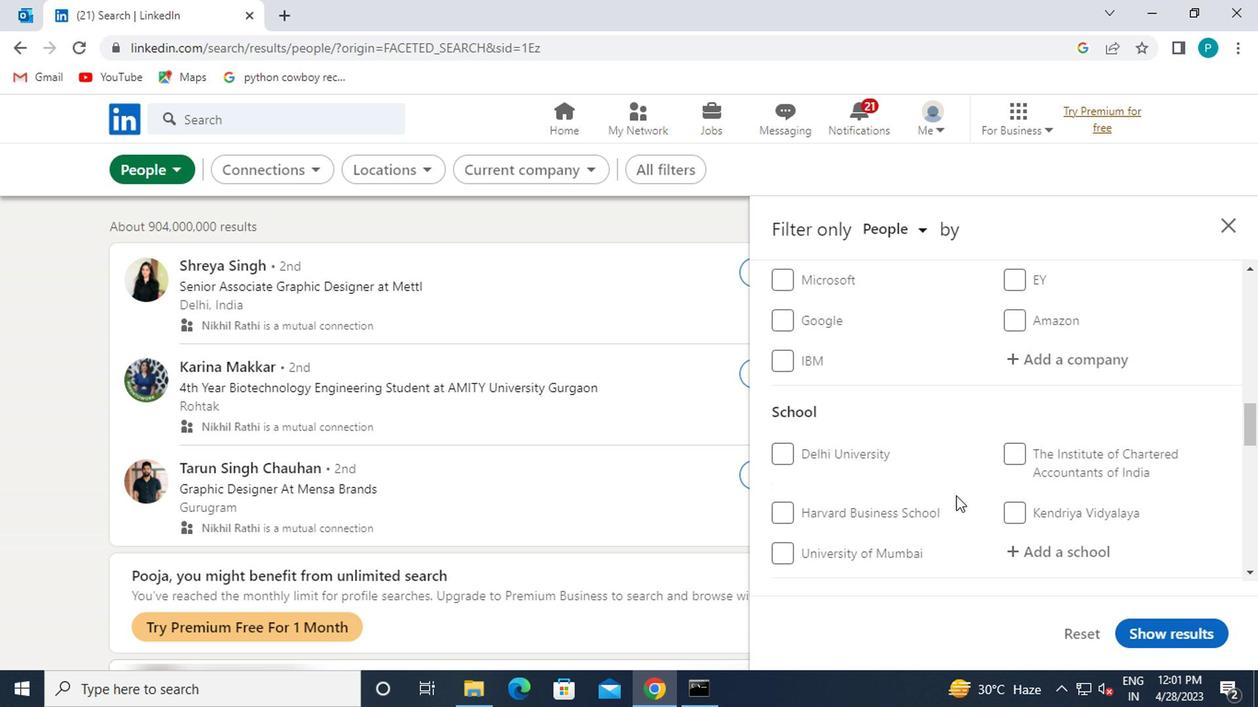 
Action: Mouse pressed left at (1033, 501)
Screenshot: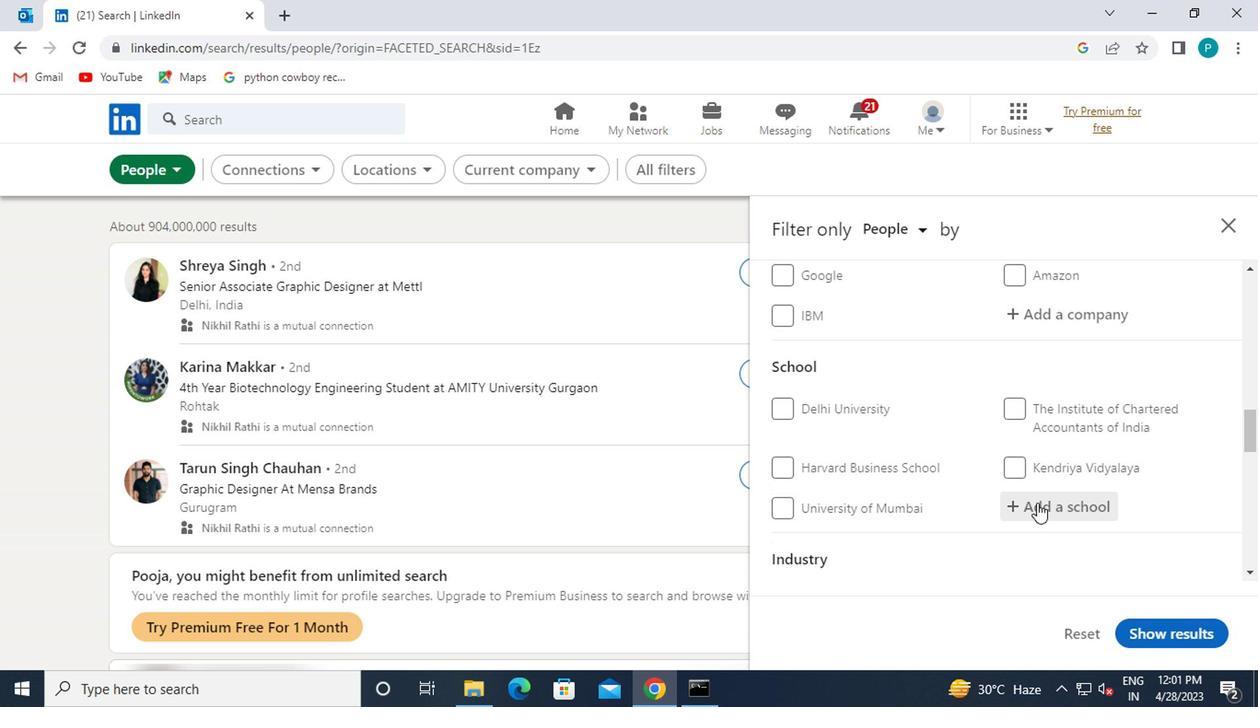 
Action: Mouse moved to (1034, 501)
Screenshot: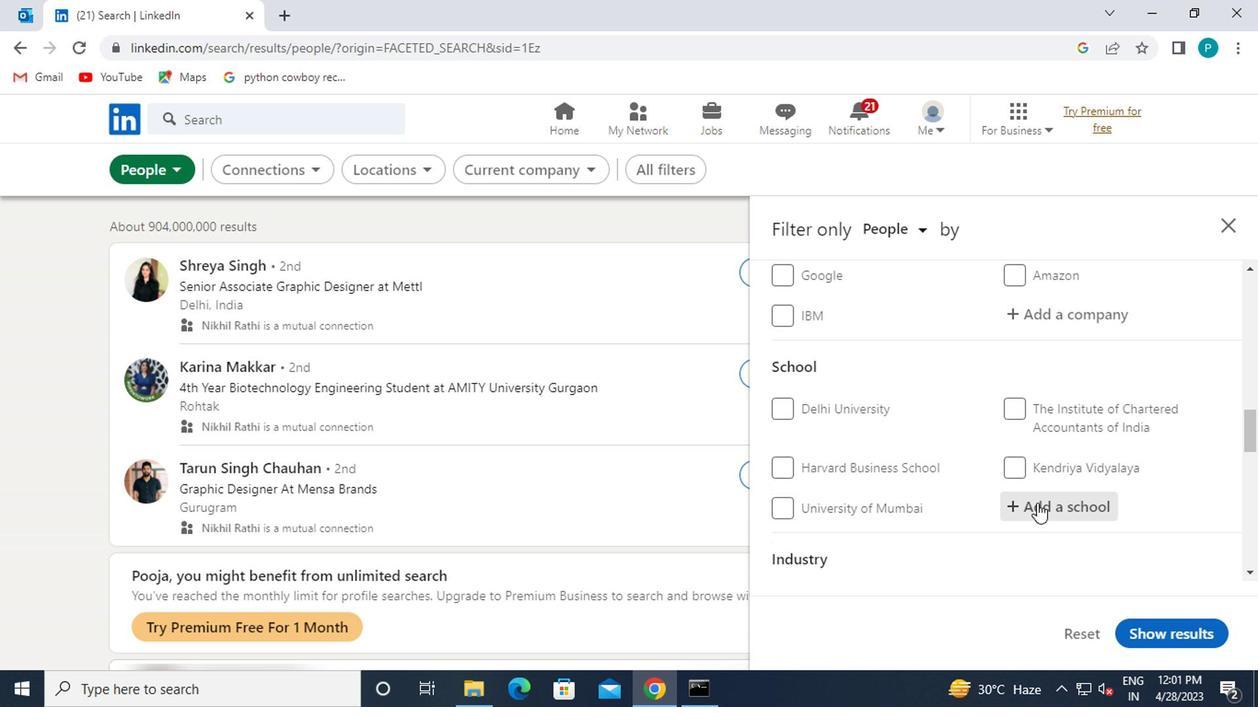 
Action: Key pressed <Key.caps_lock>M<Key.caps_lock>ODERN
Screenshot: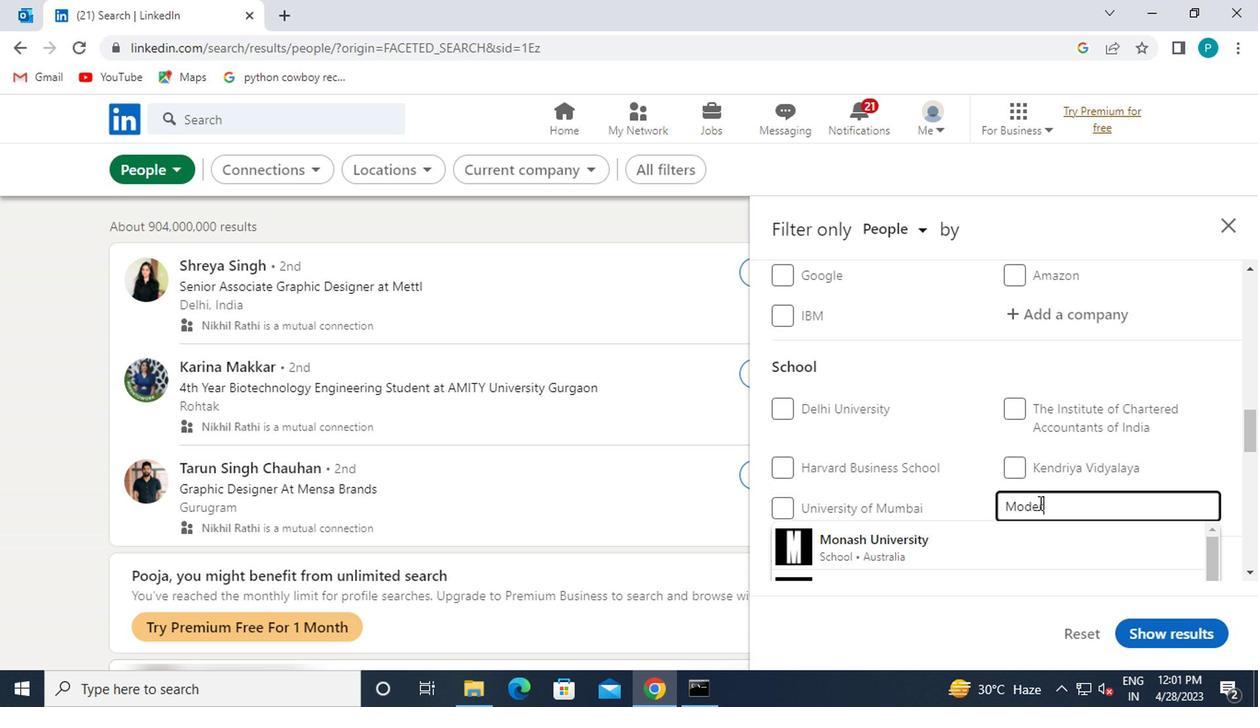 
Action: Mouse moved to (1032, 496)
Screenshot: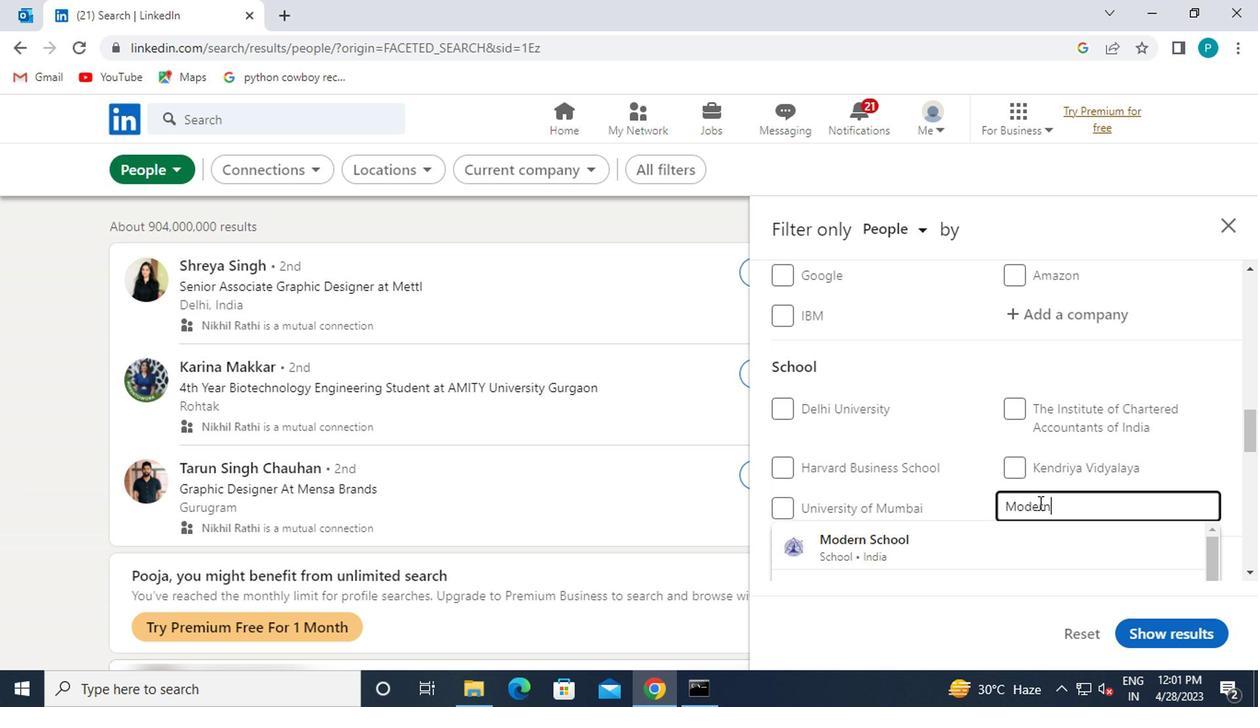 
Action: Mouse scrolled (1032, 495) with delta (0, -1)
Screenshot: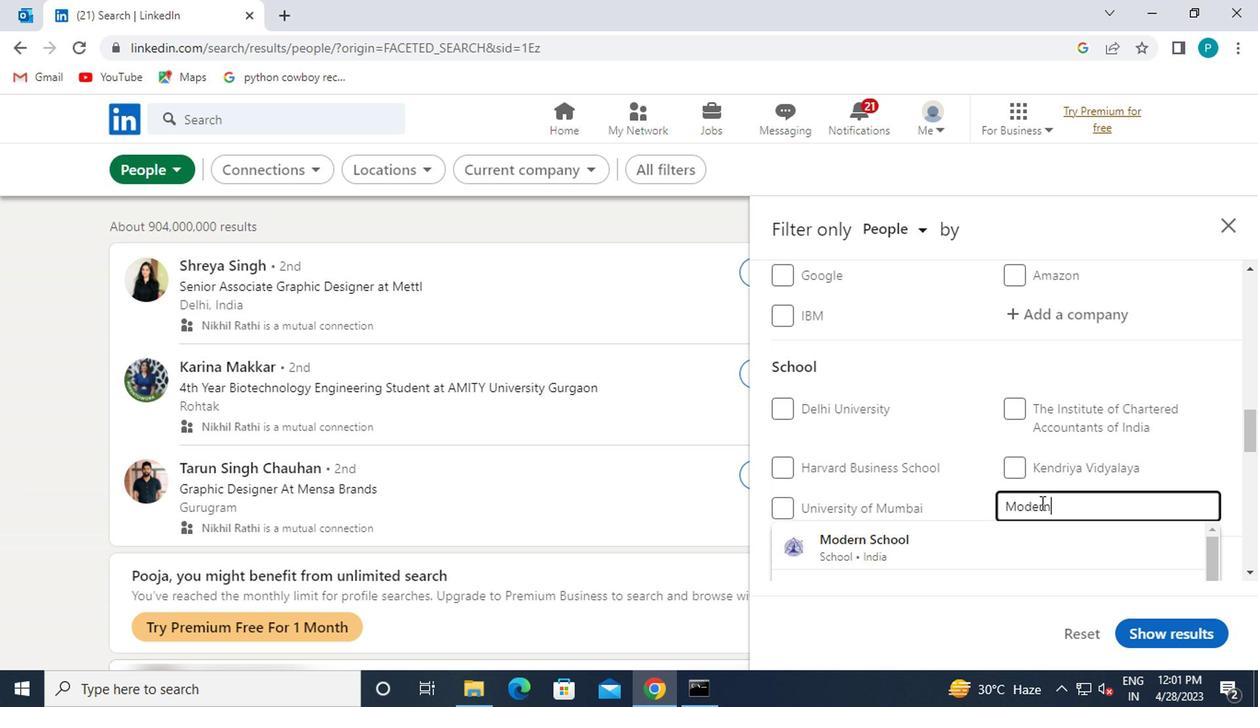 
Action: Mouse moved to (1057, 428)
Screenshot: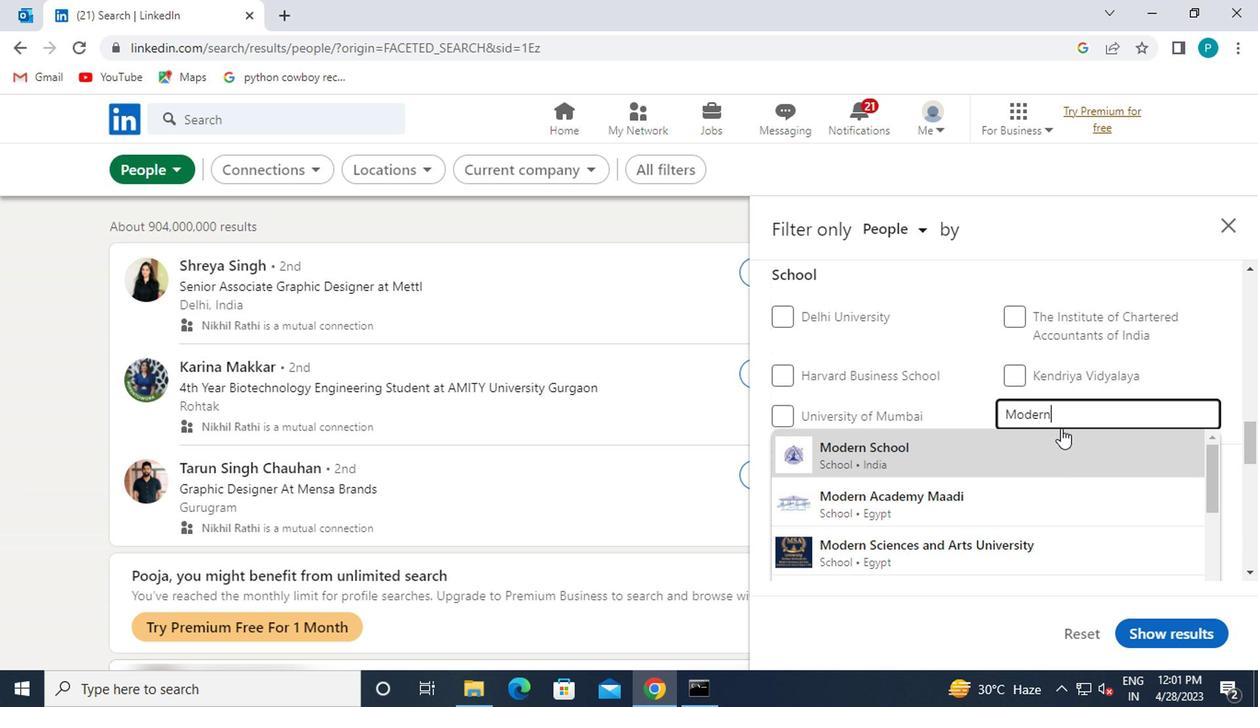 
Action: Key pressed <Key.space><Key.caps_lock>E<Key.caps_lock>DUCA
Screenshot: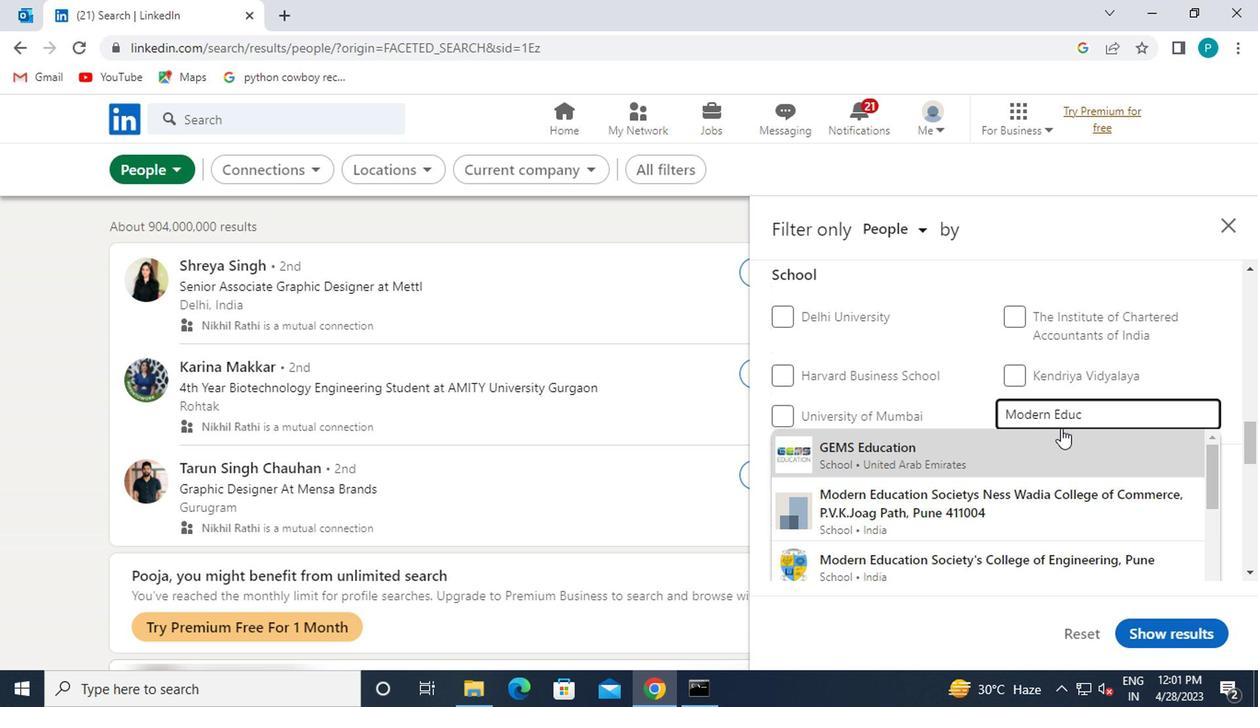 
Action: Mouse moved to (1045, 490)
Screenshot: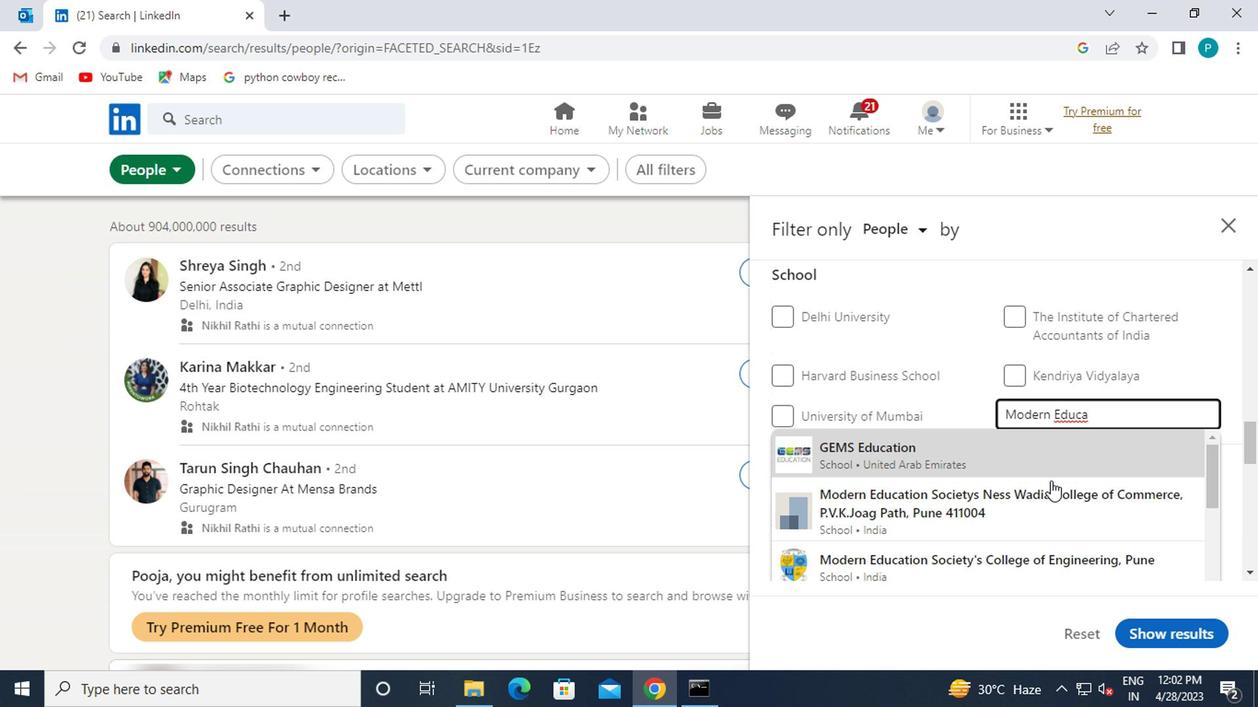 
Action: Mouse pressed left at (1045, 490)
Screenshot: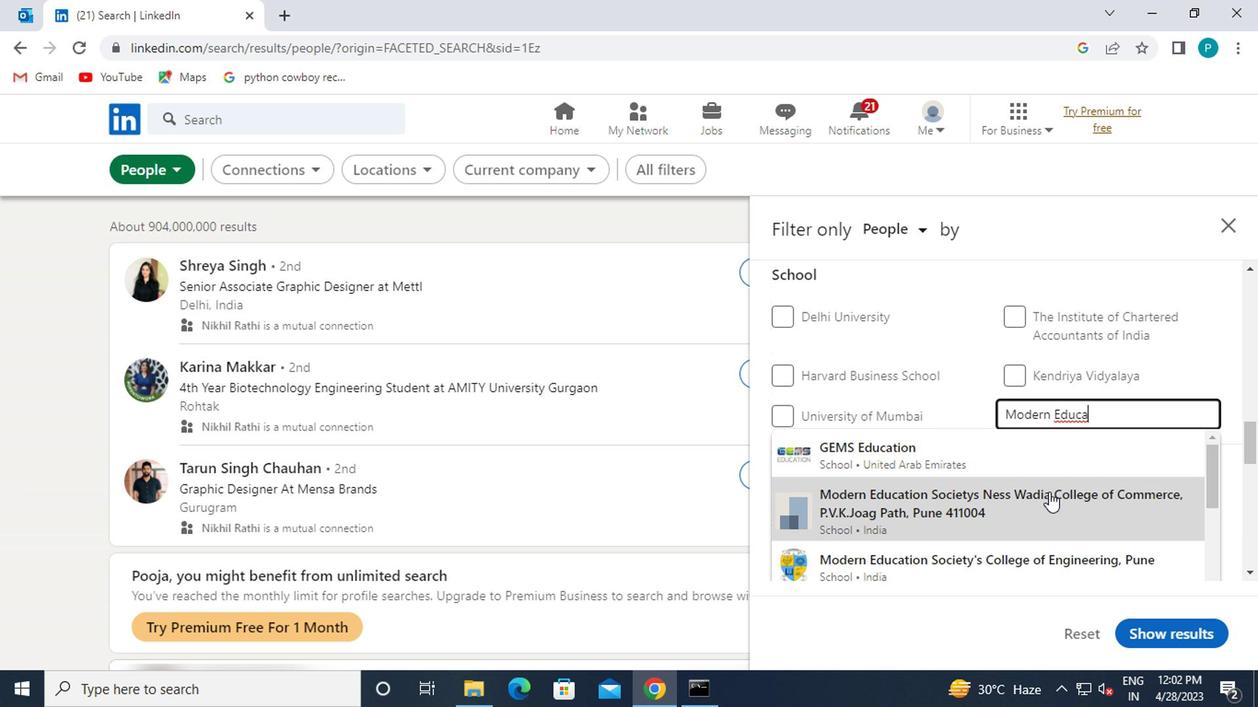 
Action: Mouse moved to (1045, 492)
Screenshot: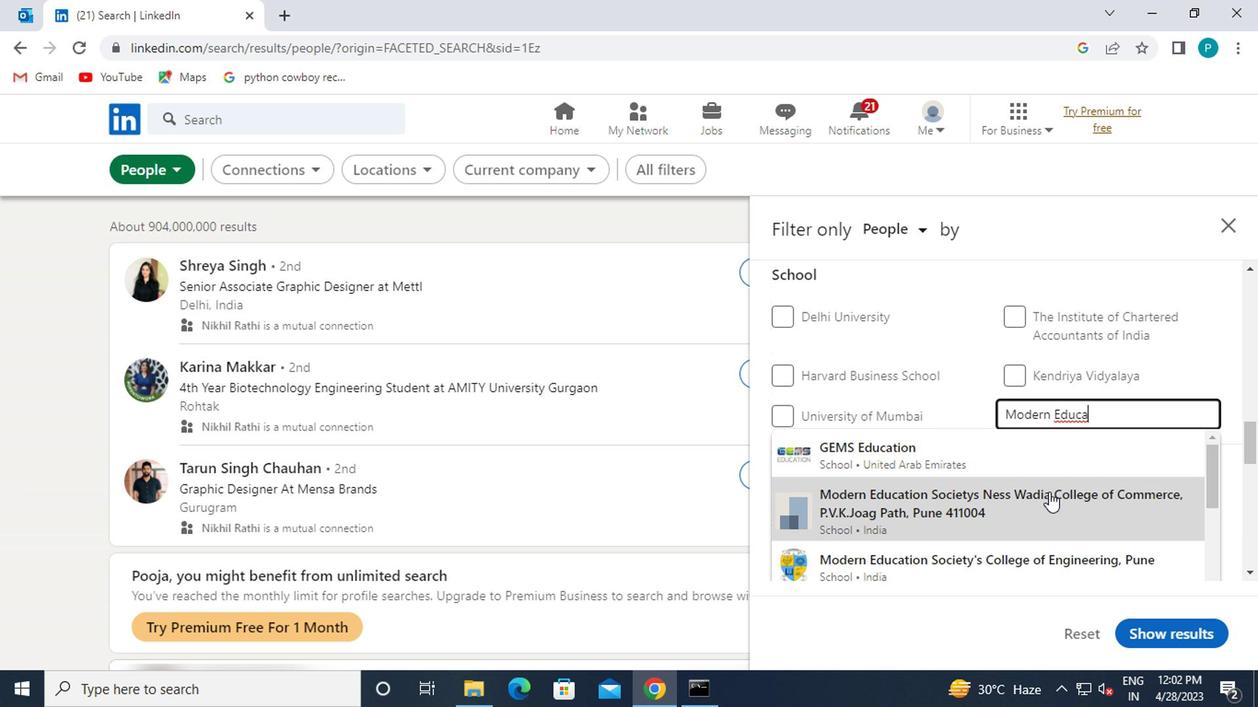
Action: Mouse scrolled (1045, 492) with delta (0, 0)
Screenshot: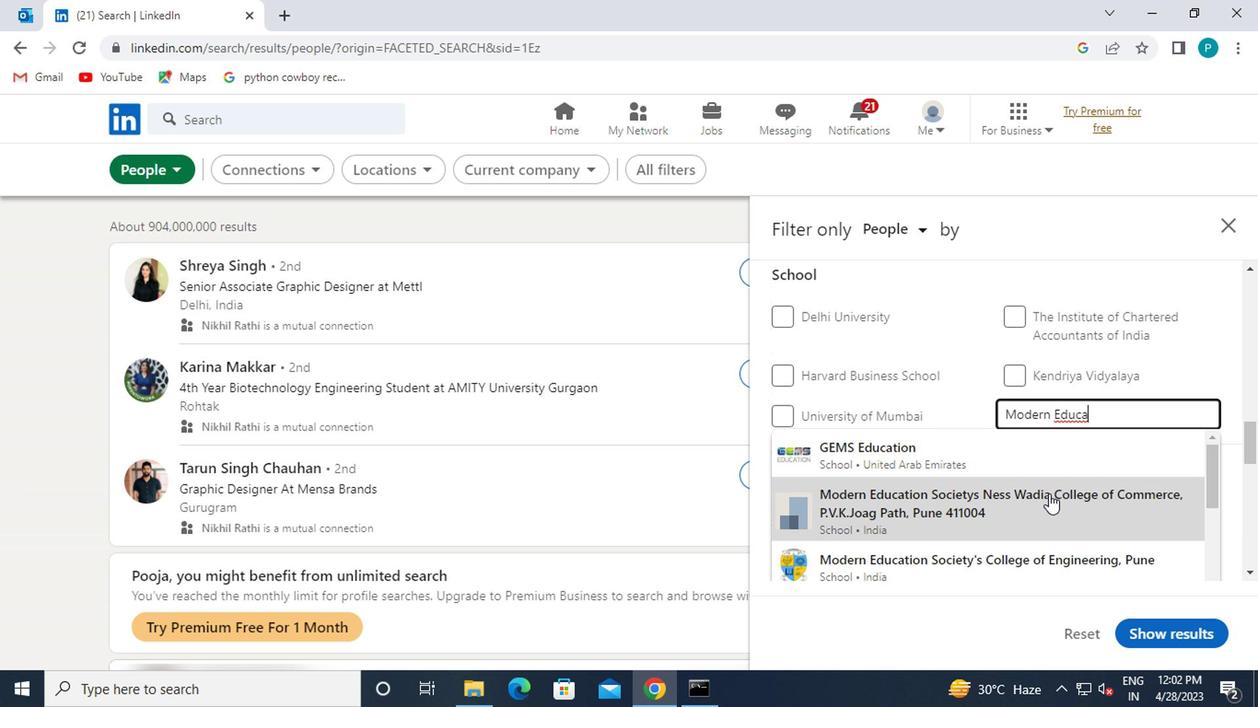 
Action: Mouse moved to (1042, 480)
Screenshot: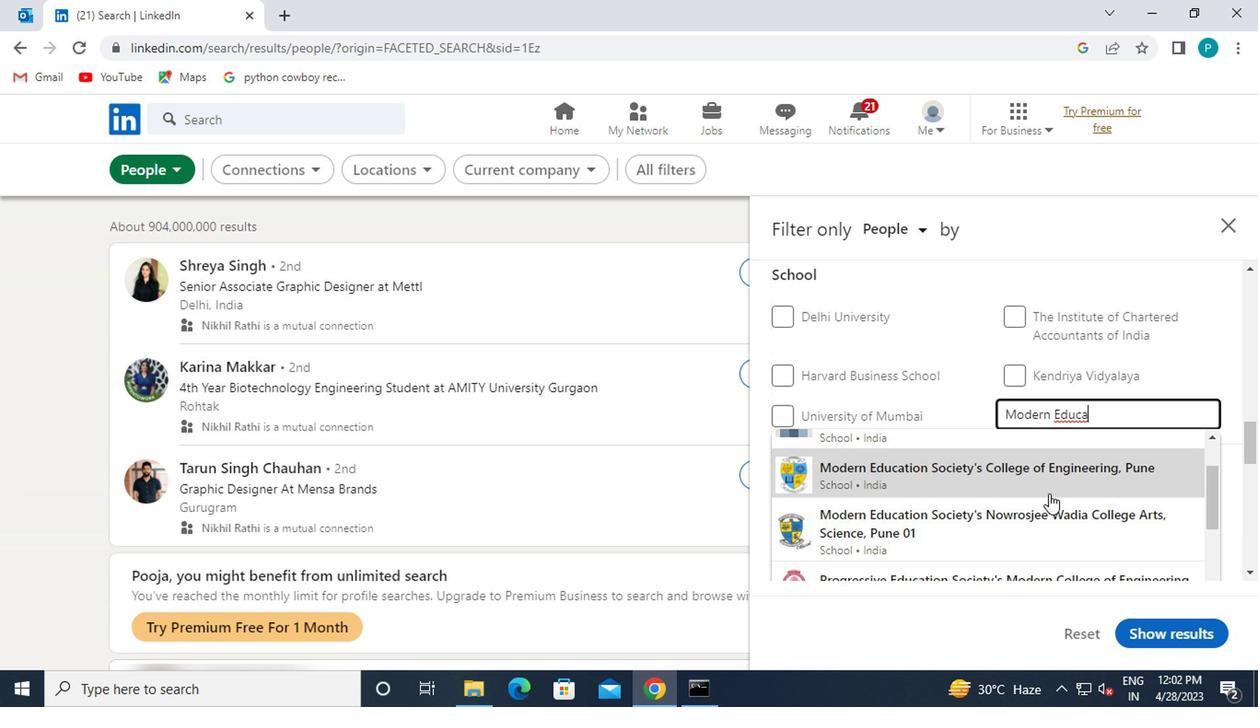 
Action: Mouse pressed left at (1042, 480)
Screenshot: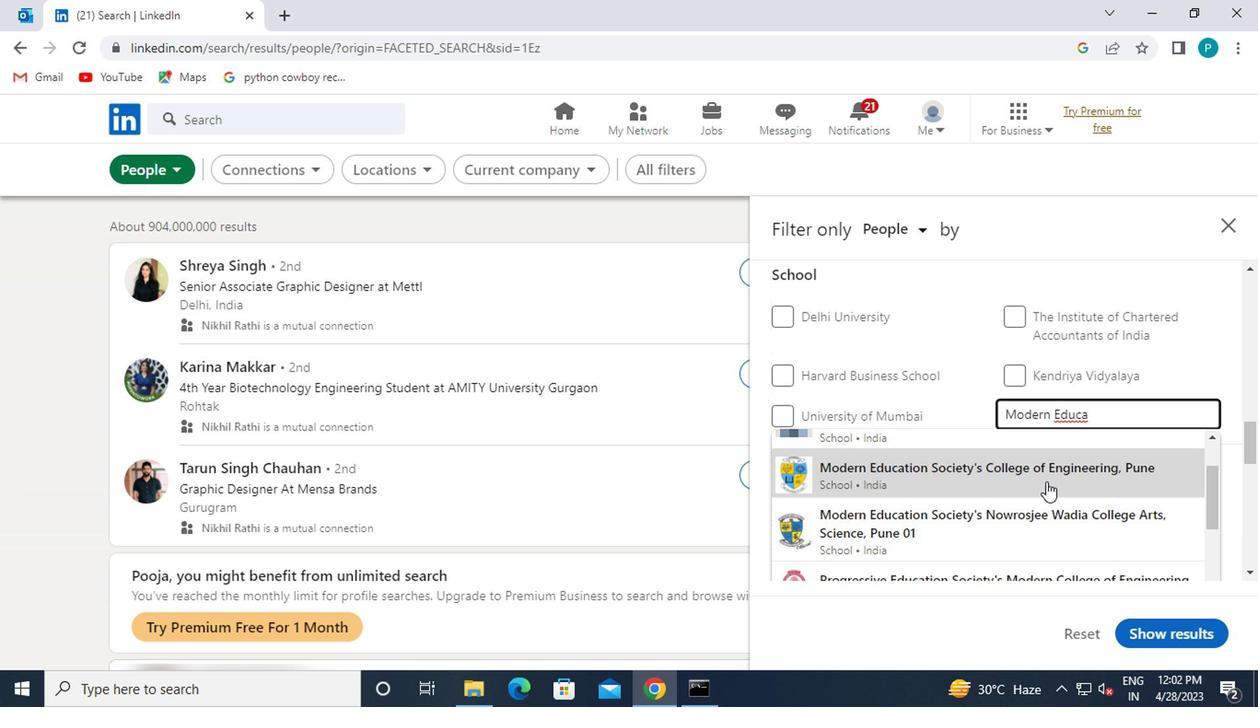 
Action: Mouse scrolled (1042, 480) with delta (0, 0)
Screenshot: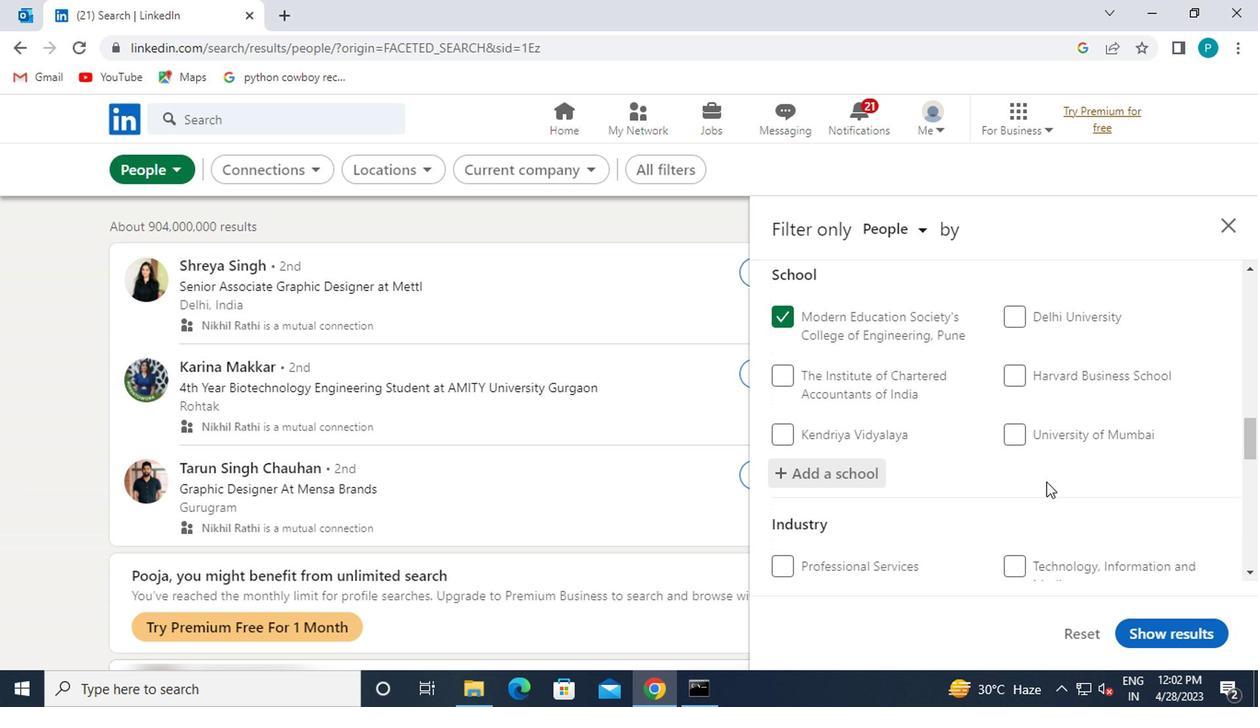 
Action: Mouse moved to (1042, 480)
Screenshot: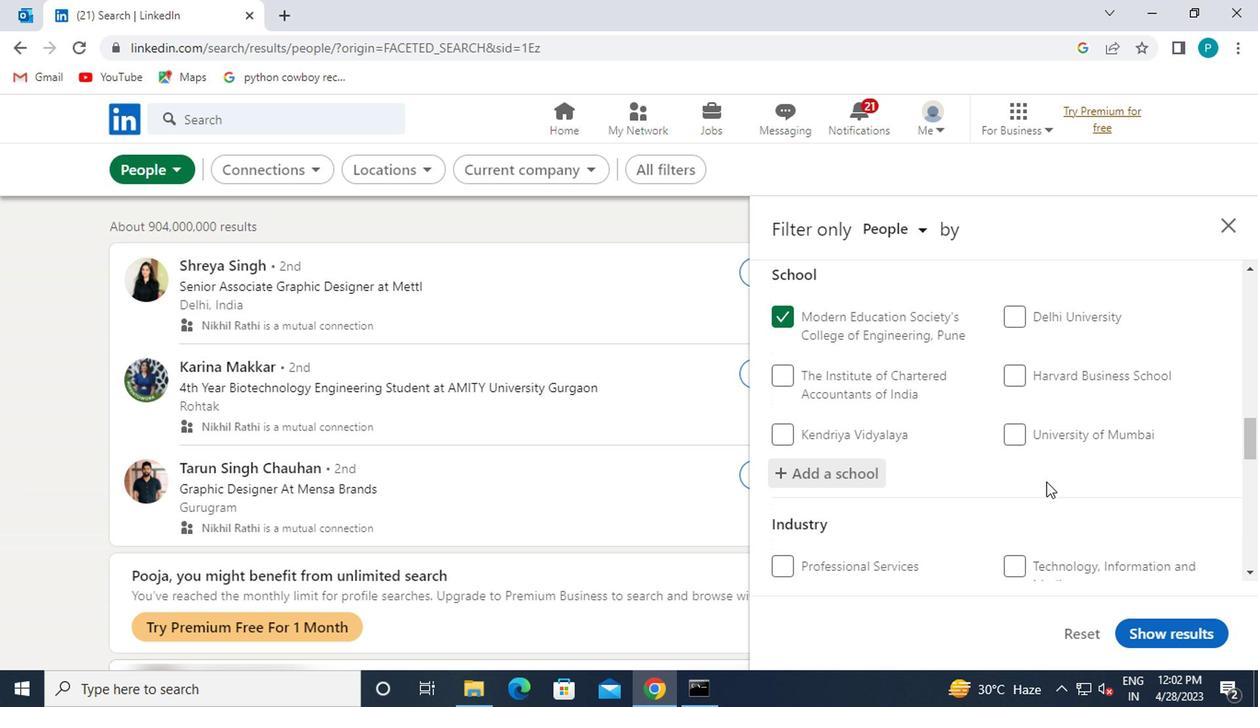 
Action: Mouse scrolled (1042, 479) with delta (0, -1)
Screenshot: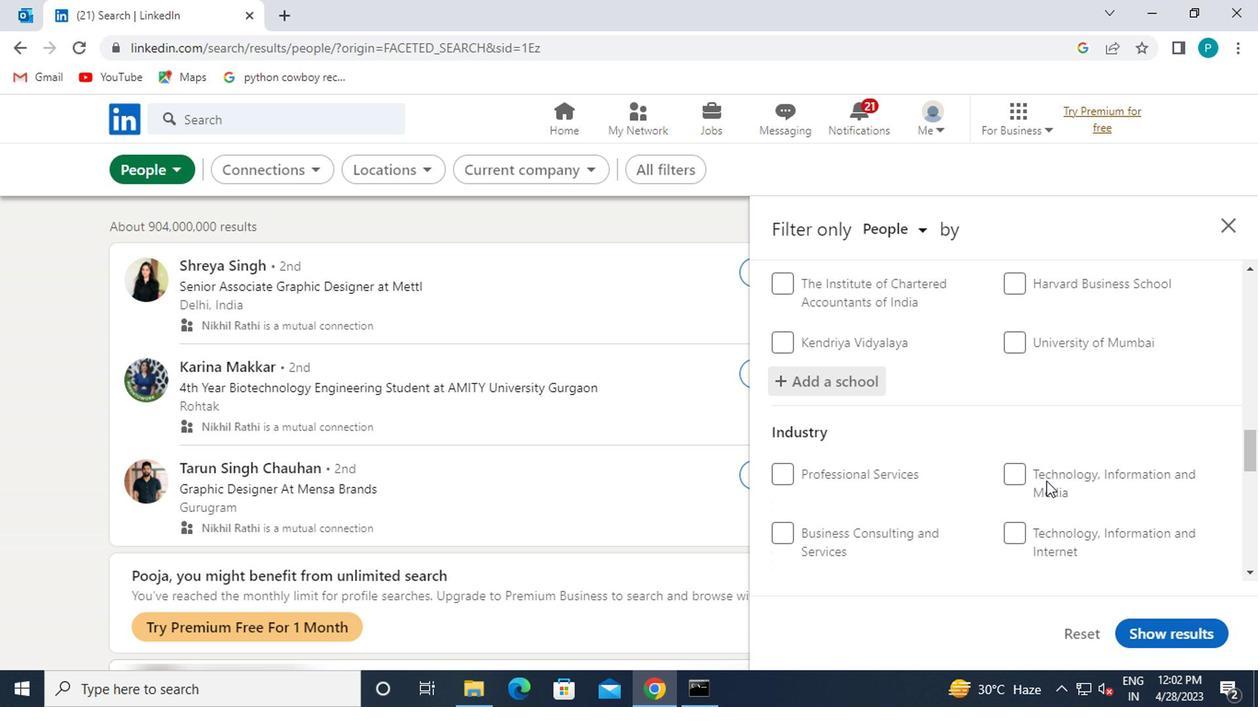 
Action: Mouse moved to (1042, 480)
Screenshot: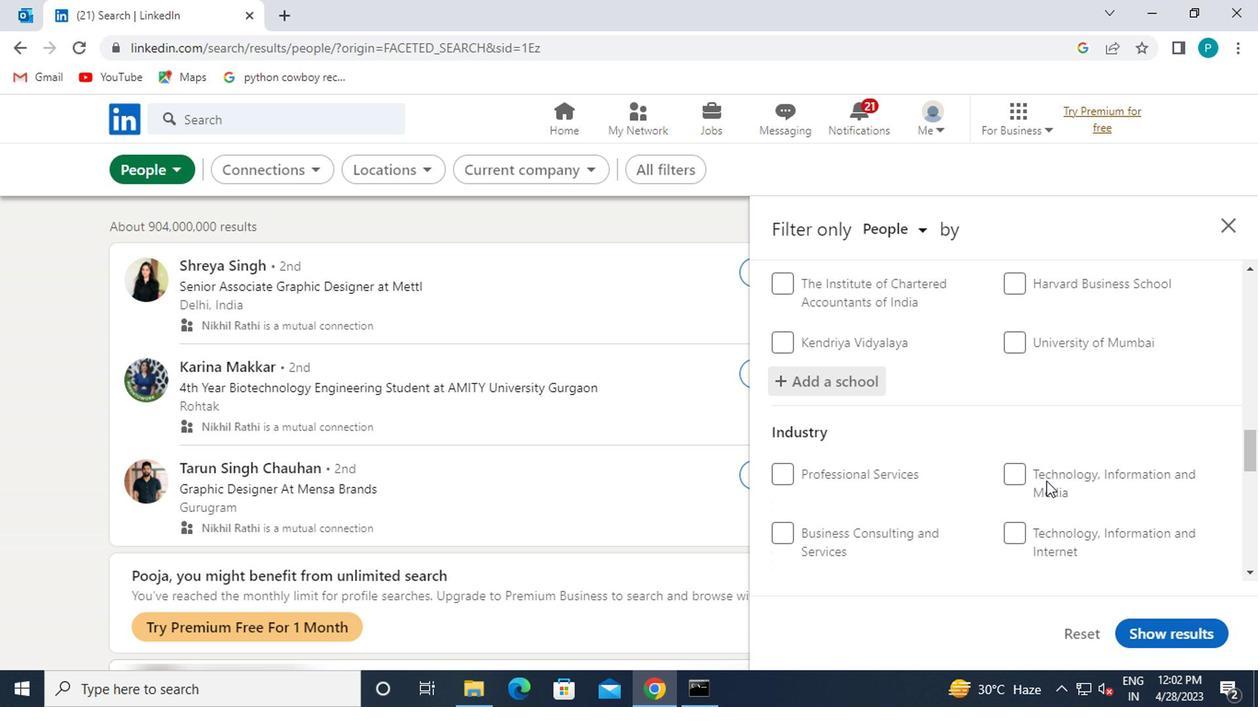 
Action: Mouse scrolled (1042, 479) with delta (0, -1)
Screenshot: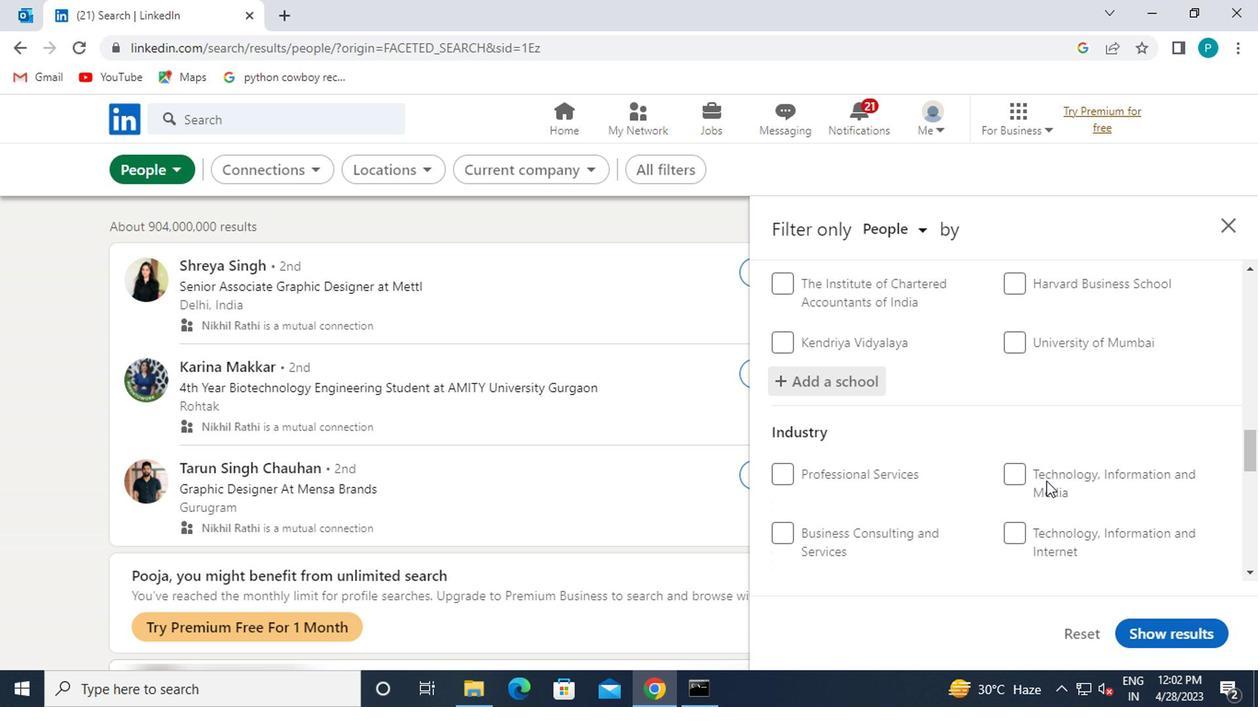 
Action: Mouse moved to (1045, 417)
Screenshot: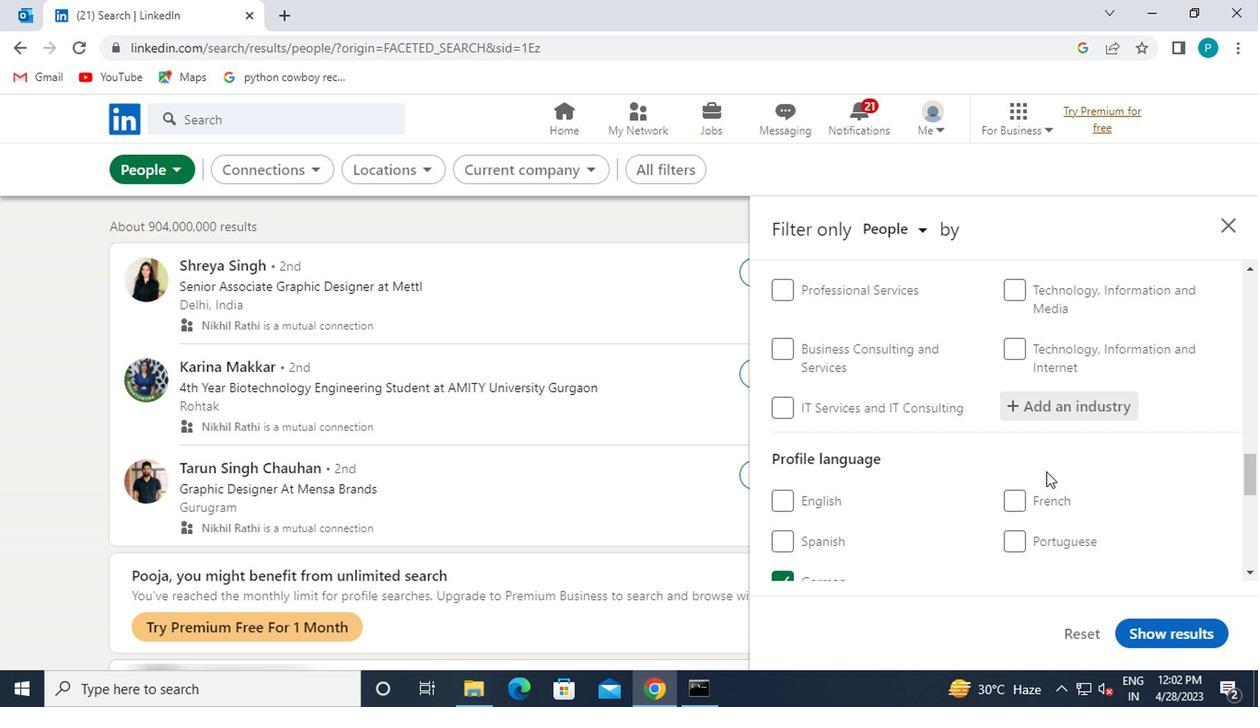 
Action: Mouse pressed left at (1045, 417)
Screenshot: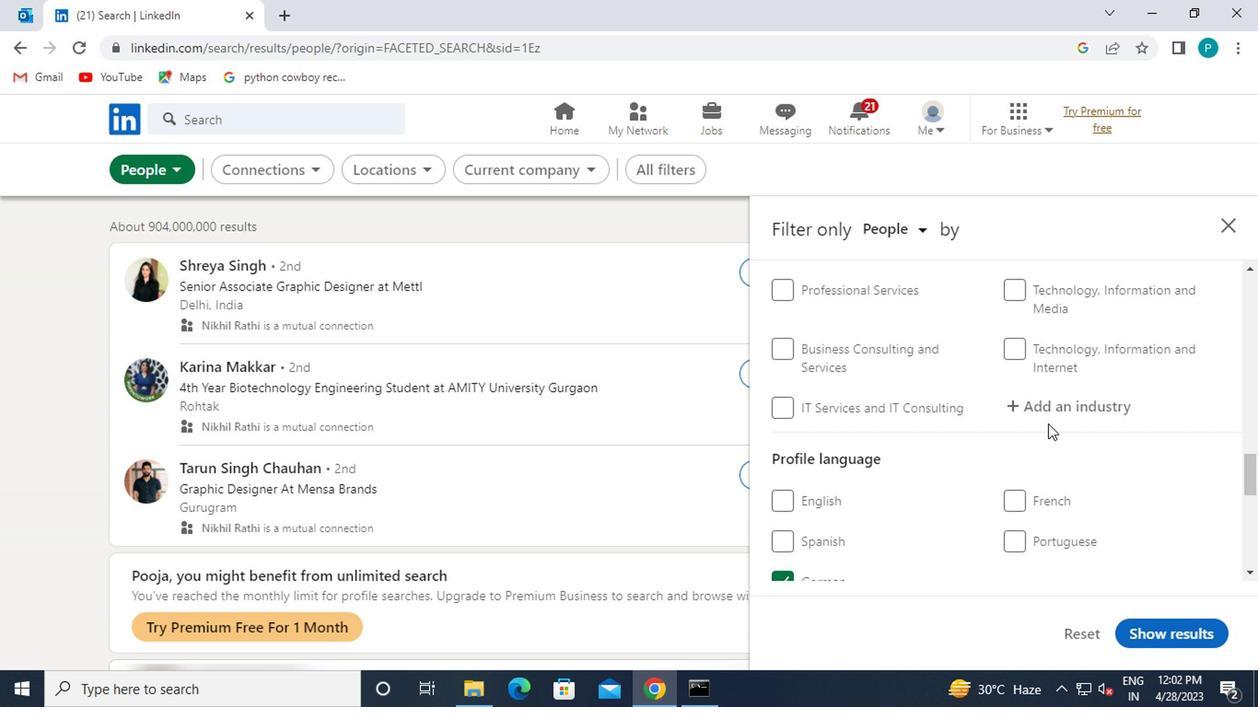
Action: Mouse moved to (1045, 417)
Screenshot: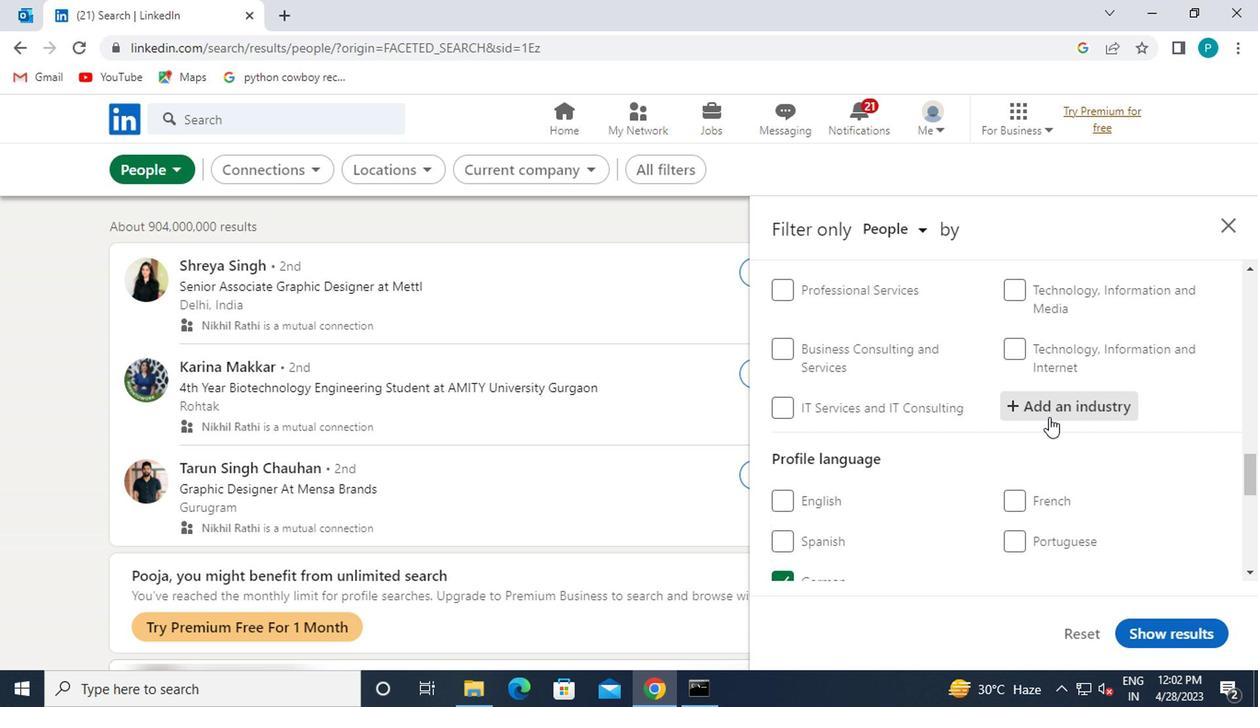 
Action: Key pressed <Key.caps_lock>A<Key.caps_lock>IR
Screenshot: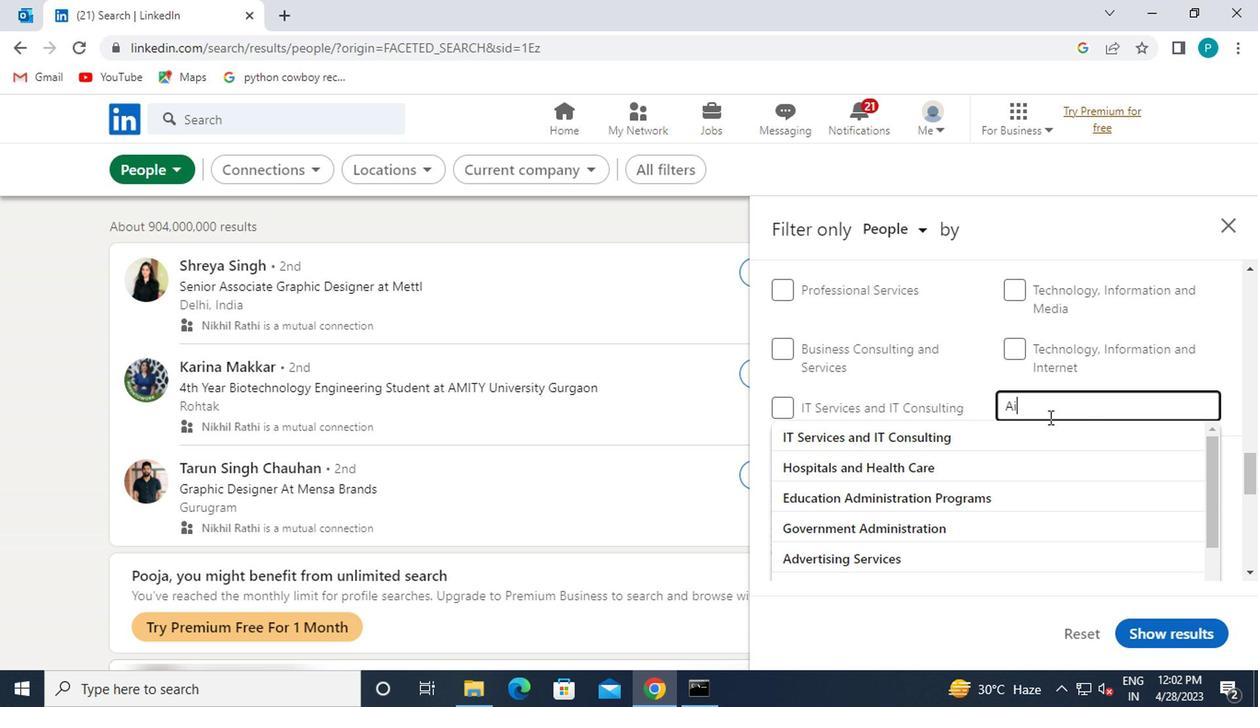 
Action: Mouse moved to (1019, 459)
Screenshot: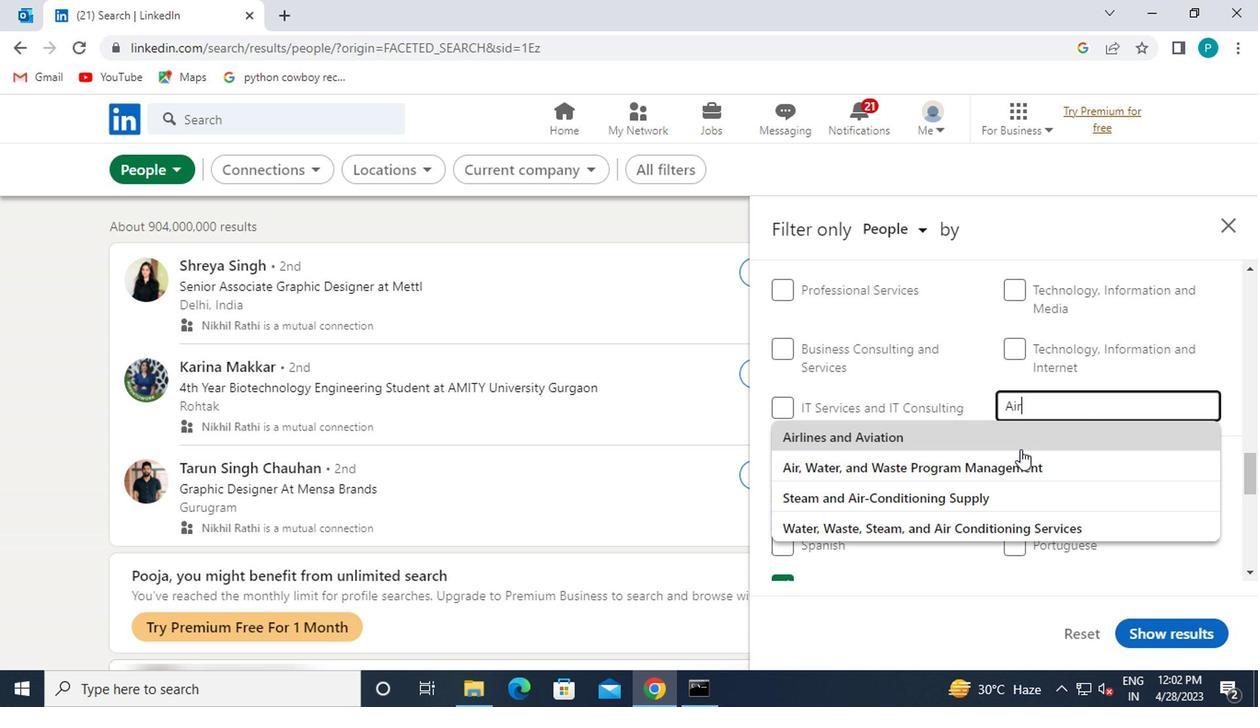 
Action: Mouse pressed left at (1019, 459)
Screenshot: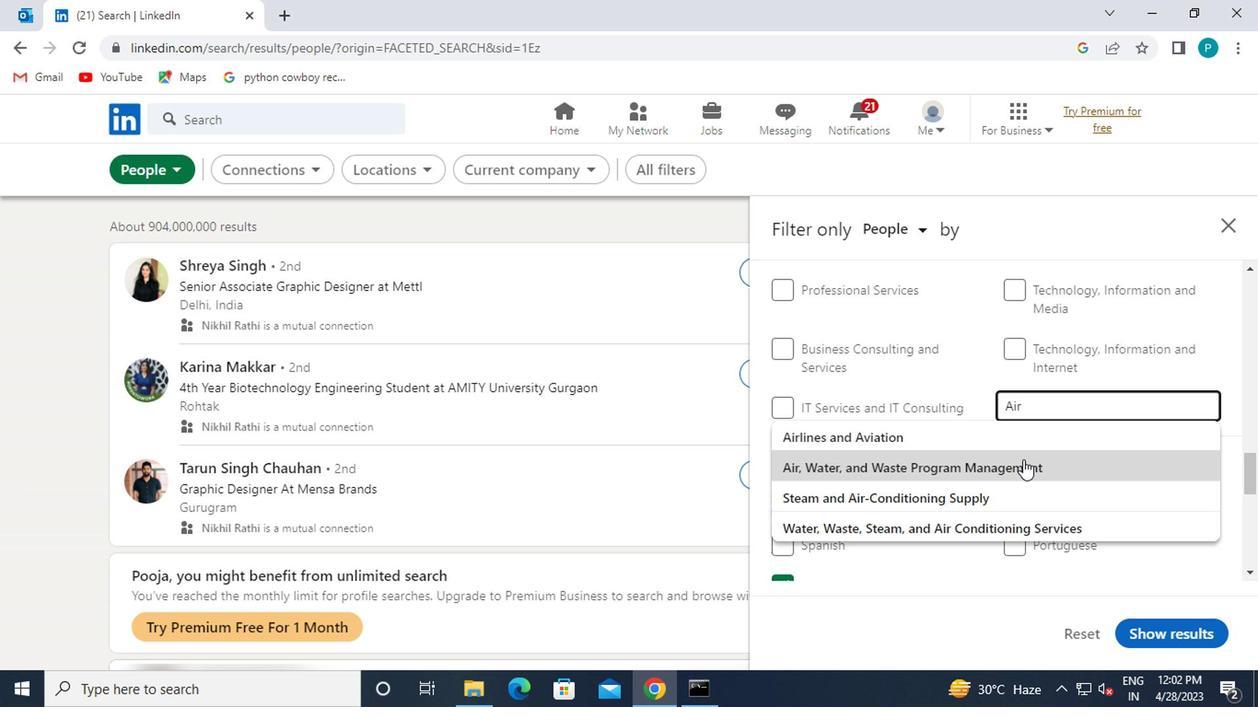 
Action: Mouse scrolled (1019, 458) with delta (0, -1)
Screenshot: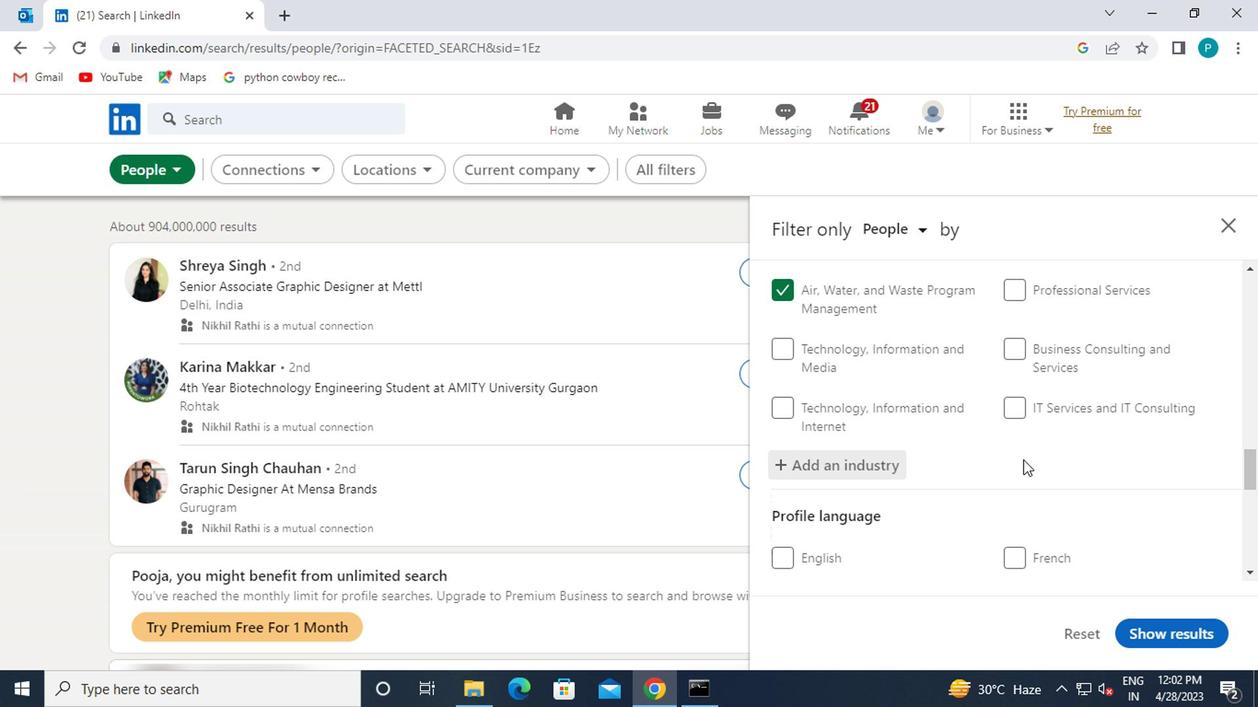 
Action: Mouse scrolled (1019, 458) with delta (0, -1)
Screenshot: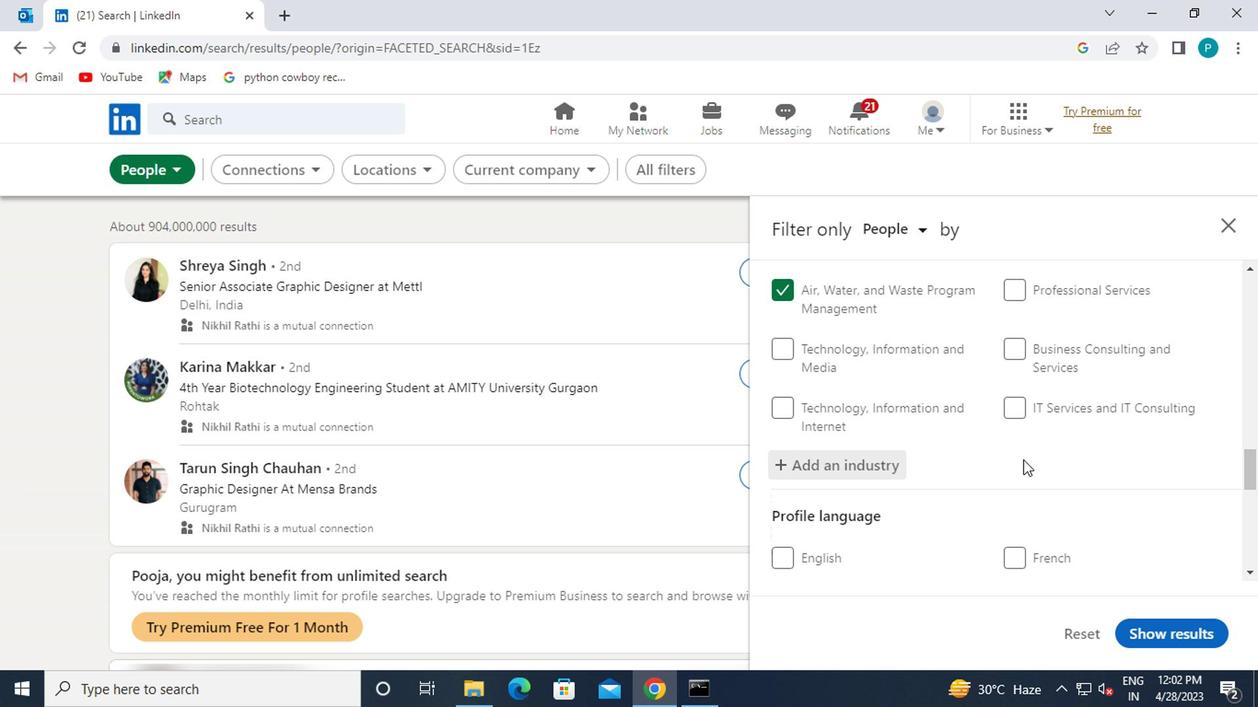 
Action: Mouse scrolled (1019, 458) with delta (0, -1)
Screenshot: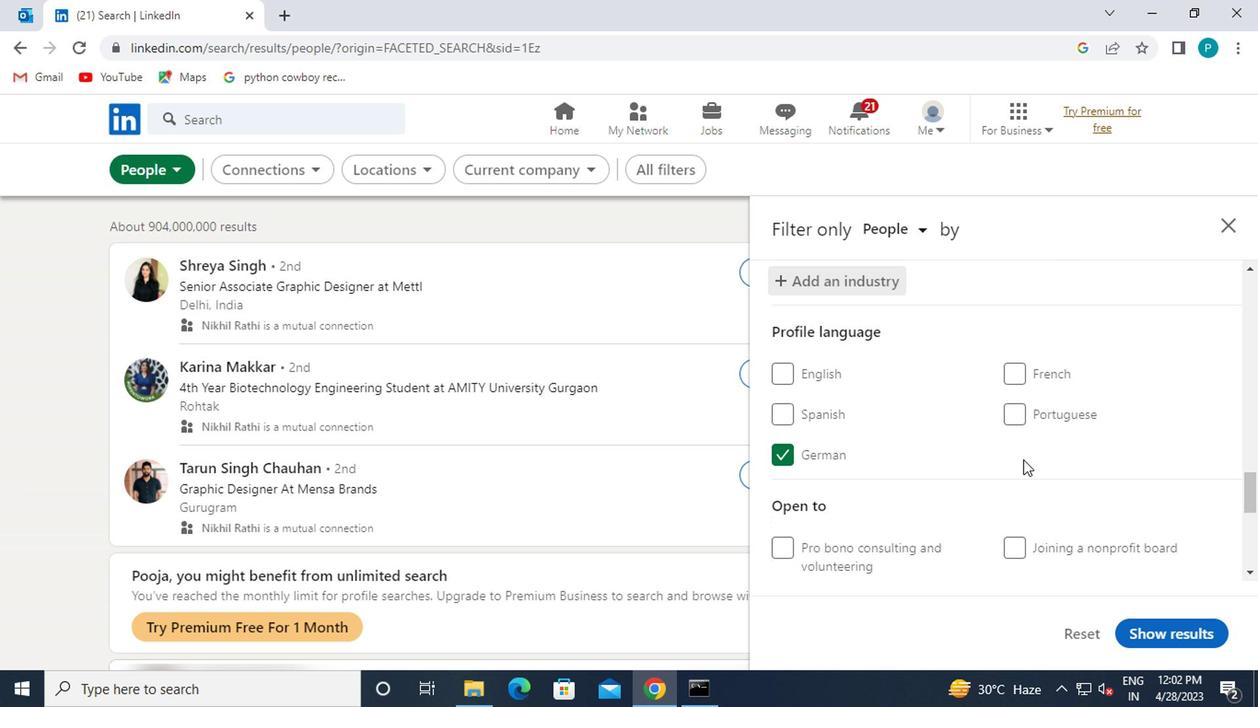 
Action: Mouse scrolled (1019, 458) with delta (0, -1)
Screenshot: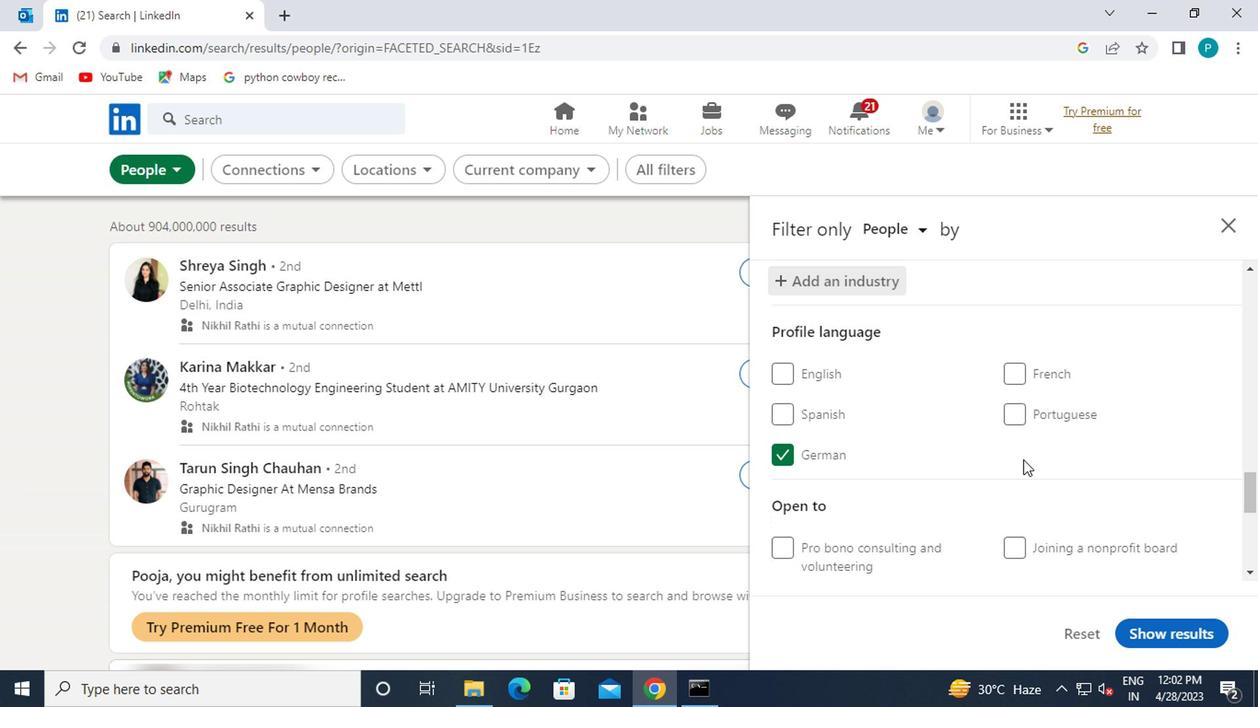 
Action: Mouse scrolled (1019, 458) with delta (0, -1)
Screenshot: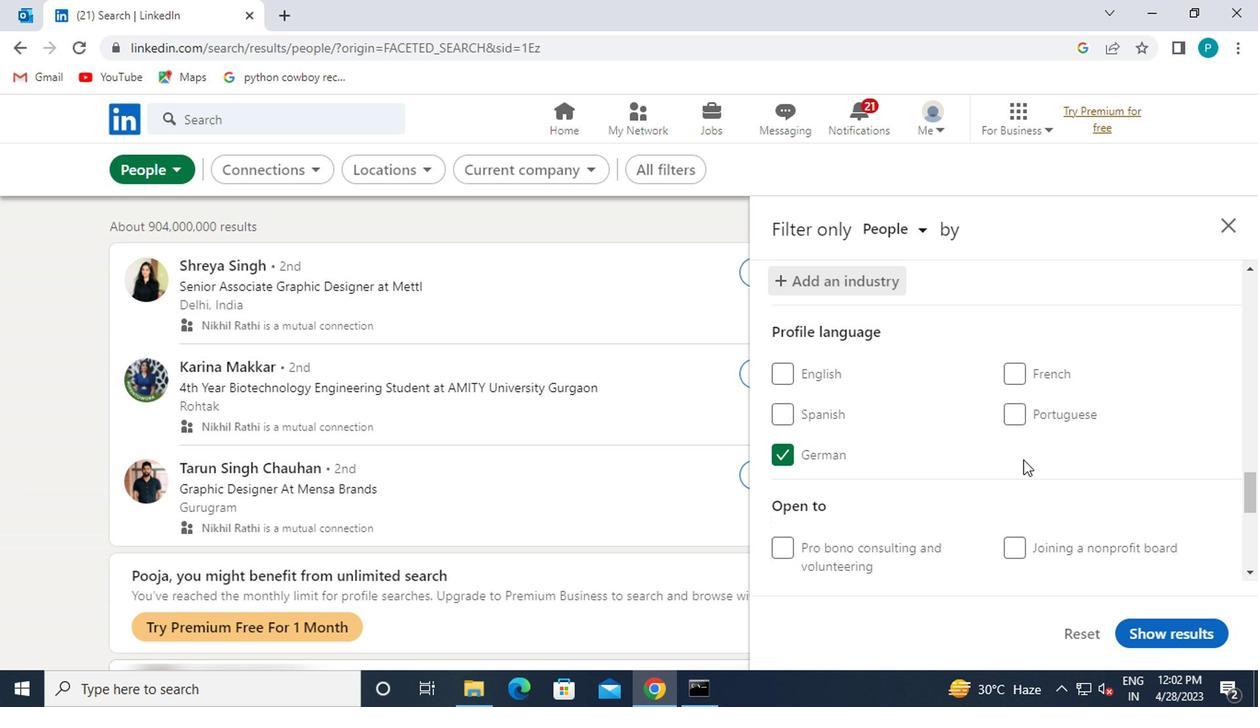 
Action: Mouse moved to (1019, 466)
Screenshot: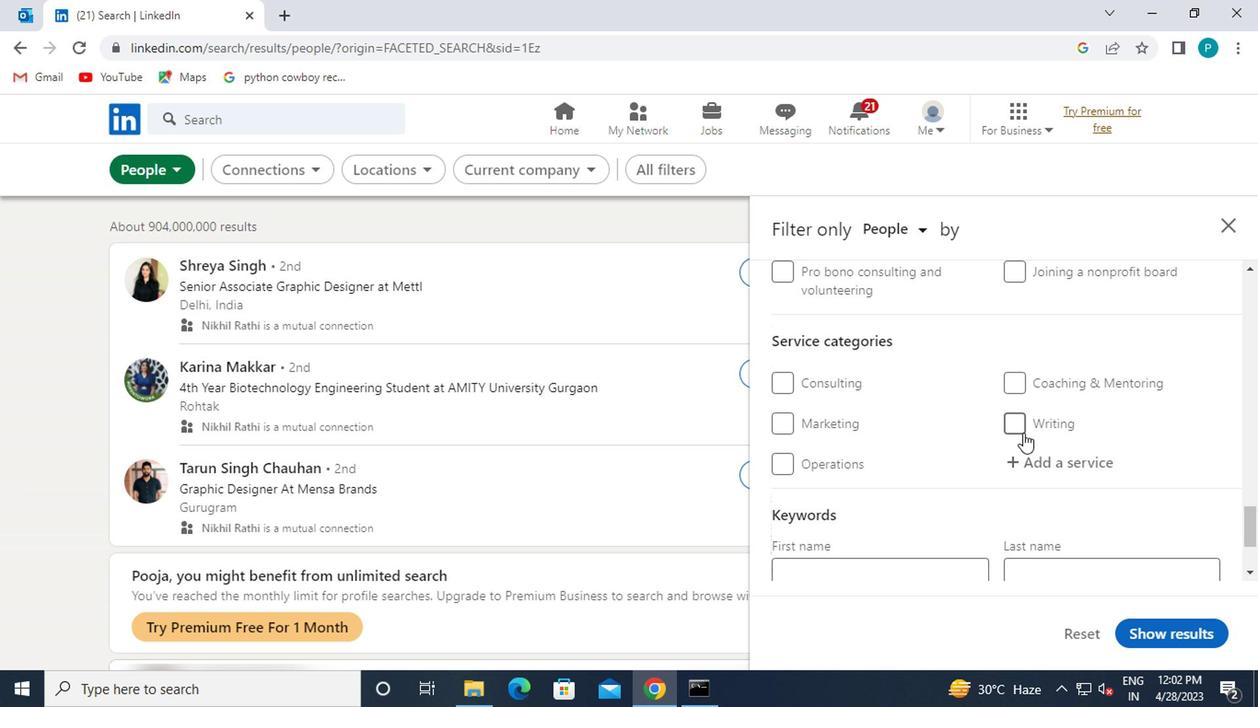 
Action: Mouse pressed left at (1019, 466)
Screenshot: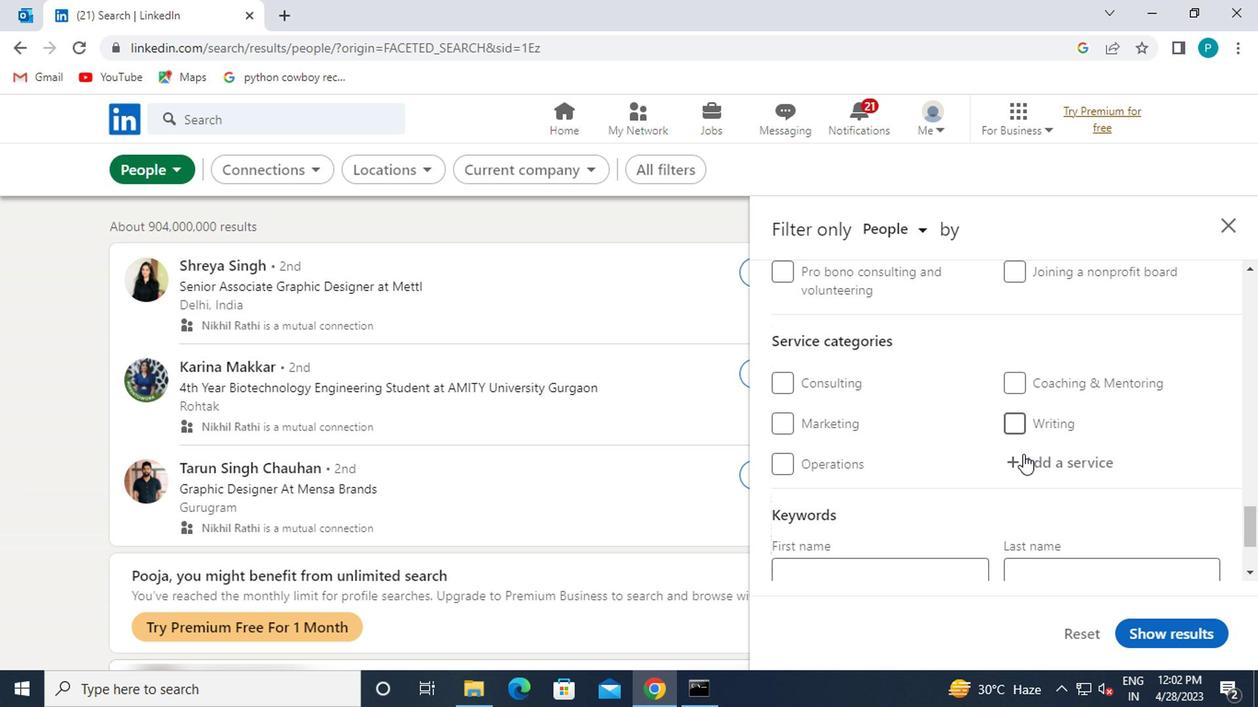 
Action: Mouse moved to (1020, 469)
Screenshot: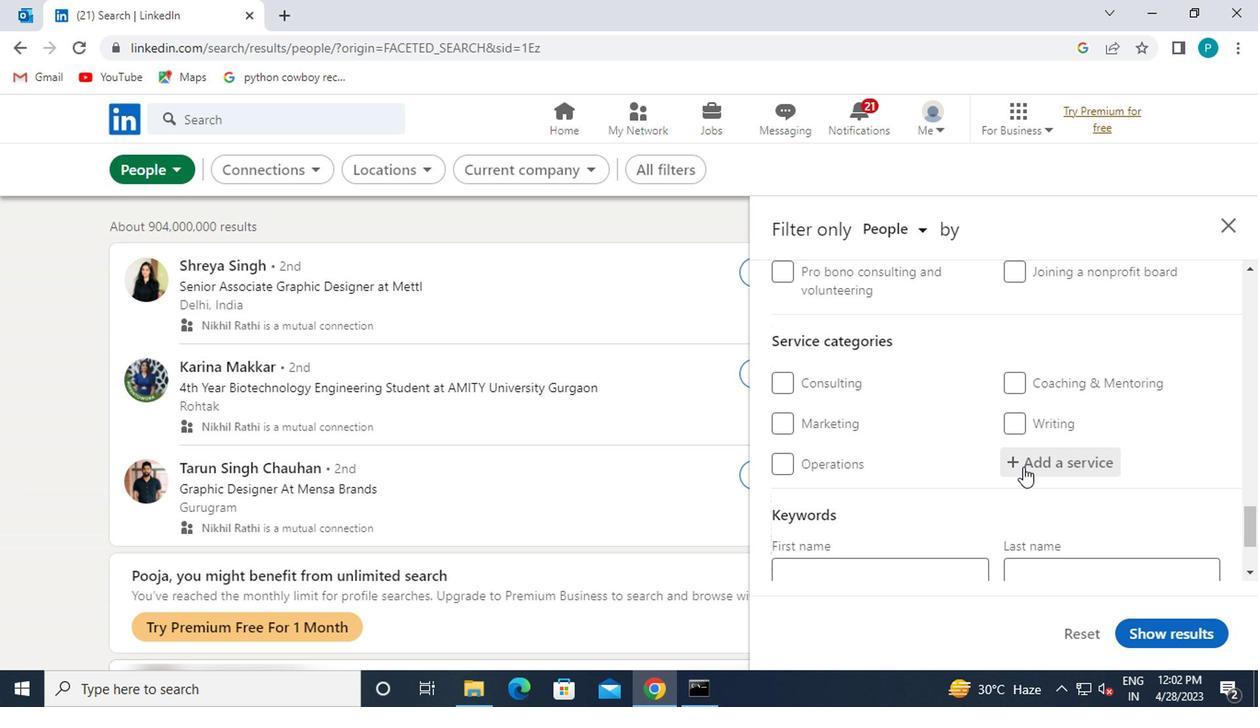 
Action: Key pressed <Key.caps_lock>C<Key.caps_lock>MMERCIAL
Screenshot: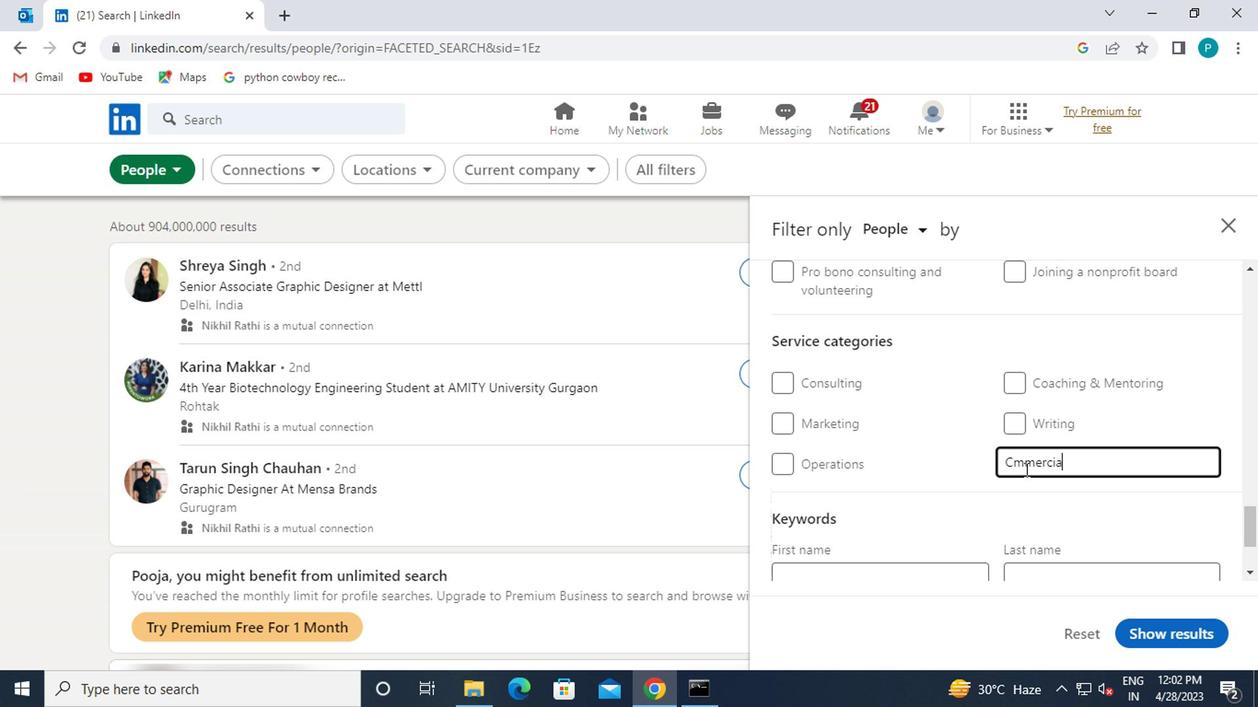 
Action: Mouse moved to (1006, 460)
Screenshot: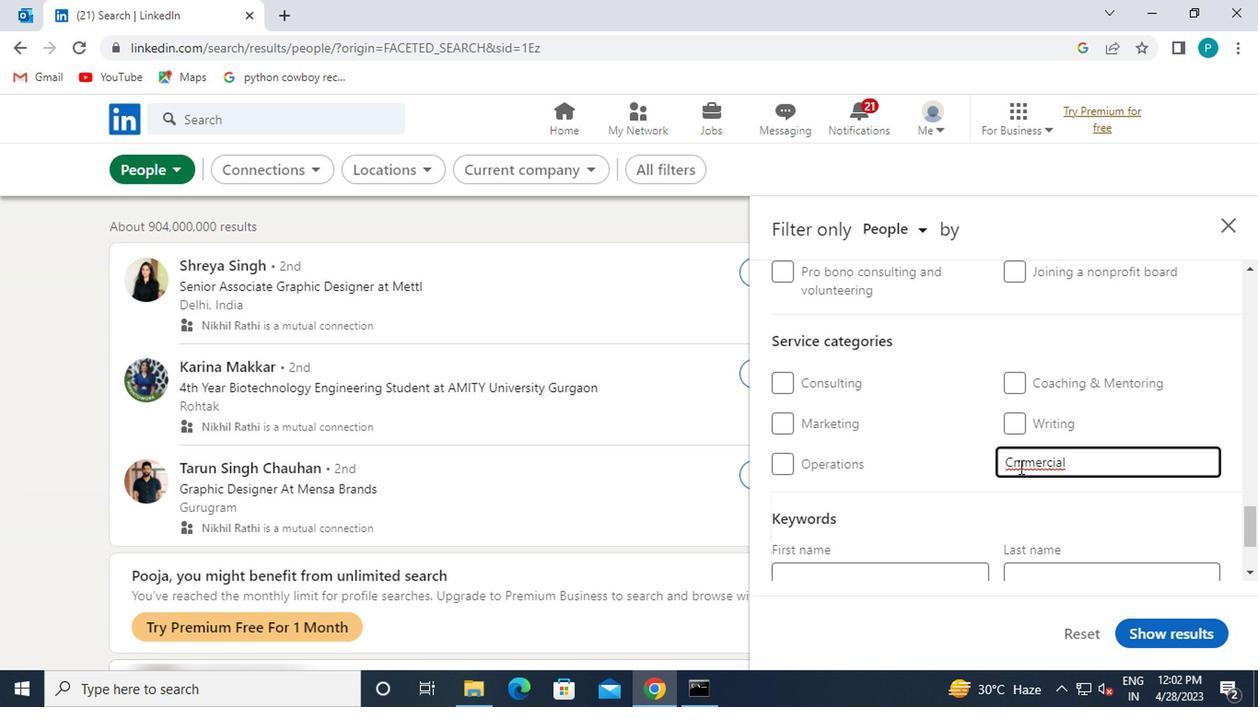 
Action: Mouse pressed left at (1006, 460)
Screenshot: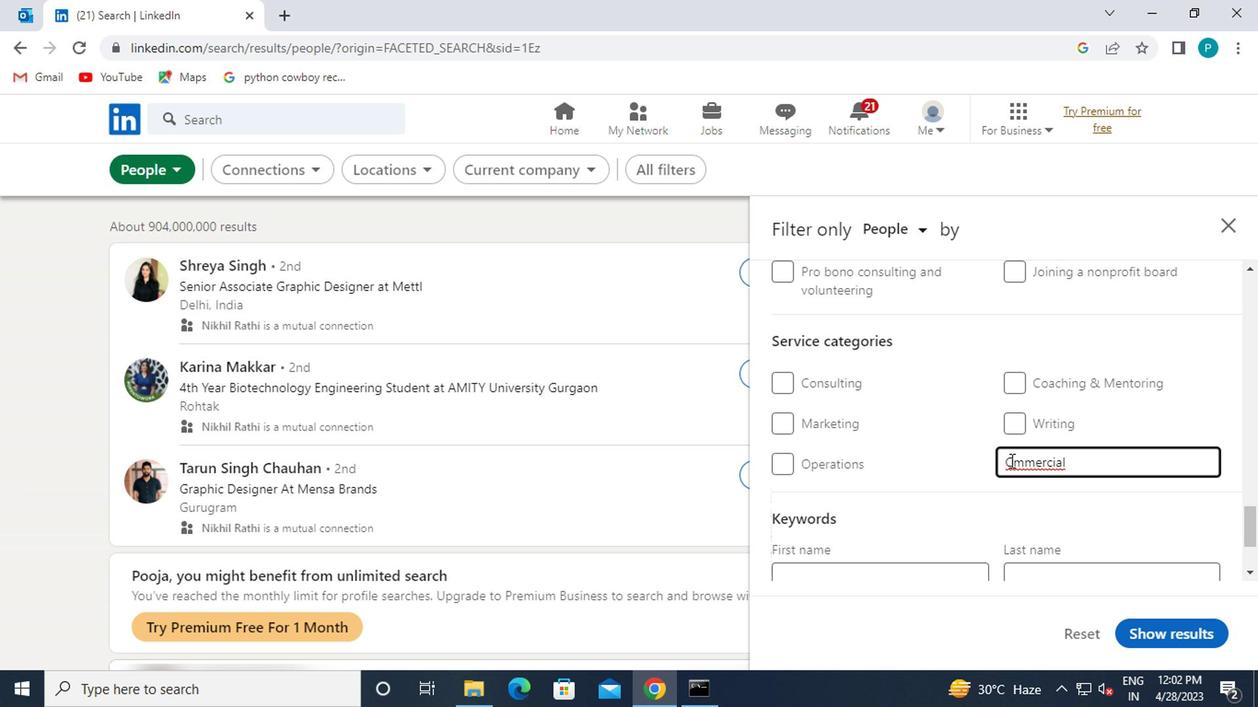 
Action: Mouse moved to (1022, 461)
Screenshot: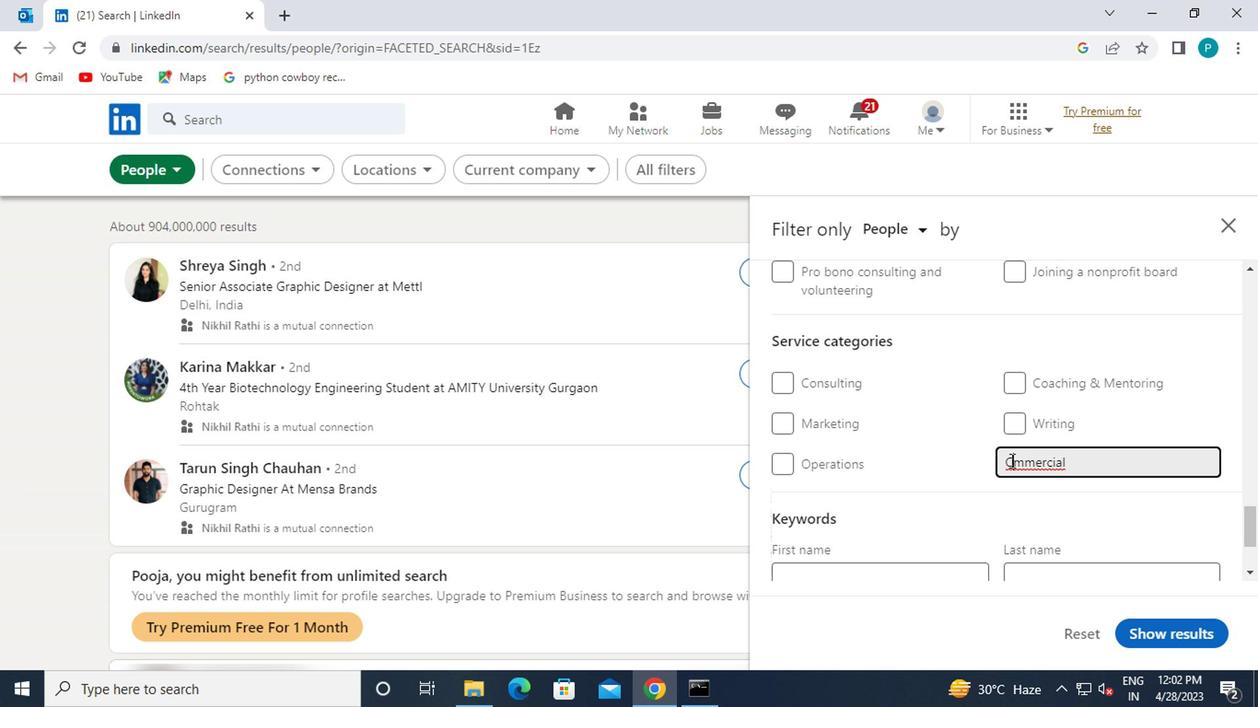 
Action: Key pressed O
Screenshot: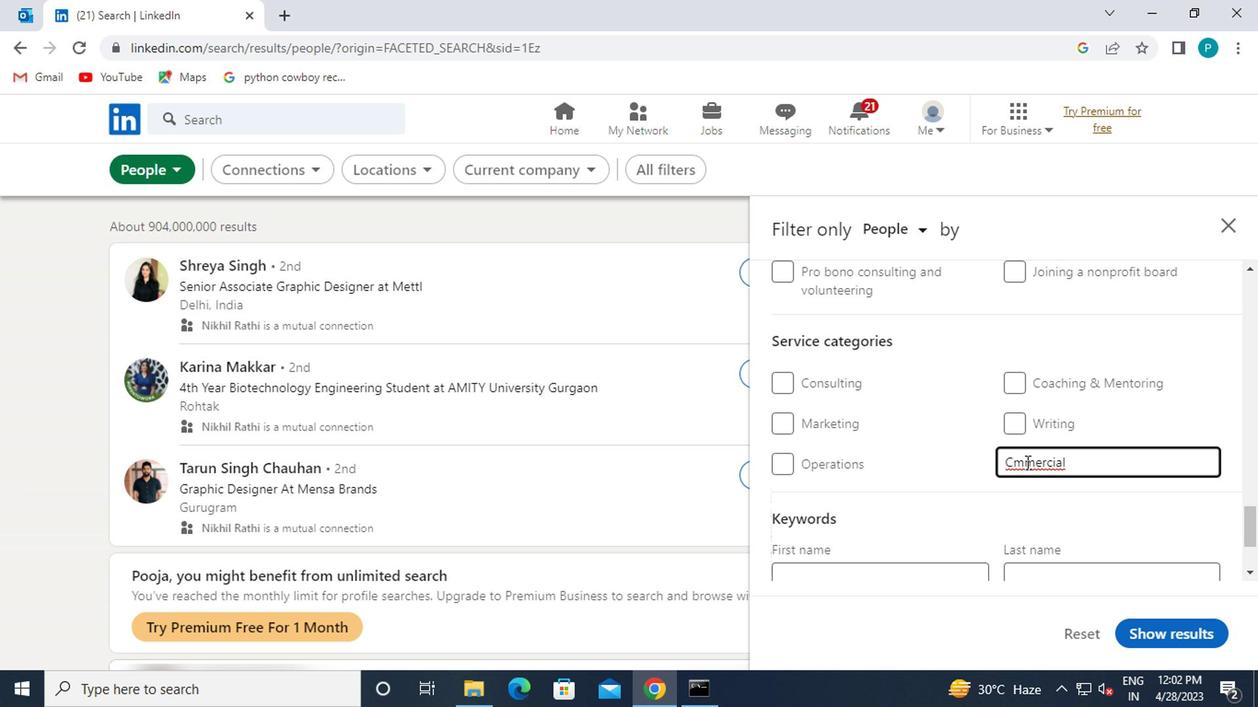 
Action: Mouse moved to (940, 485)
Screenshot: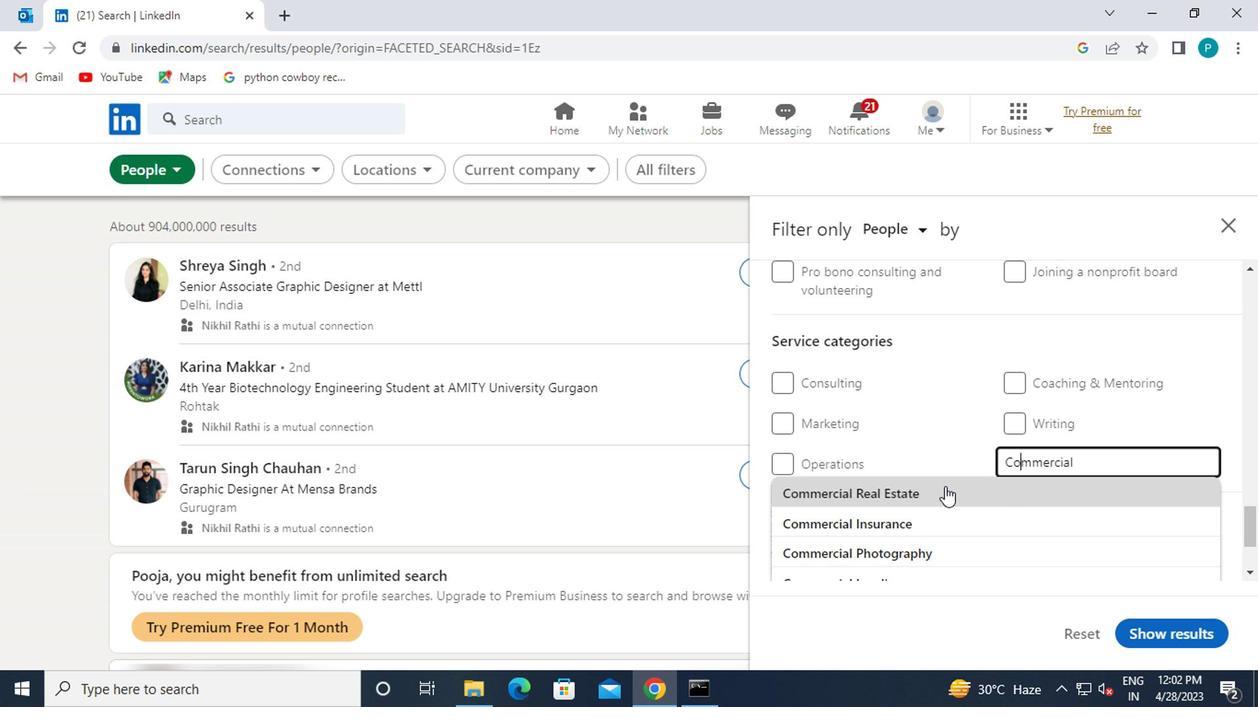 
Action: Mouse pressed left at (940, 485)
Screenshot: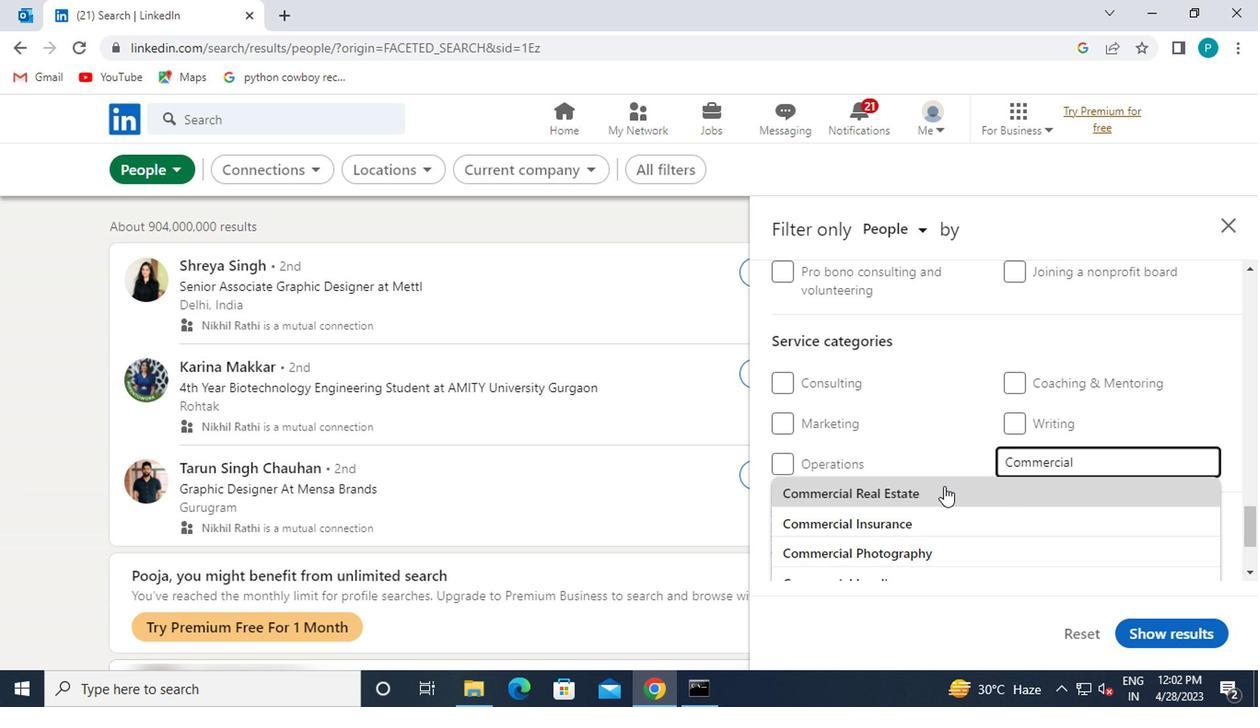 
Action: Mouse moved to (940, 485)
Screenshot: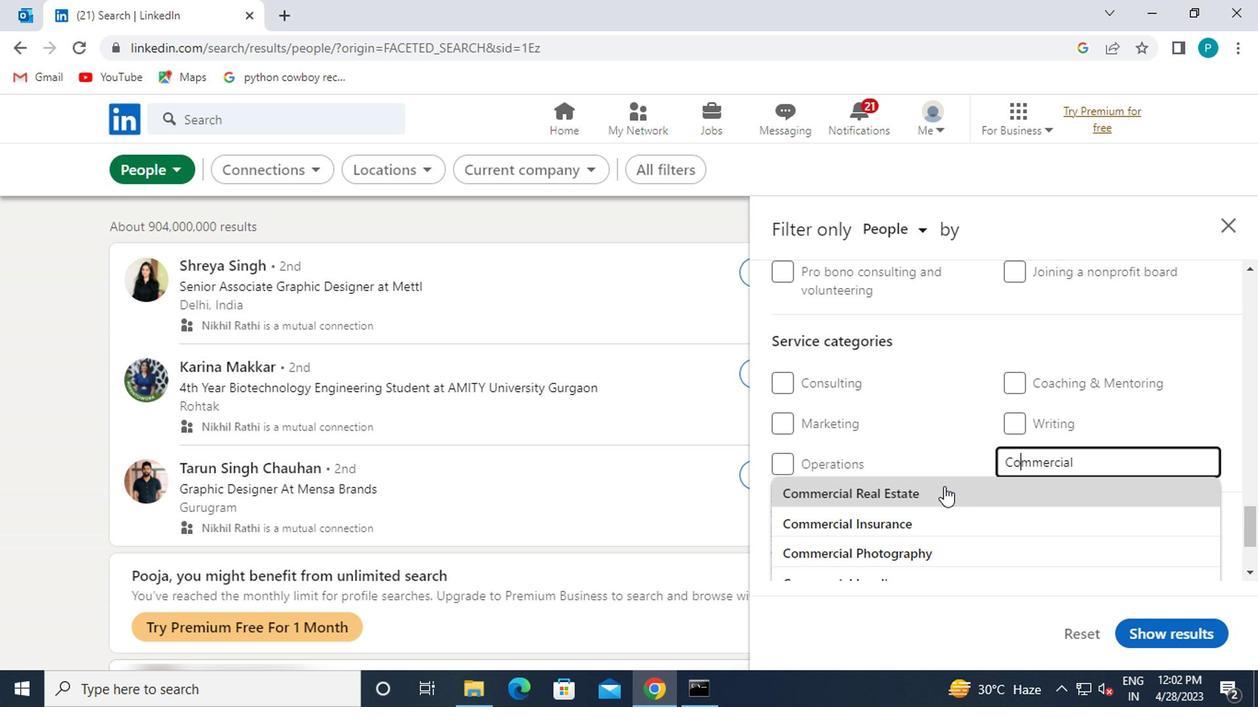 
Action: Mouse scrolled (940, 484) with delta (0, 0)
Screenshot: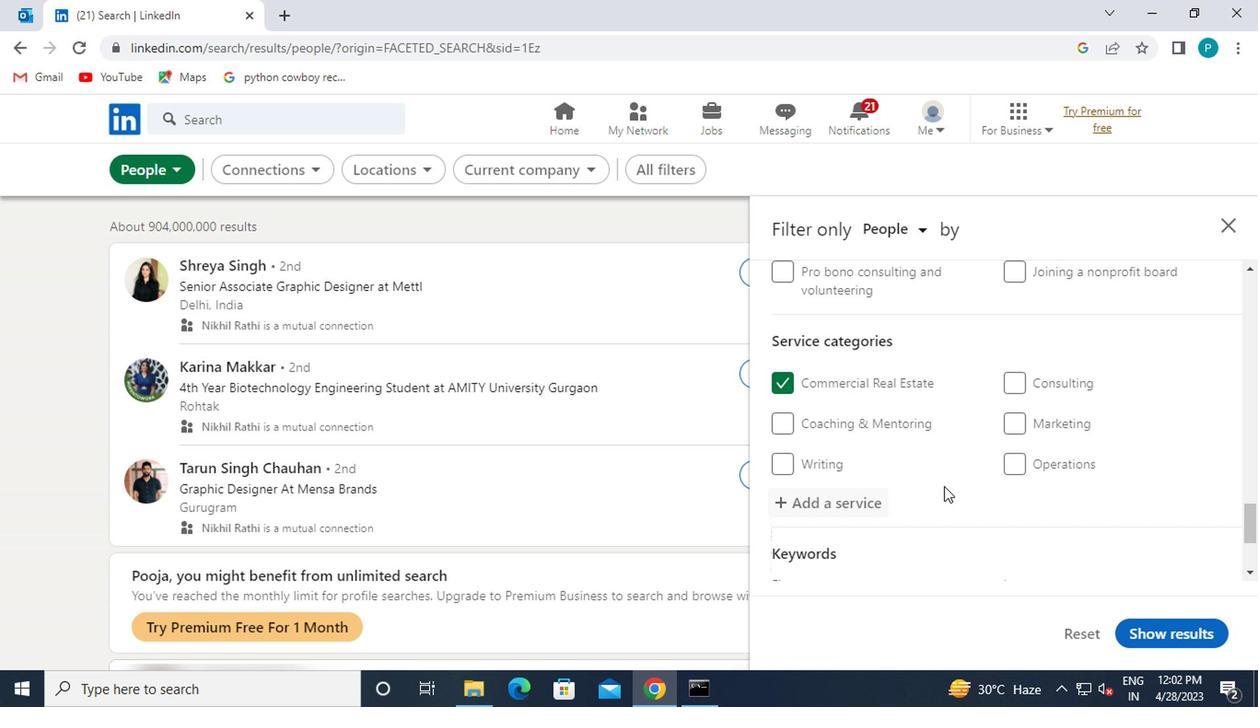 
Action: Mouse scrolled (940, 484) with delta (0, 0)
Screenshot: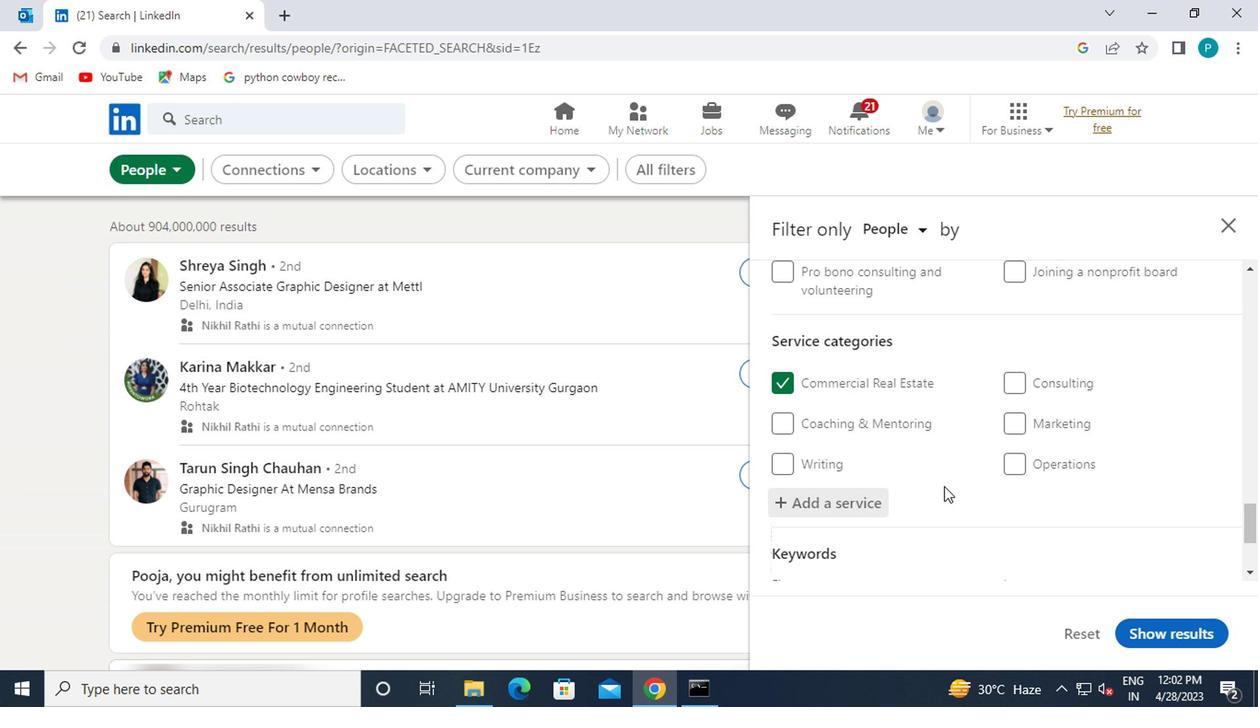 
Action: Mouse moved to (927, 498)
Screenshot: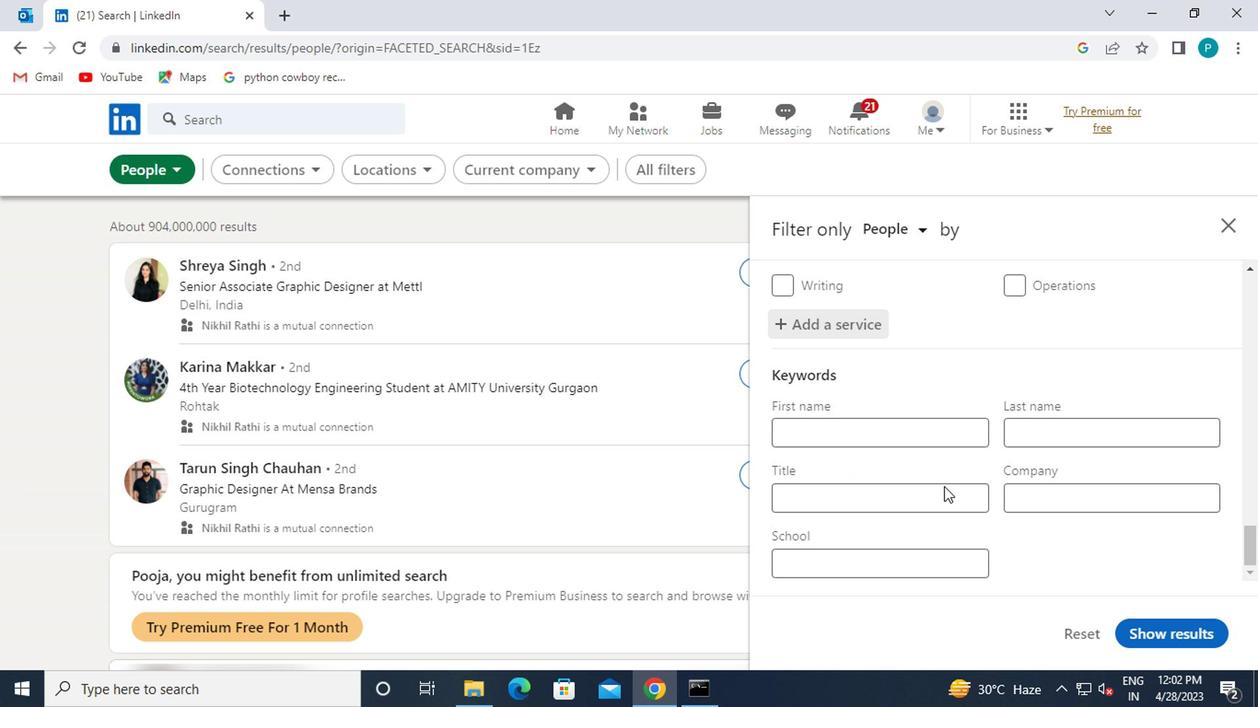 
Action: Mouse pressed left at (927, 498)
Screenshot: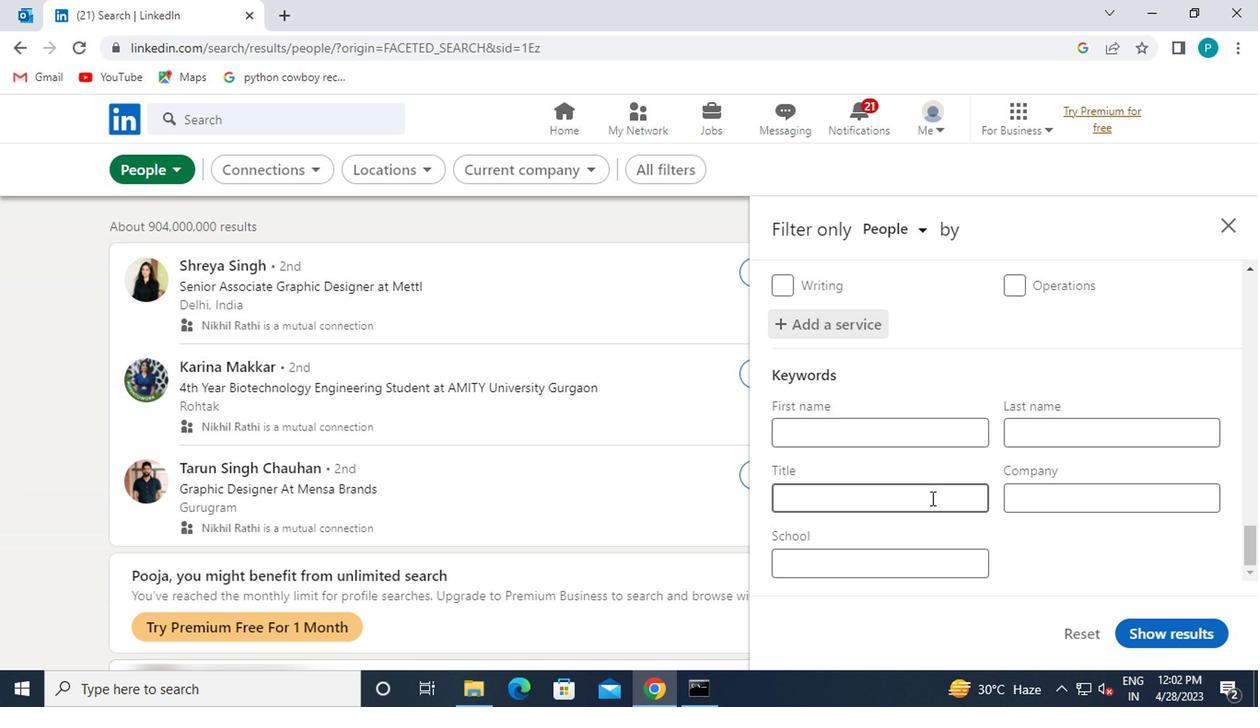 
Action: Mouse moved to (944, 503)
Screenshot: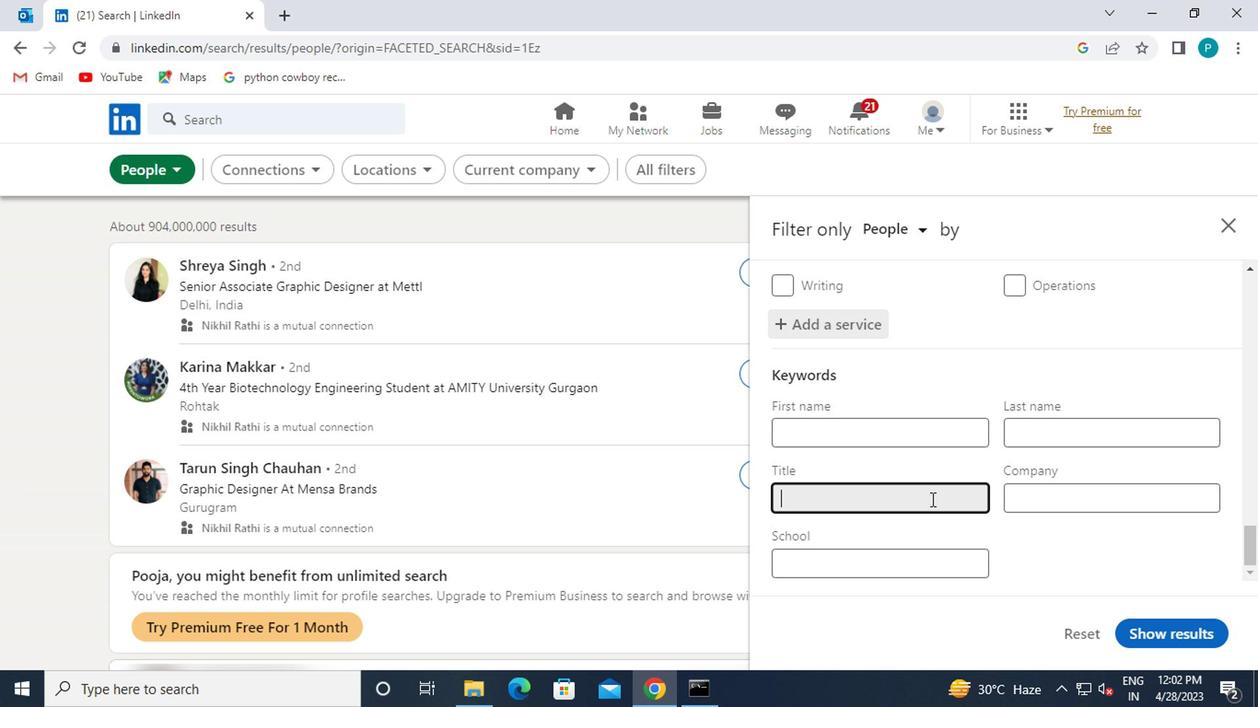 
Action: Key pressed <Key.caps_lock>B<Key.caps_lock>I<Key.backspace>OOKKEP<Key.backspace>EPER
Screenshot: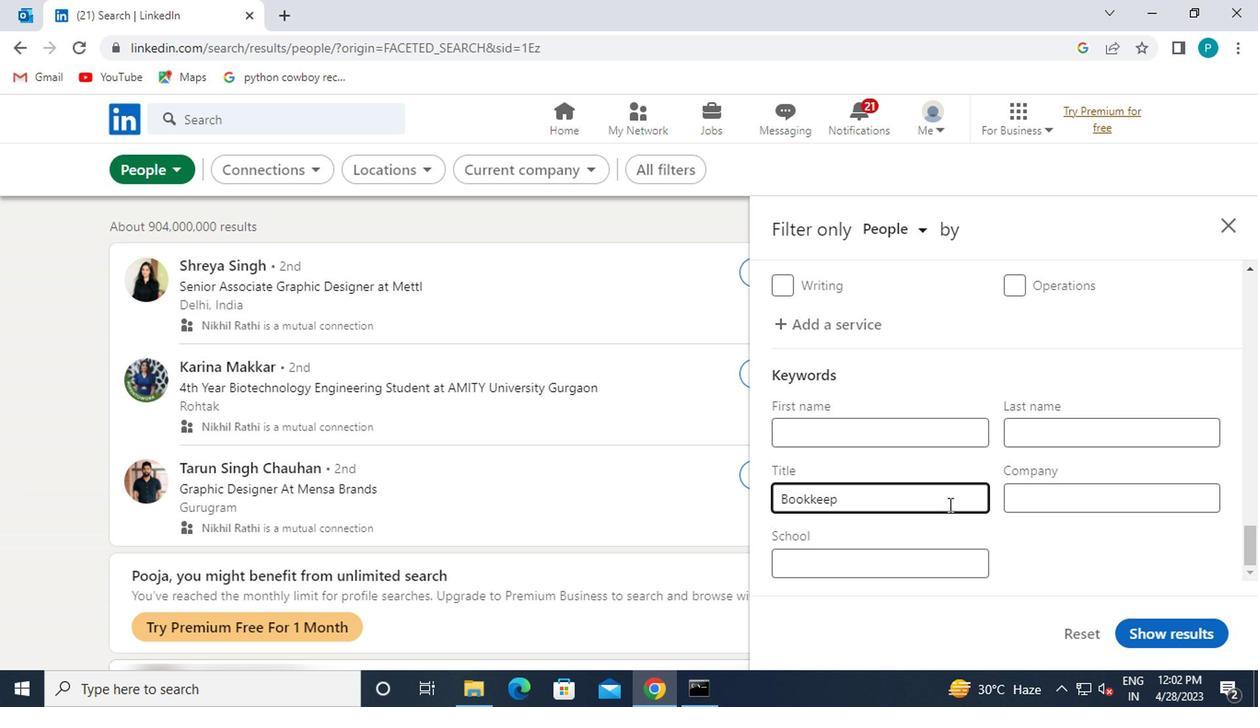 
Action: Mouse moved to (1171, 624)
Screenshot: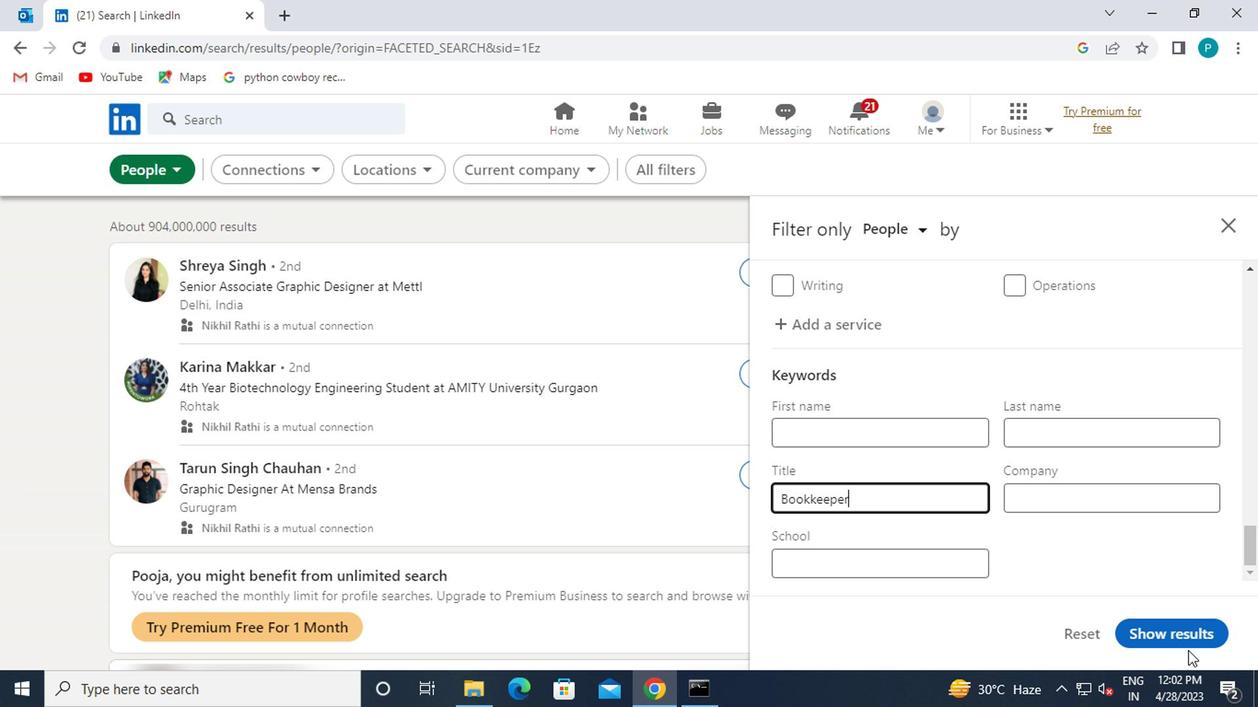 
Action: Mouse pressed left at (1171, 624)
Screenshot: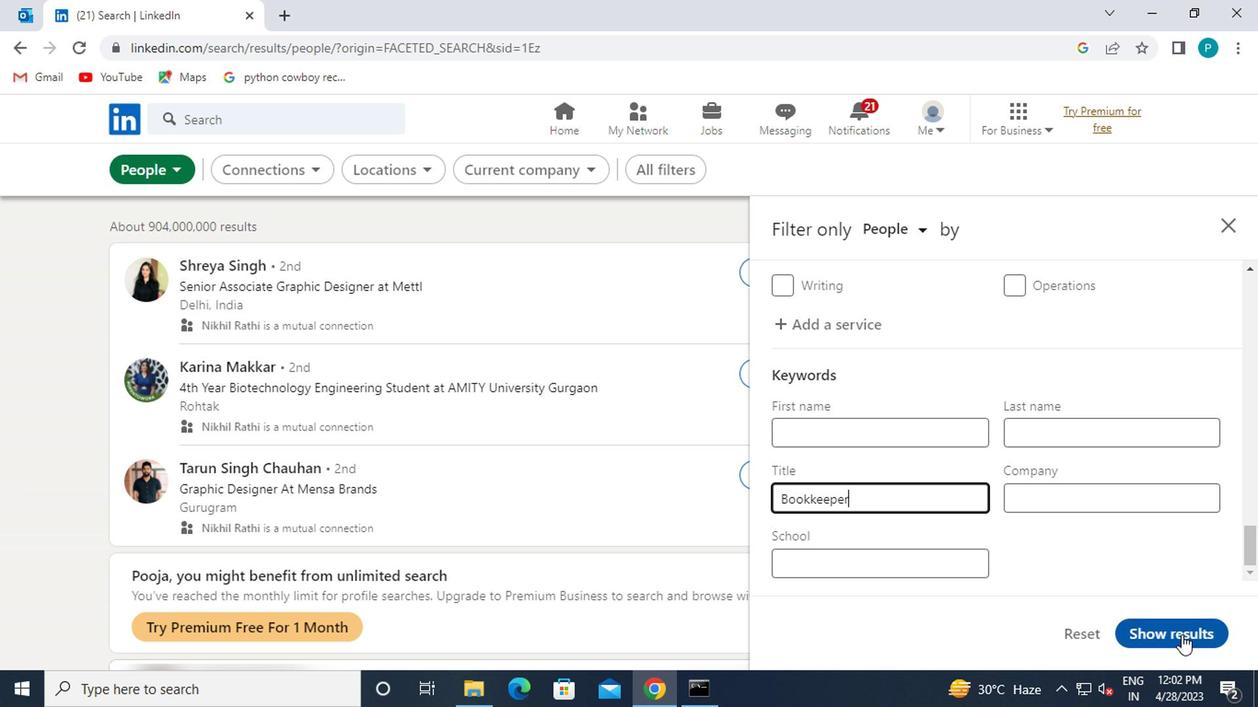 
